 Task: Add a signature Fernando Perez containing With sincere thanks and warm wishes, Fernando Perez to email address softage.10@softage.net and add a label Employment law
Action: Mouse moved to (117, 119)
Screenshot: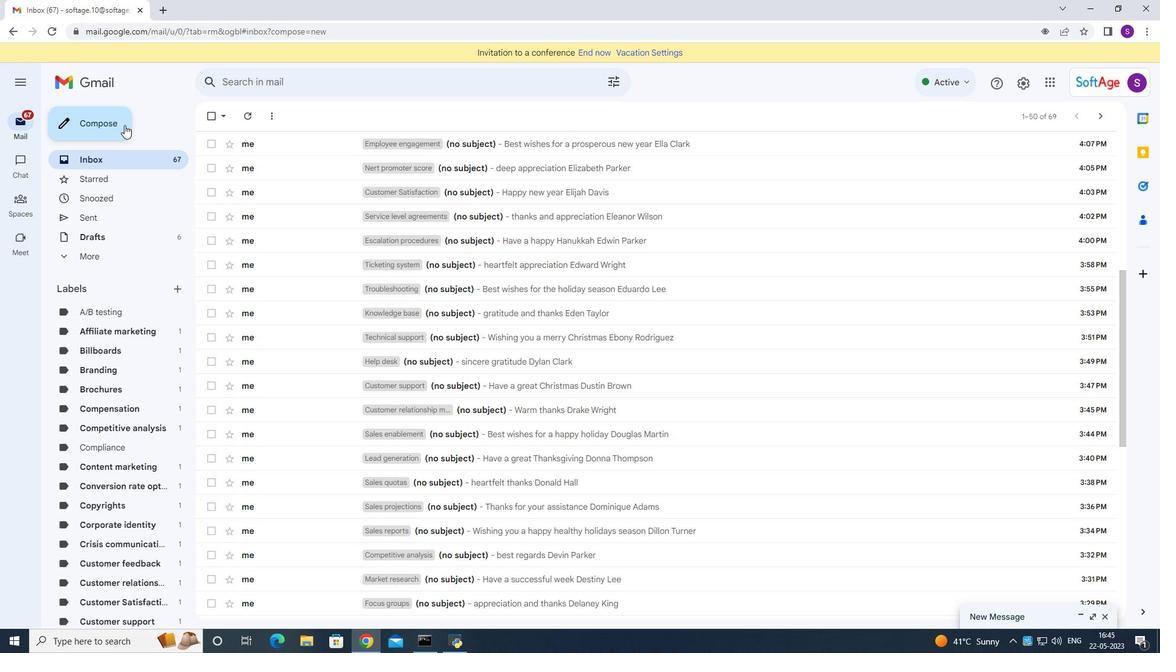
Action: Mouse pressed left at (117, 119)
Screenshot: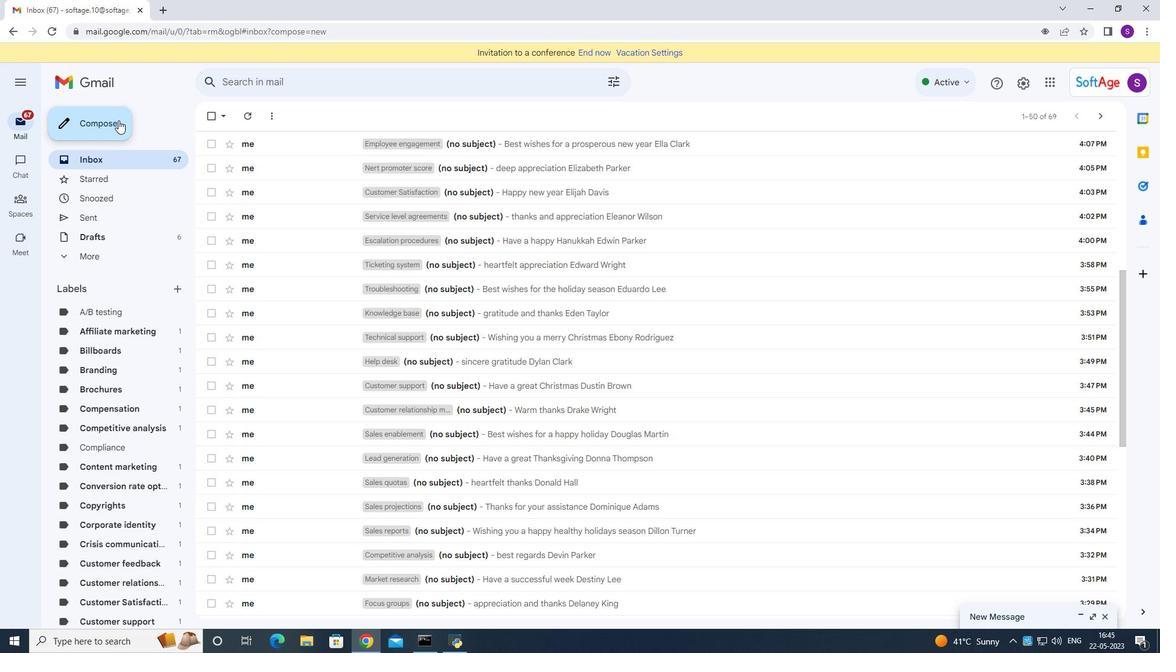 
Action: Mouse moved to (809, 610)
Screenshot: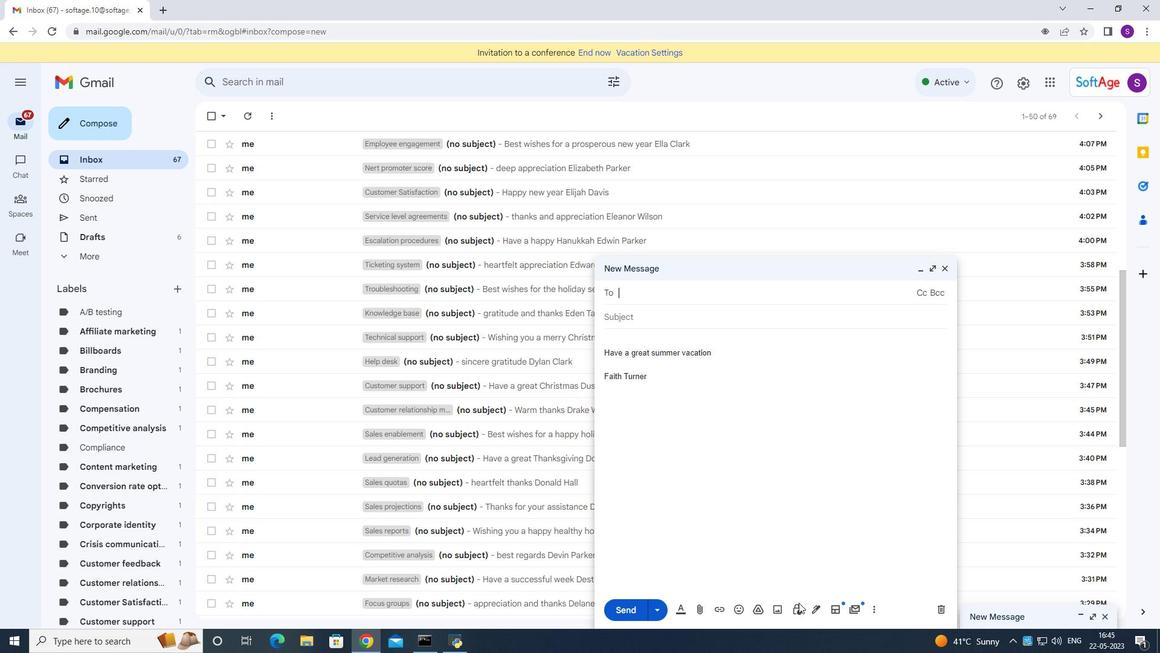 
Action: Mouse pressed left at (809, 610)
Screenshot: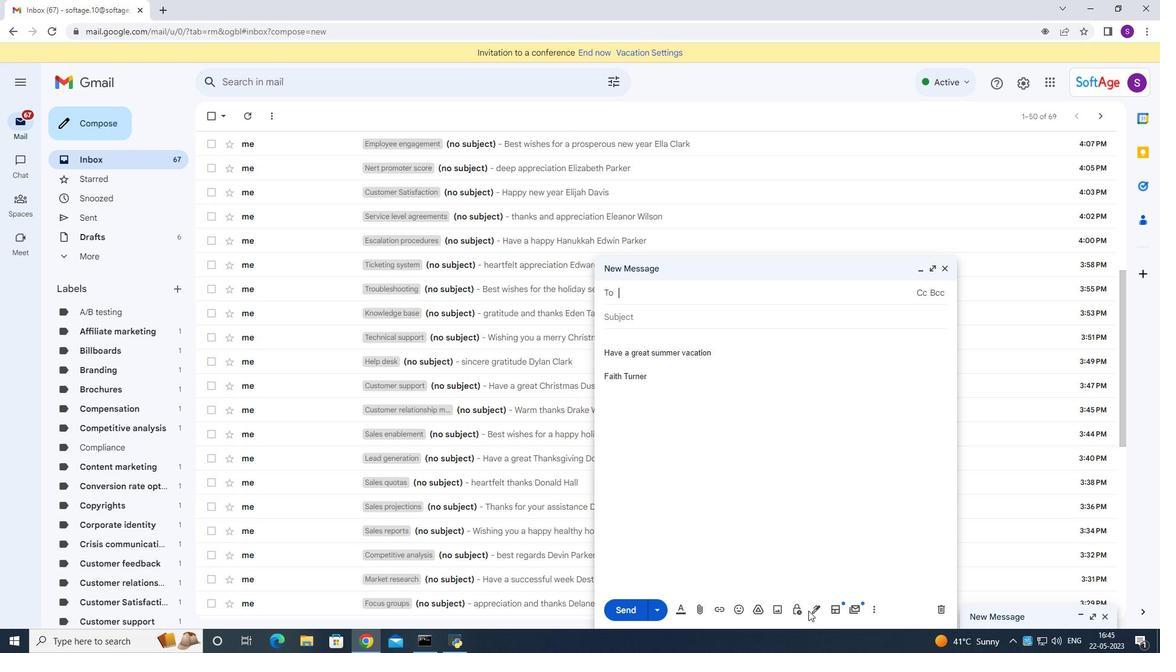 
Action: Mouse moved to (813, 610)
Screenshot: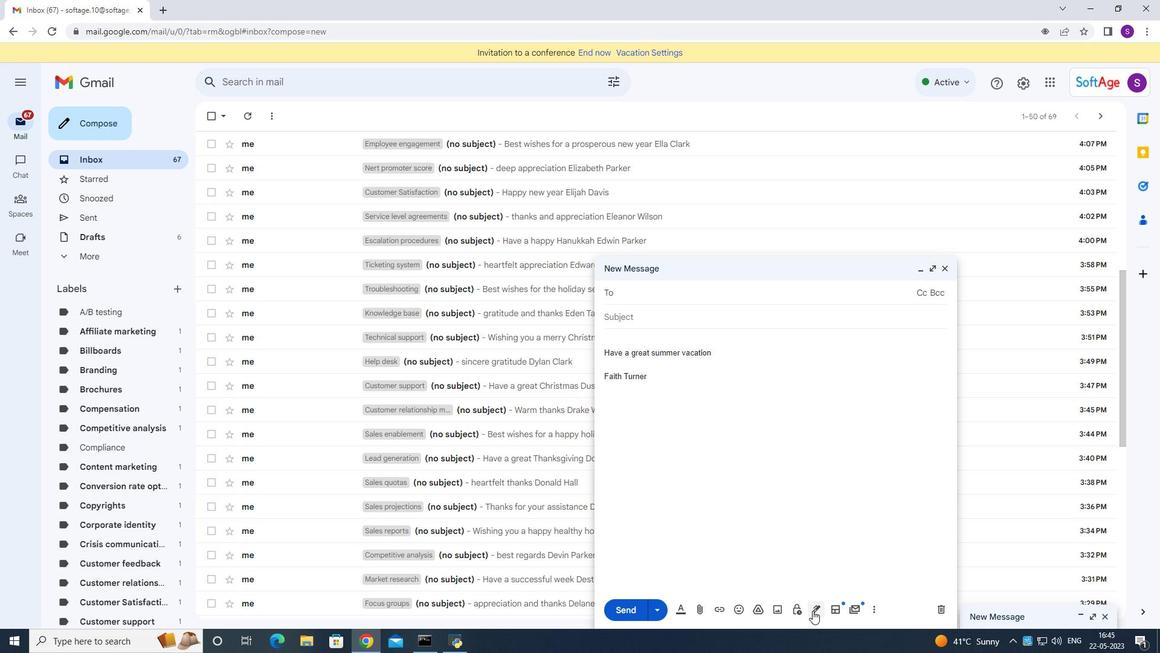 
Action: Mouse pressed left at (813, 610)
Screenshot: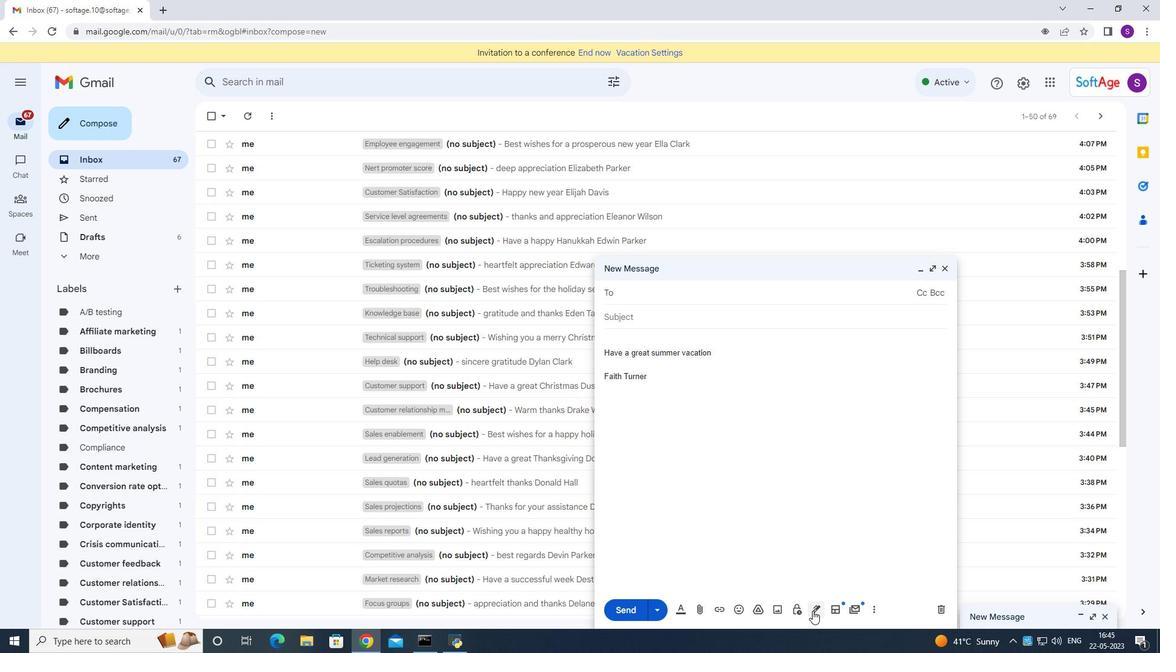 
Action: Mouse moved to (838, 547)
Screenshot: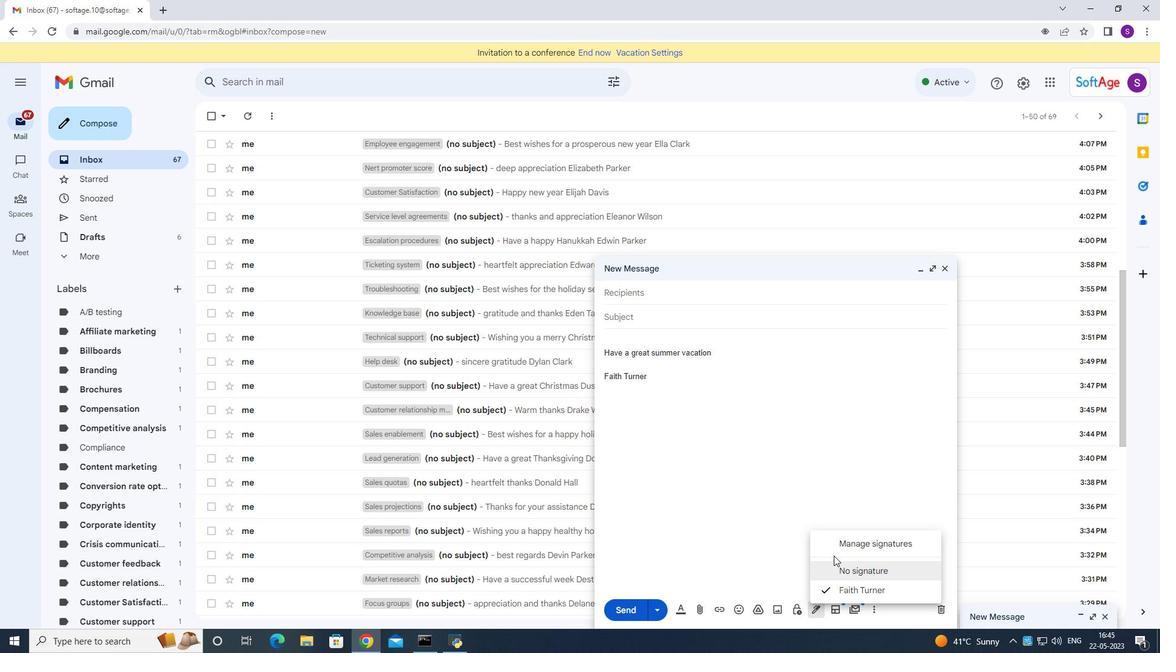 
Action: Mouse pressed left at (838, 547)
Screenshot: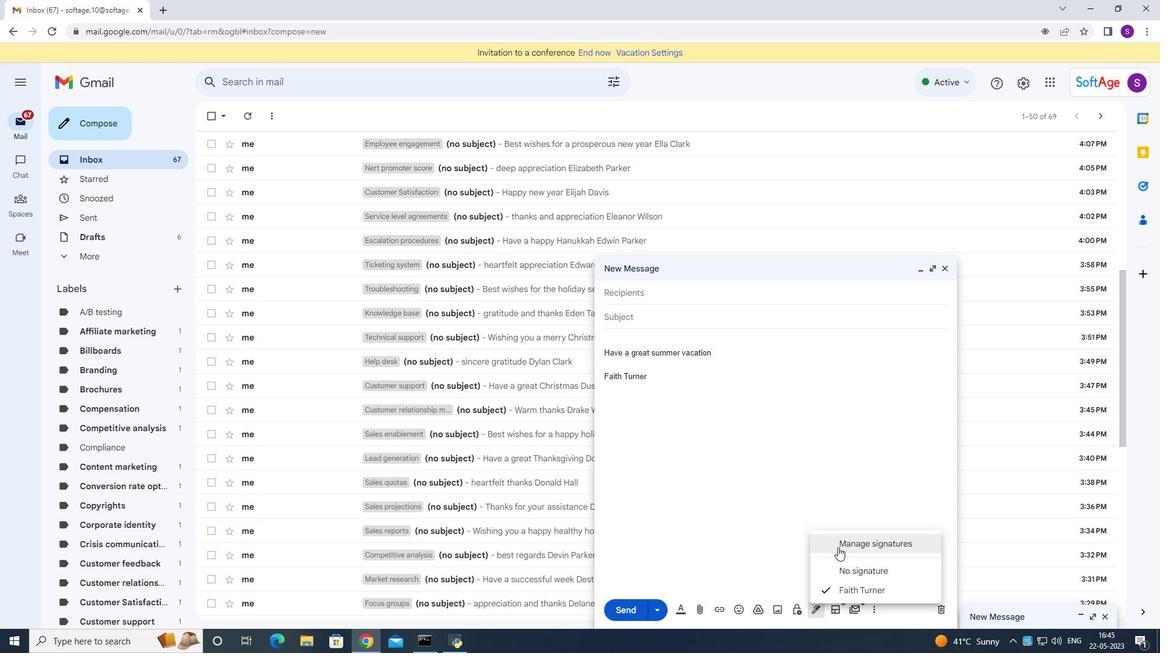 
Action: Mouse moved to (345, 305)
Screenshot: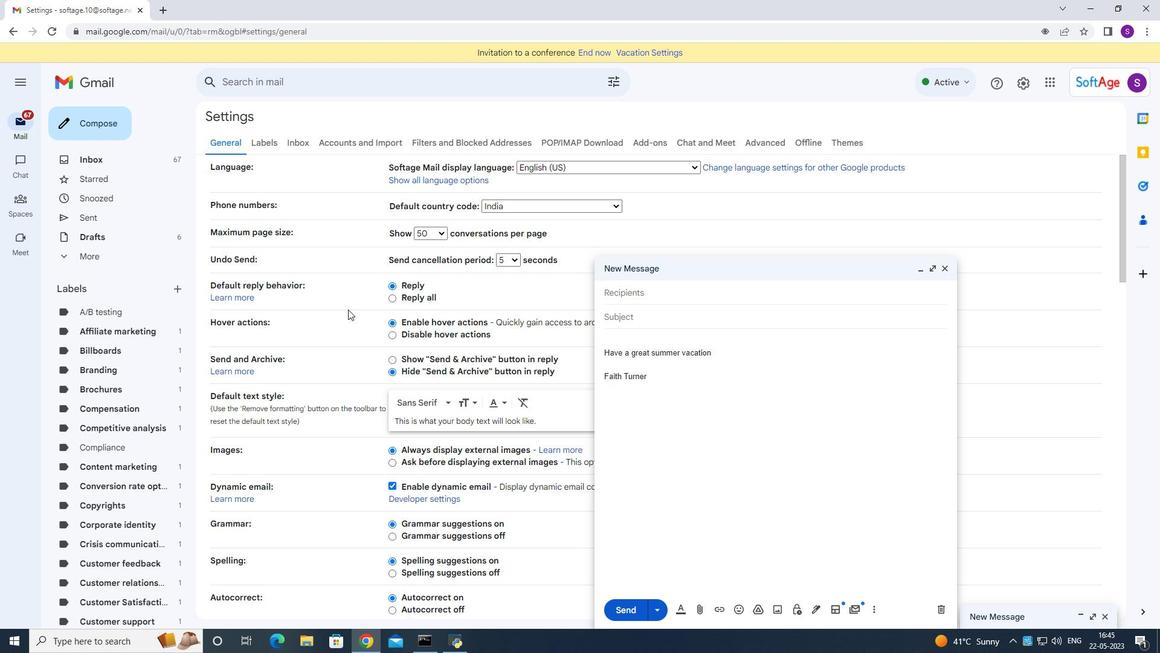 
Action: Mouse scrolled (345, 305) with delta (0, 0)
Screenshot: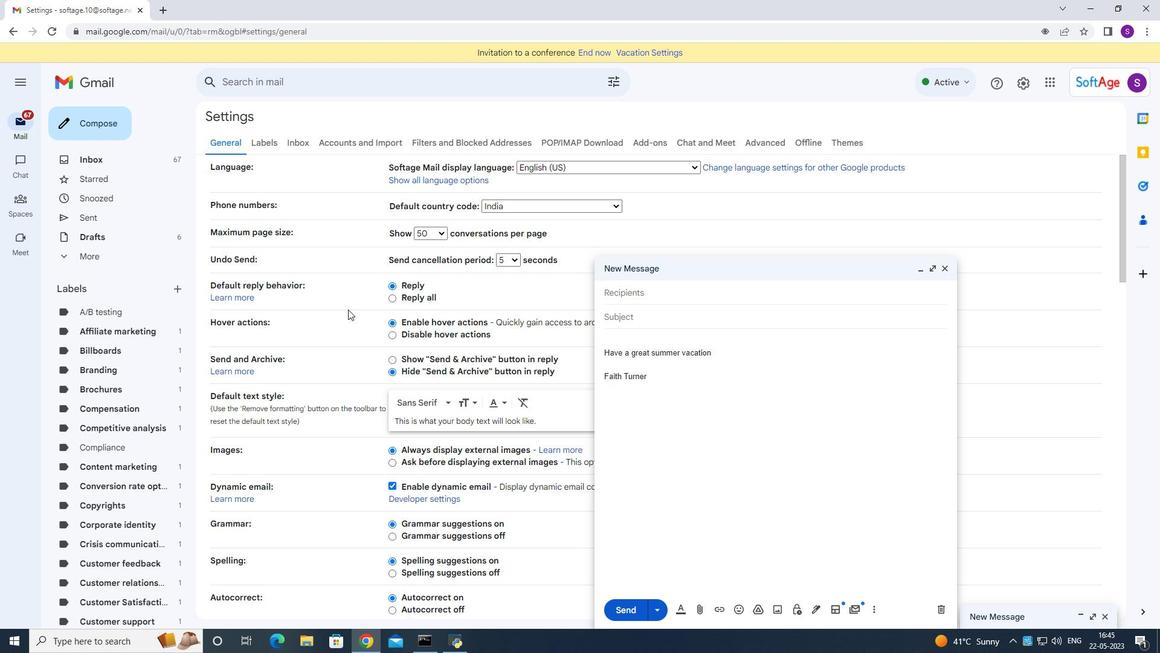 
Action: Mouse moved to (346, 307)
Screenshot: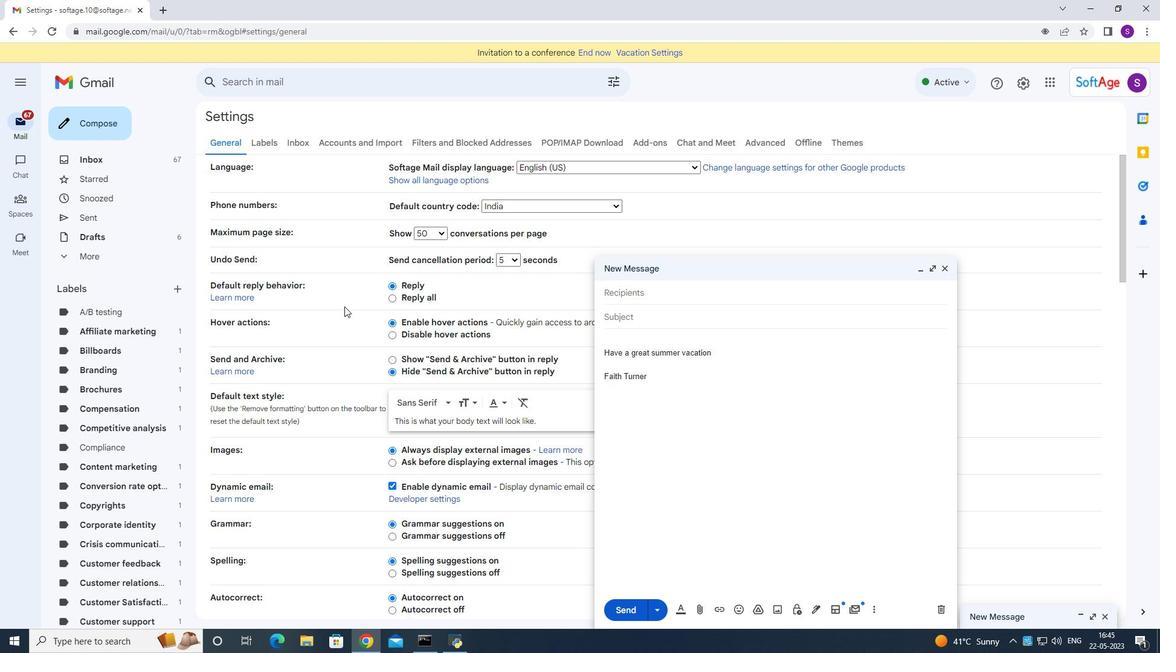 
Action: Mouse scrolled (346, 306) with delta (0, 0)
Screenshot: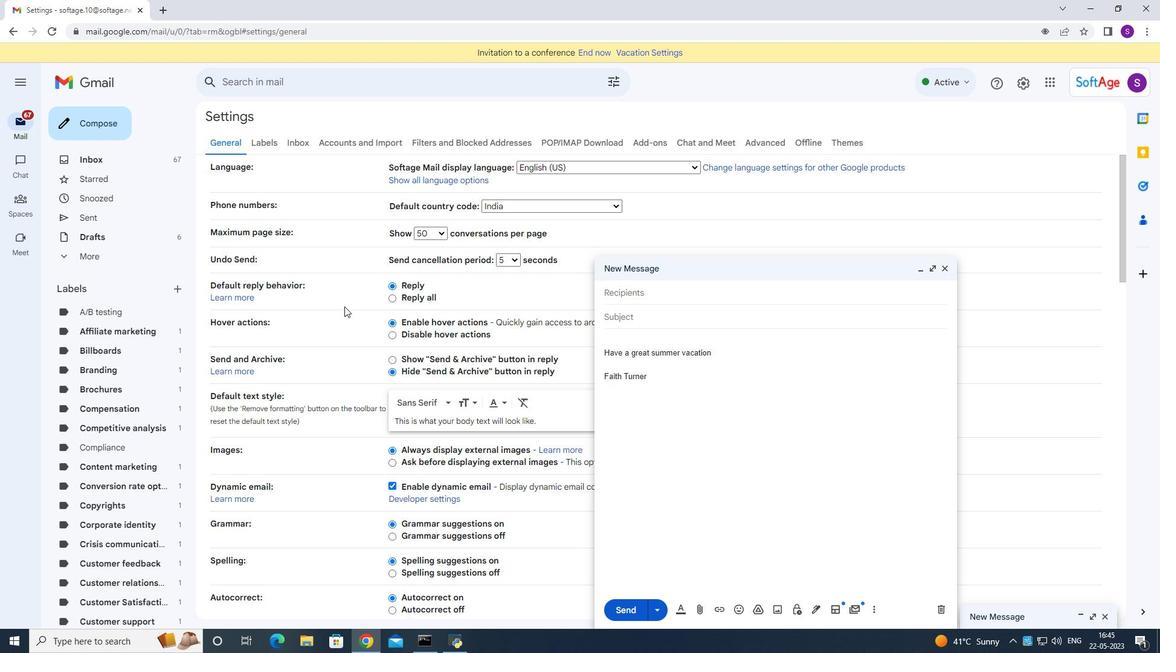 
Action: Mouse moved to (347, 307)
Screenshot: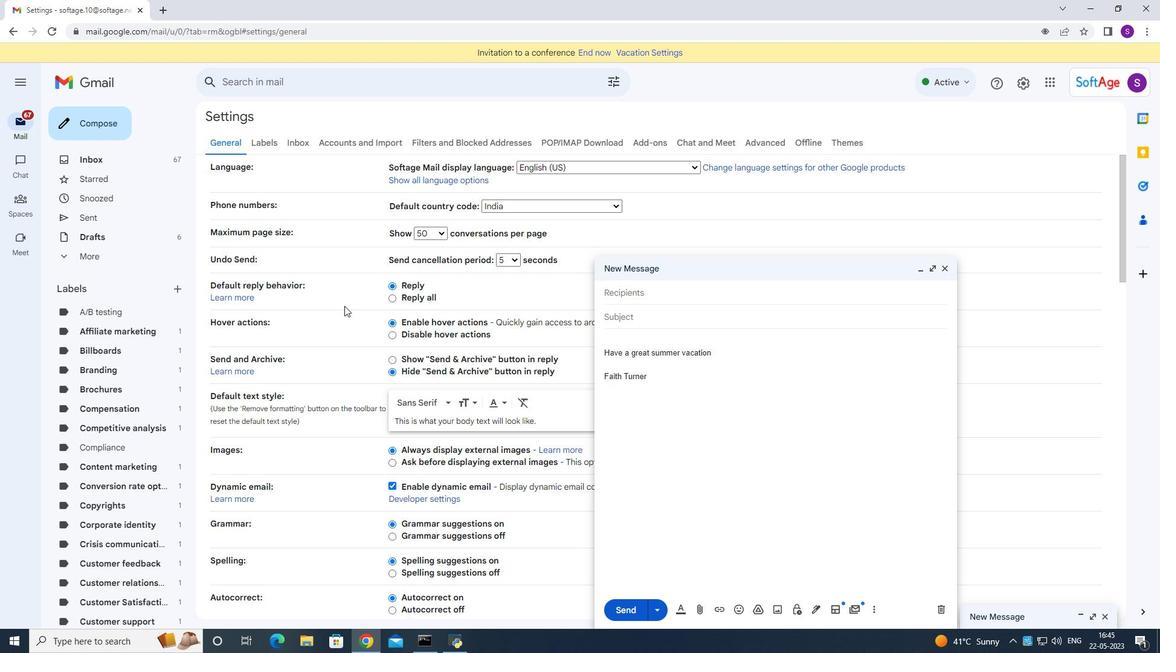 
Action: Mouse scrolled (347, 307) with delta (0, 0)
Screenshot: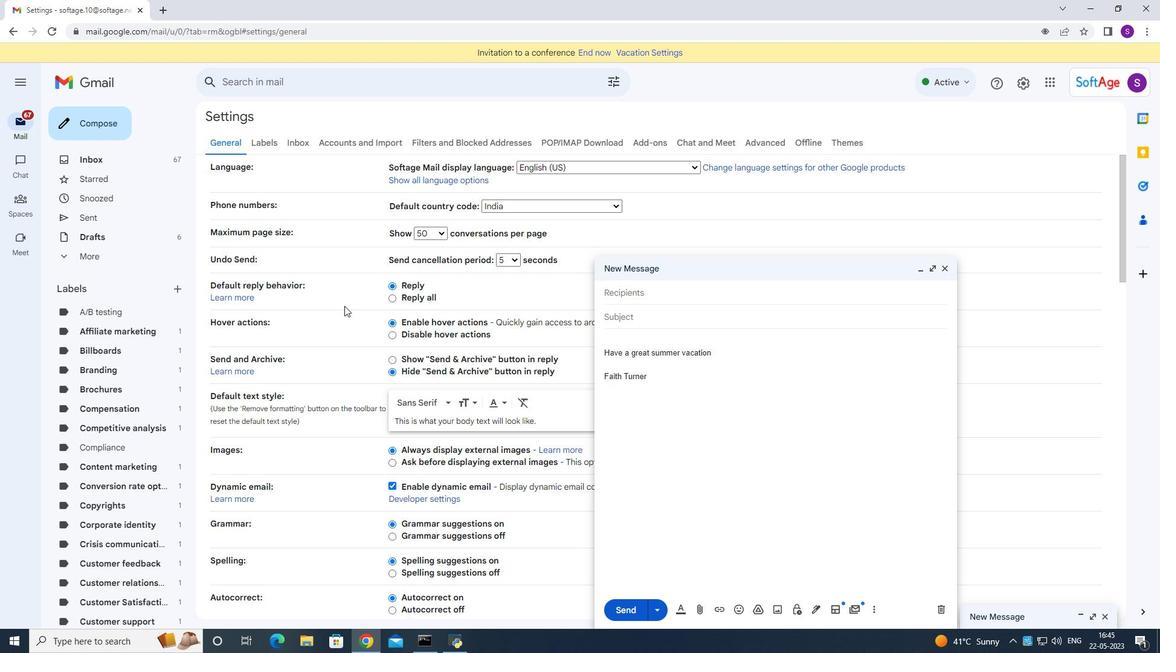 
Action: Mouse scrolled (347, 307) with delta (0, 0)
Screenshot: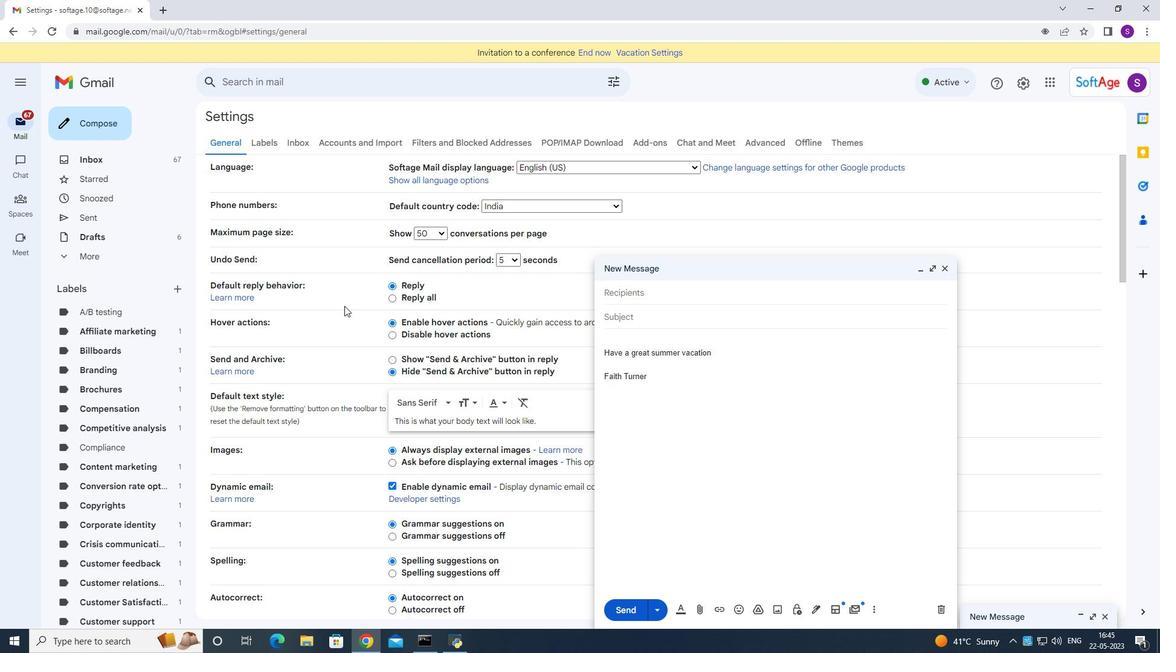 
Action: Mouse scrolled (347, 307) with delta (0, 0)
Screenshot: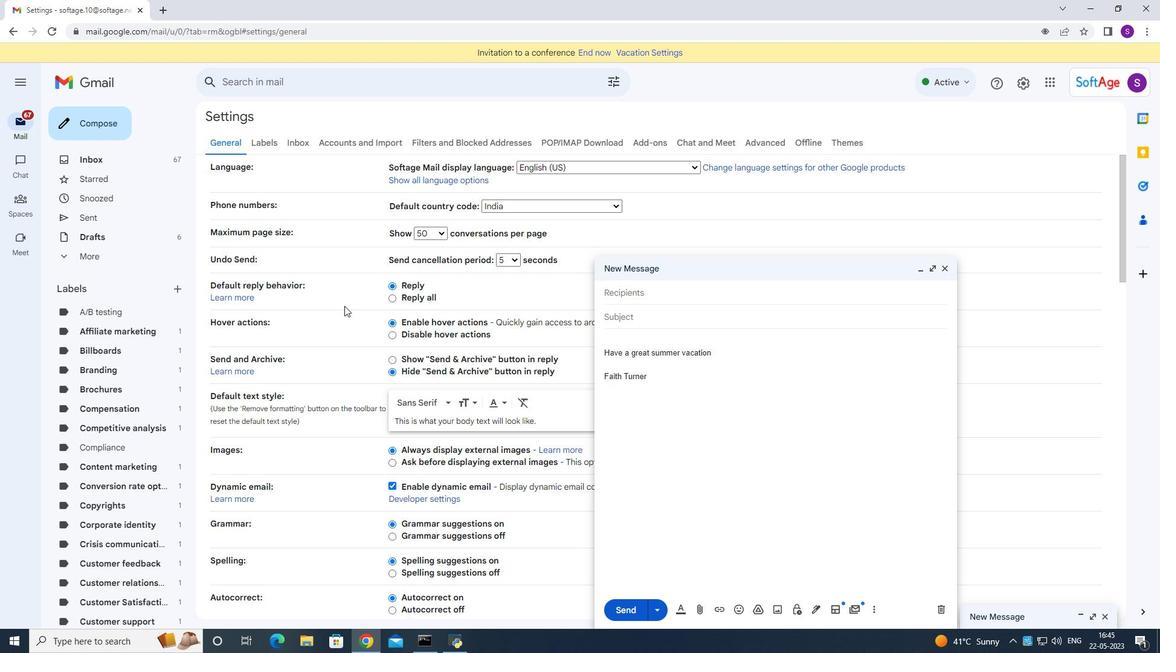 
Action: Mouse scrolled (347, 307) with delta (0, 0)
Screenshot: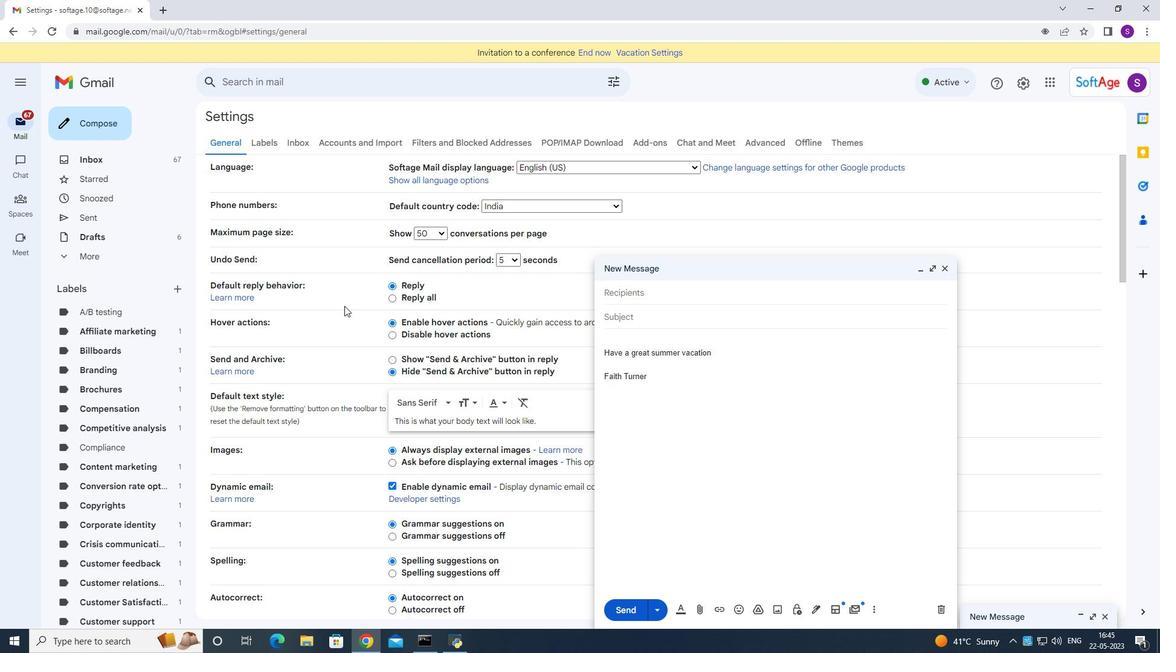 
Action: Mouse scrolled (347, 307) with delta (0, 0)
Screenshot: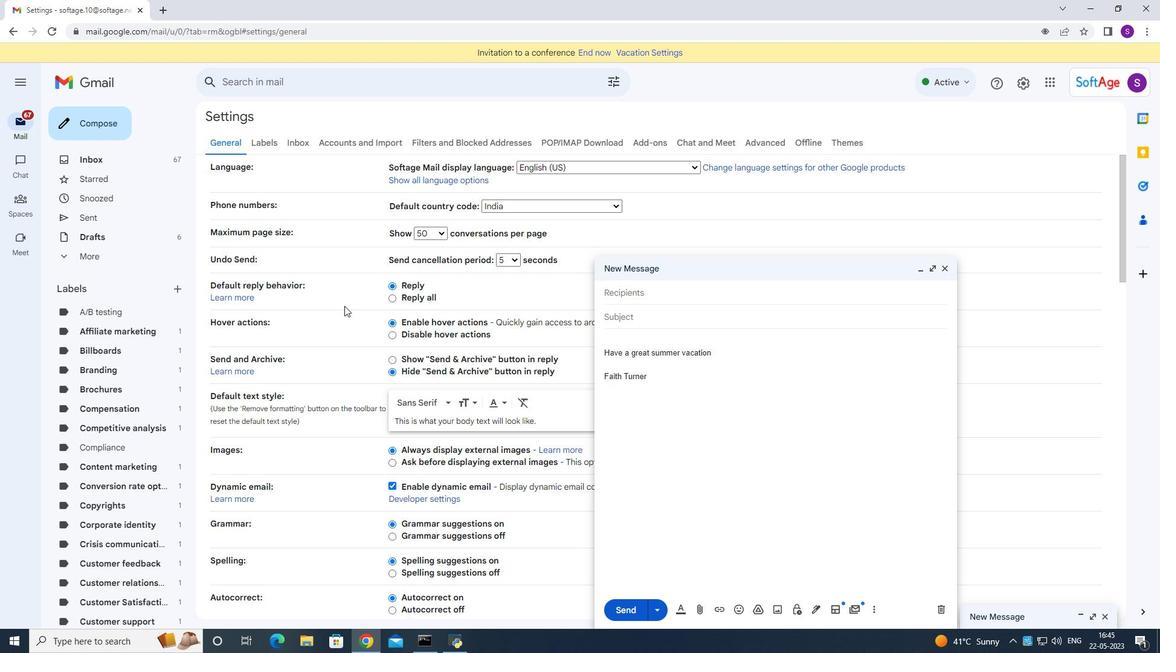 
Action: Mouse scrolled (347, 307) with delta (0, 0)
Screenshot: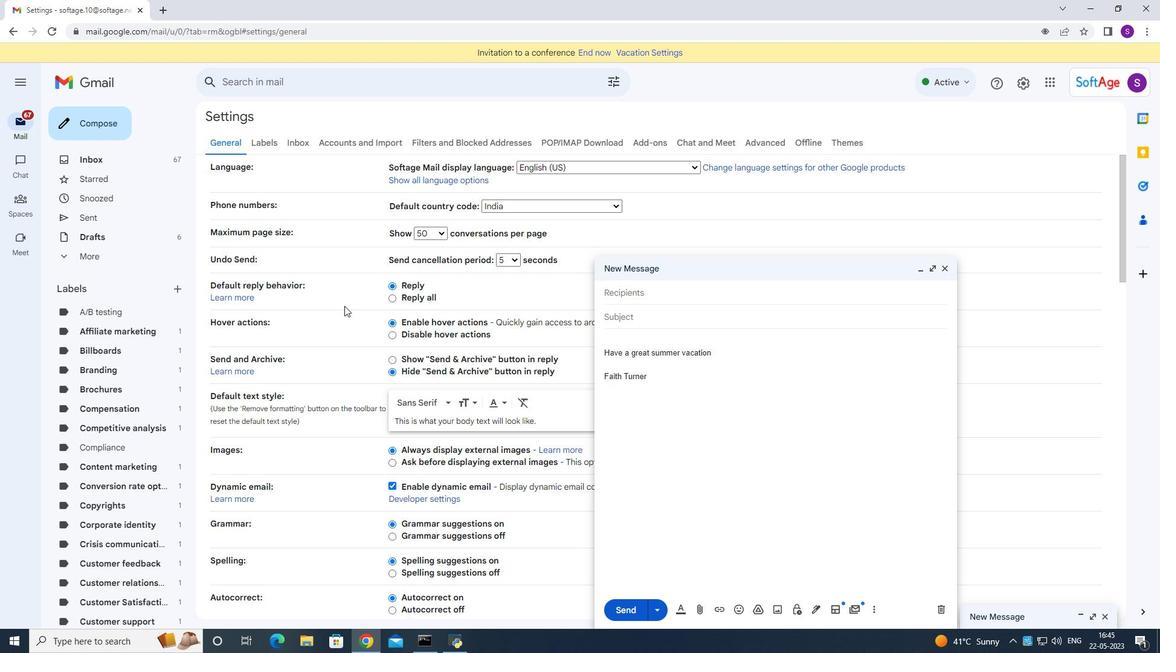 
Action: Mouse moved to (412, 343)
Screenshot: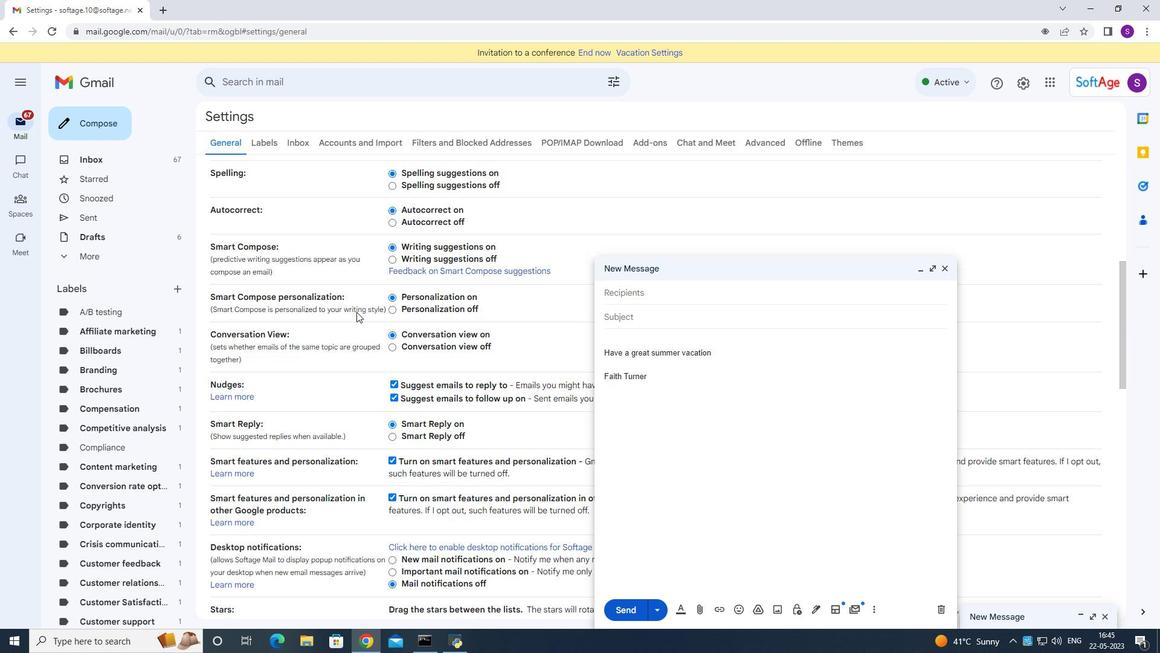
Action: Mouse scrolled (412, 342) with delta (0, 0)
Screenshot: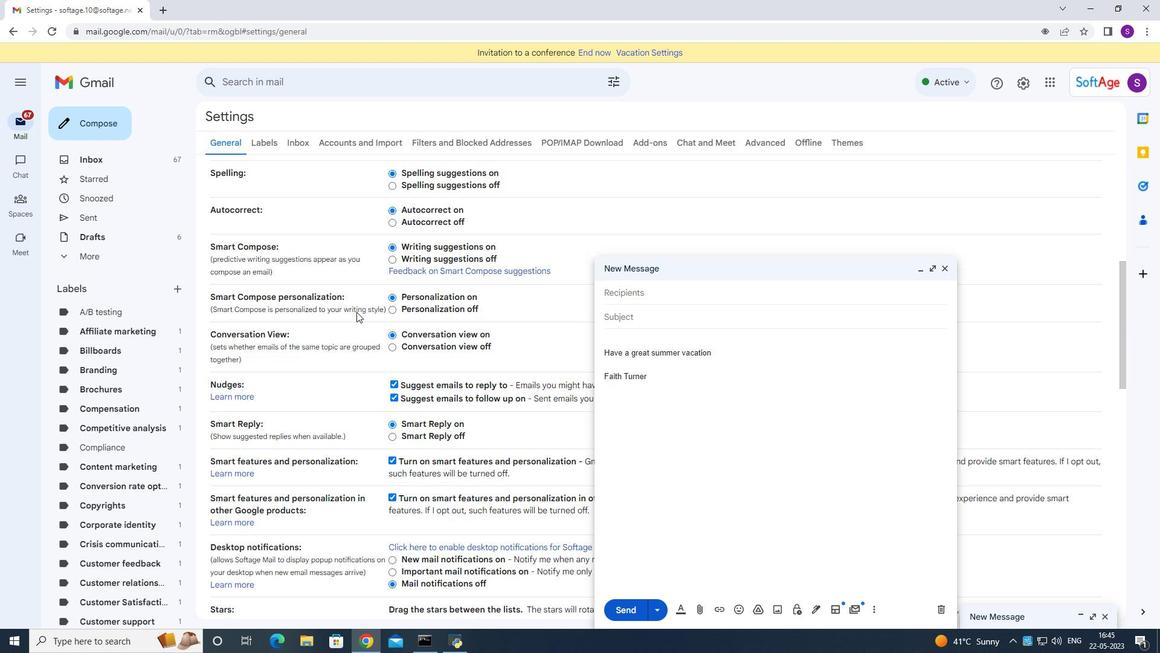 
Action: Mouse moved to (414, 347)
Screenshot: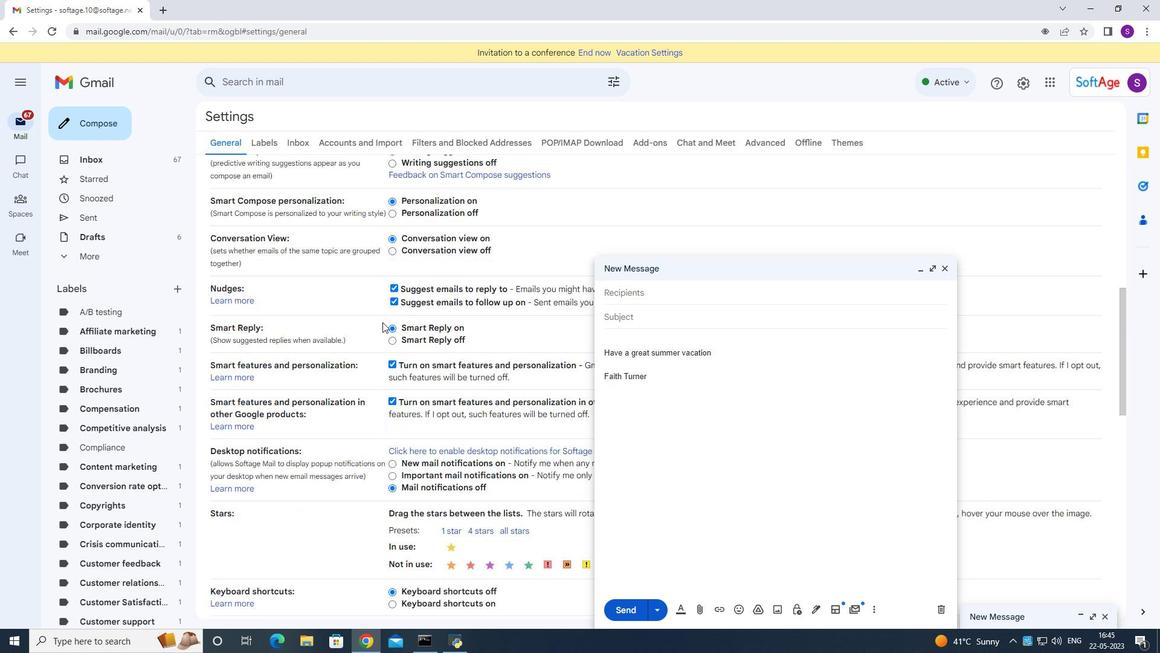 
Action: Mouse scrolled (414, 346) with delta (0, 0)
Screenshot: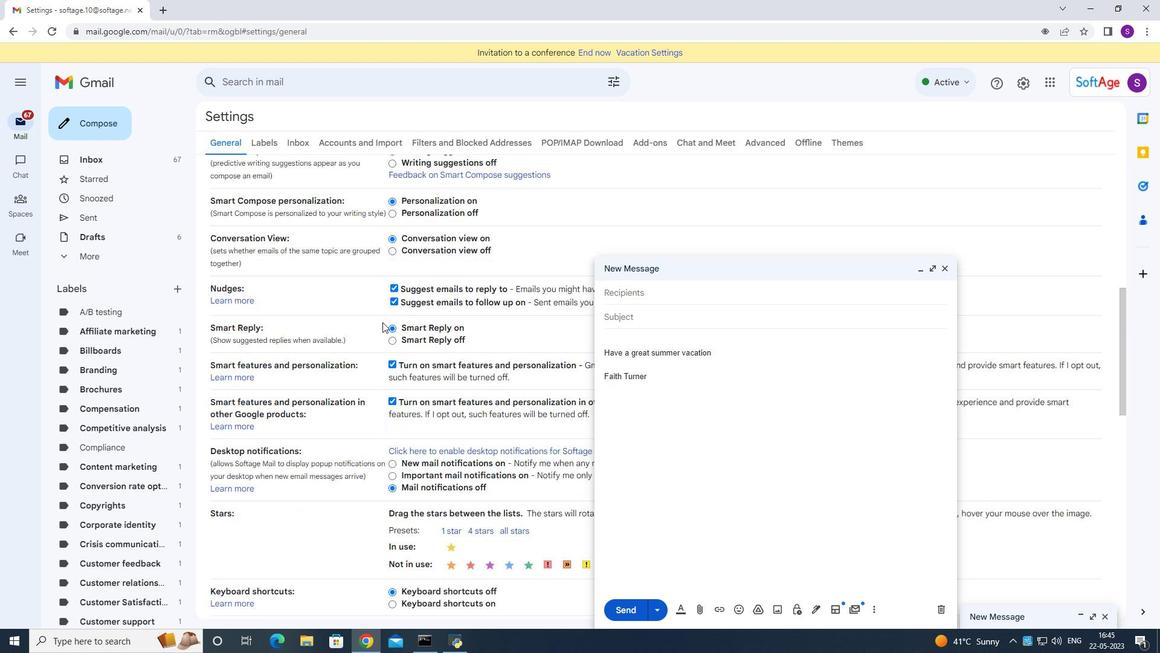 
Action: Mouse moved to (415, 347)
Screenshot: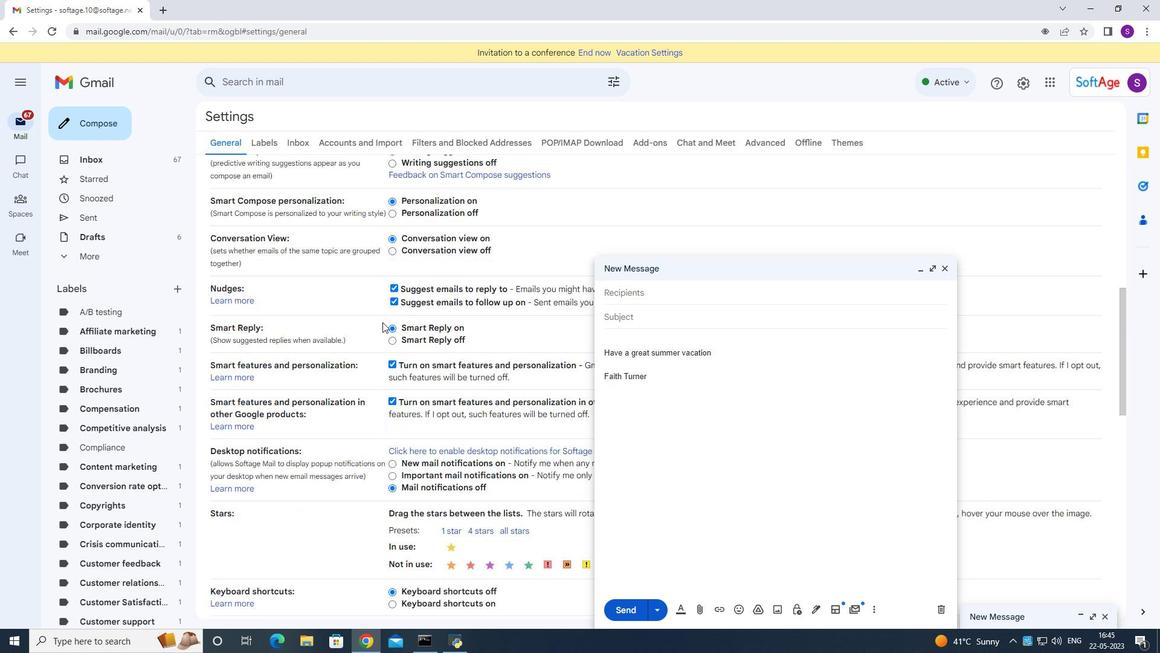 
Action: Mouse scrolled (415, 346) with delta (0, 0)
Screenshot: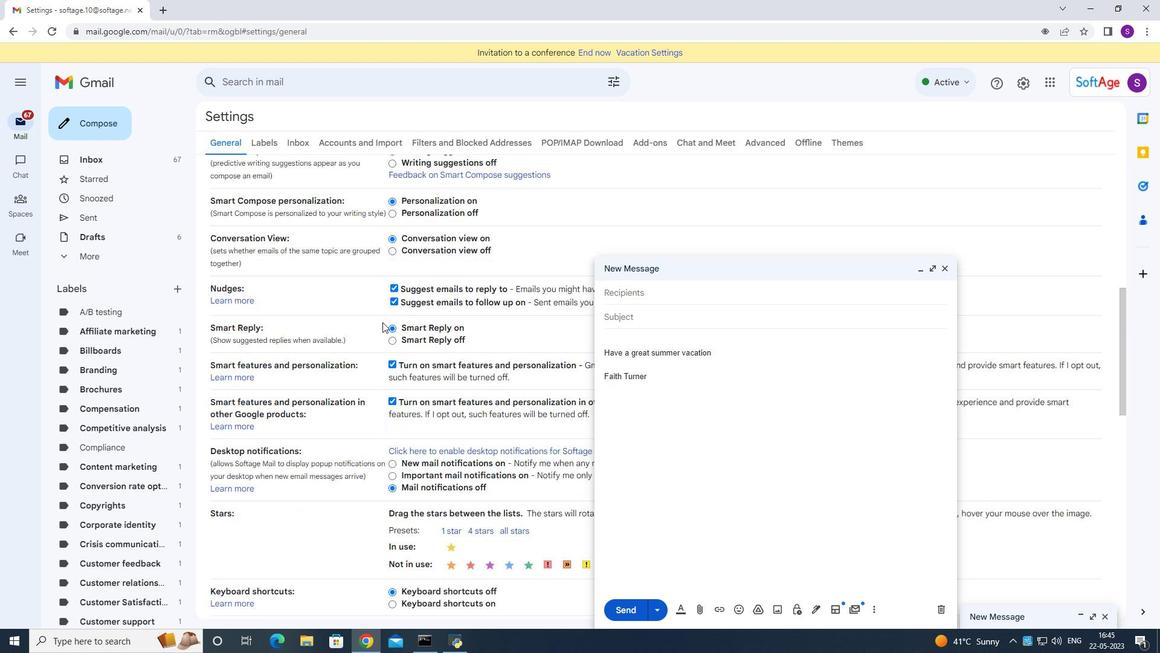 
Action: Mouse scrolled (415, 346) with delta (0, 0)
Screenshot: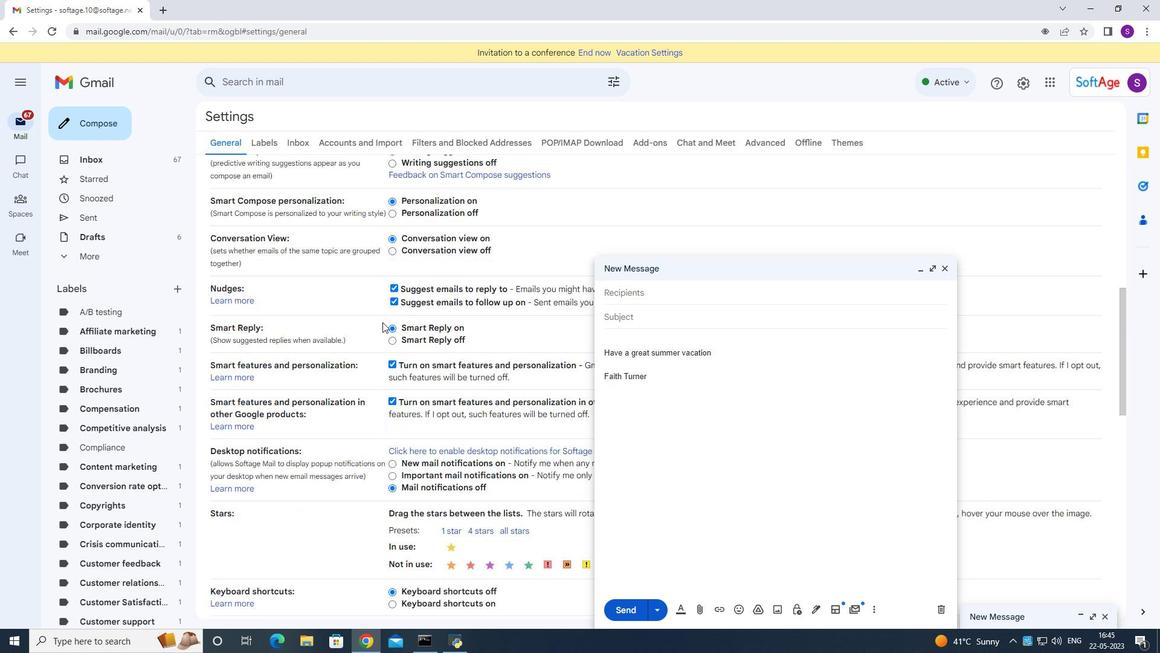 
Action: Mouse moved to (415, 347)
Screenshot: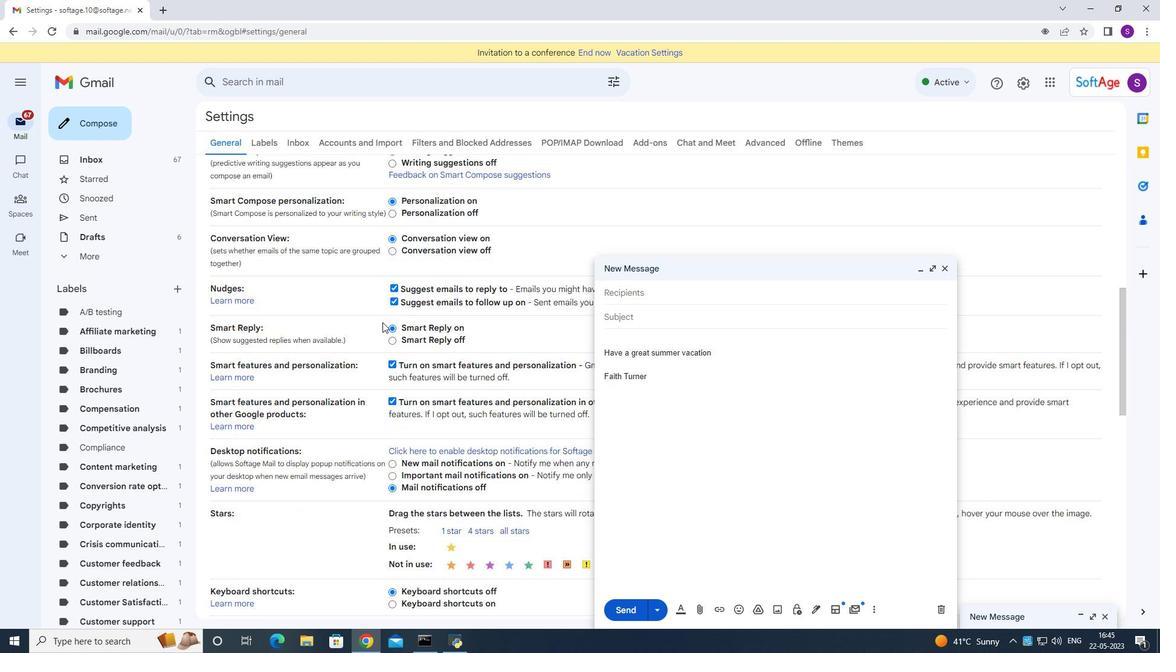 
Action: Mouse scrolled (415, 346) with delta (0, 0)
Screenshot: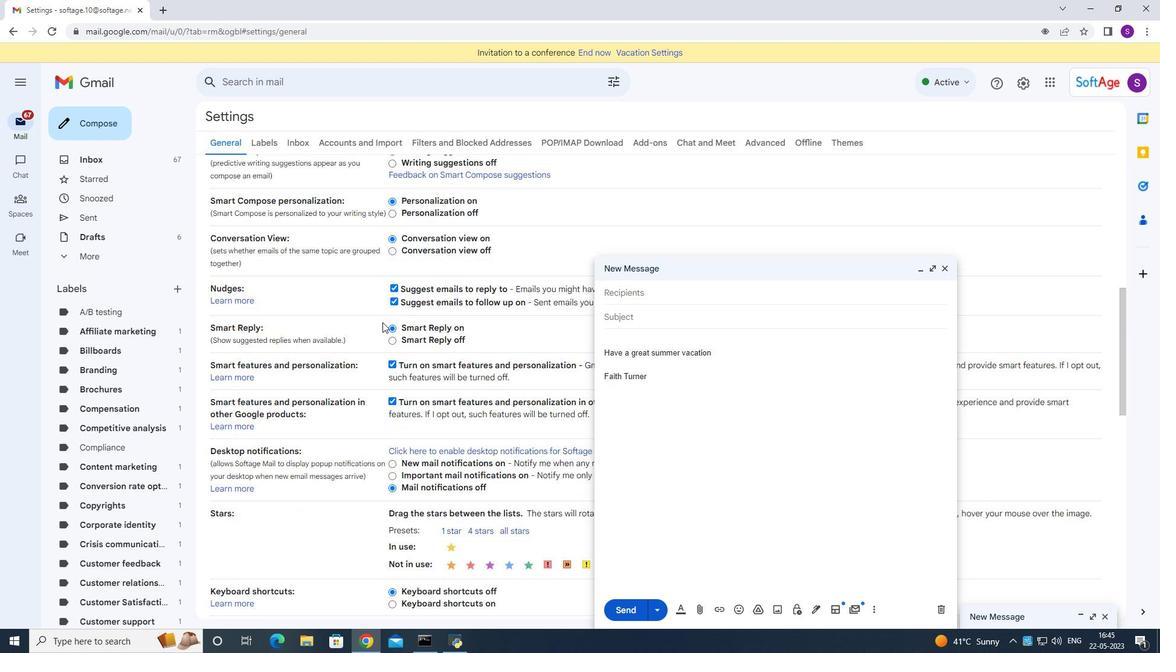 
Action: Mouse moved to (416, 347)
Screenshot: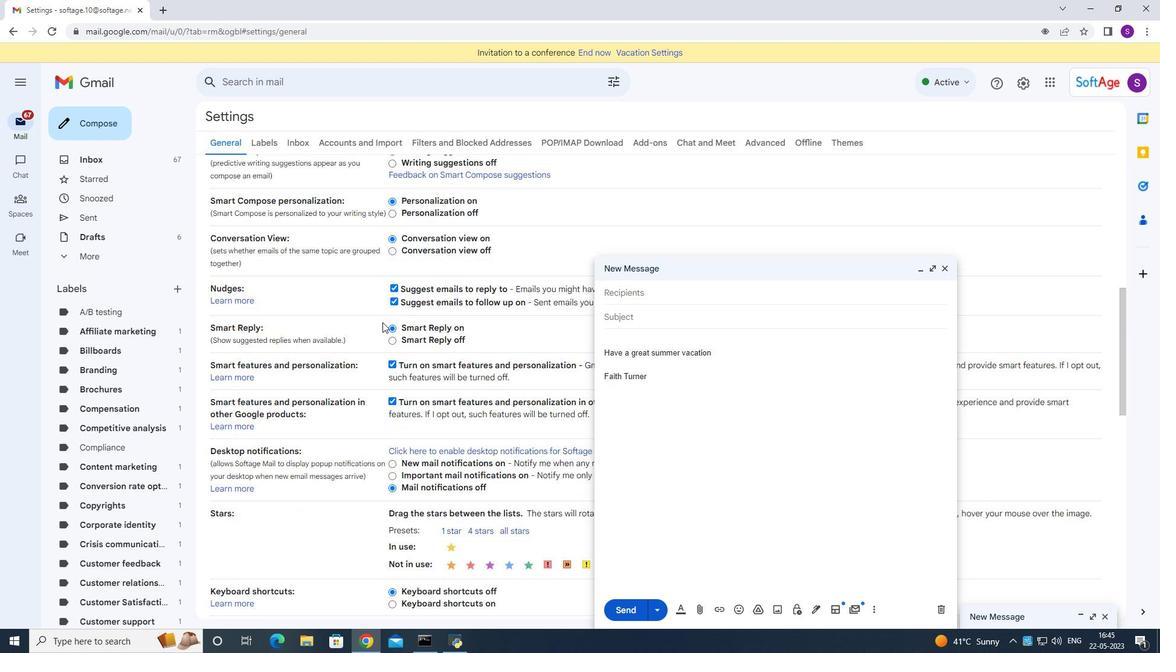 
Action: Mouse scrolled (416, 346) with delta (0, 0)
Screenshot: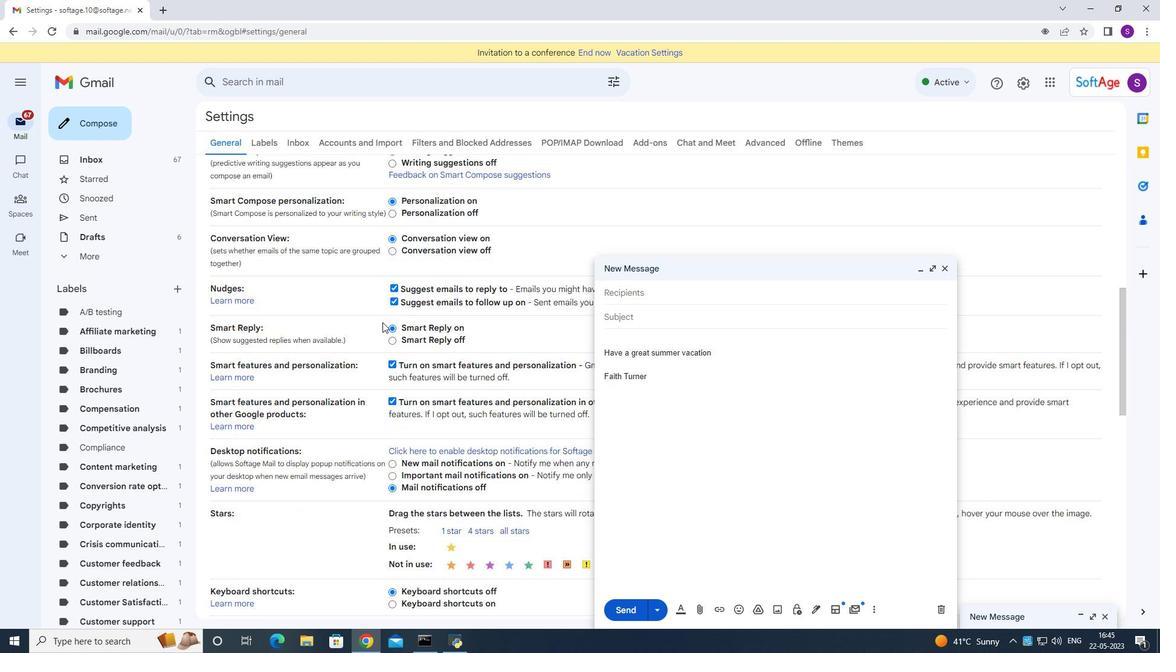 
Action: Mouse moved to (422, 384)
Screenshot: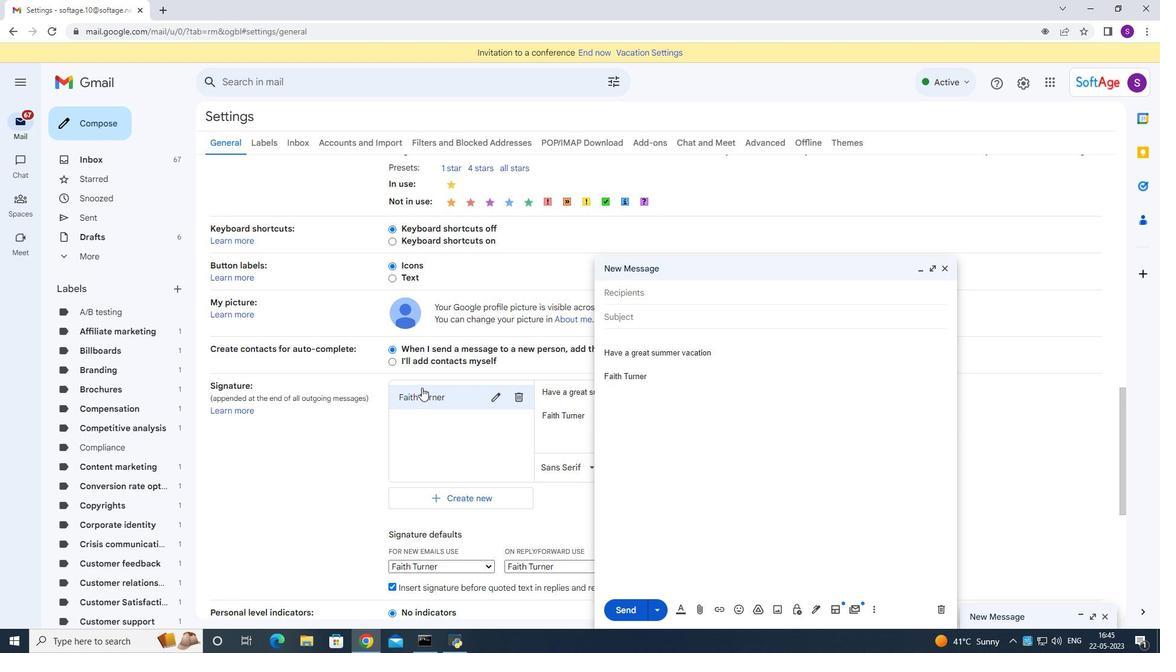 
Action: Mouse scrolled (422, 388) with delta (0, 0)
Screenshot: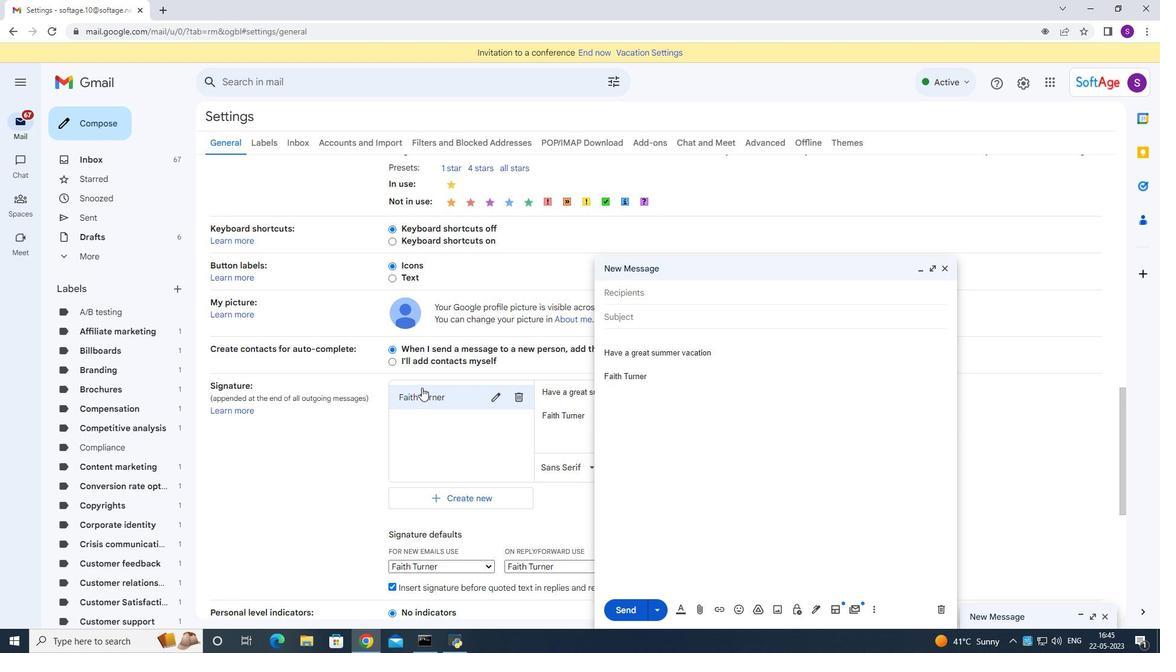 
Action: Mouse moved to (422, 382)
Screenshot: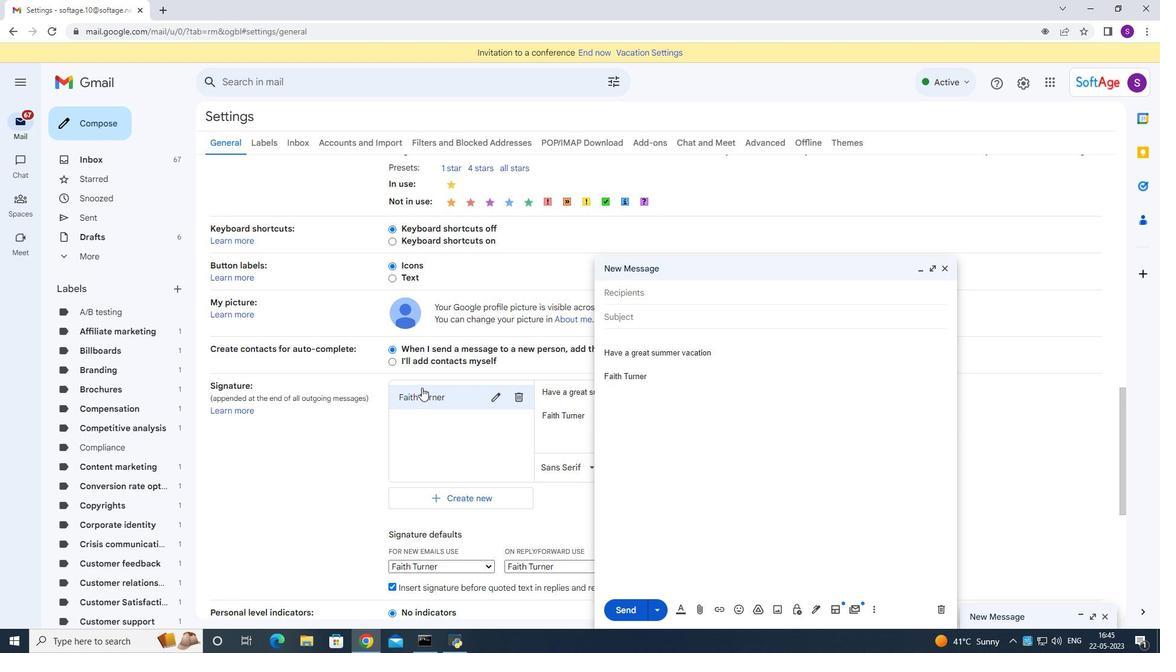 
Action: Mouse scrolled (422, 388) with delta (0, 0)
Screenshot: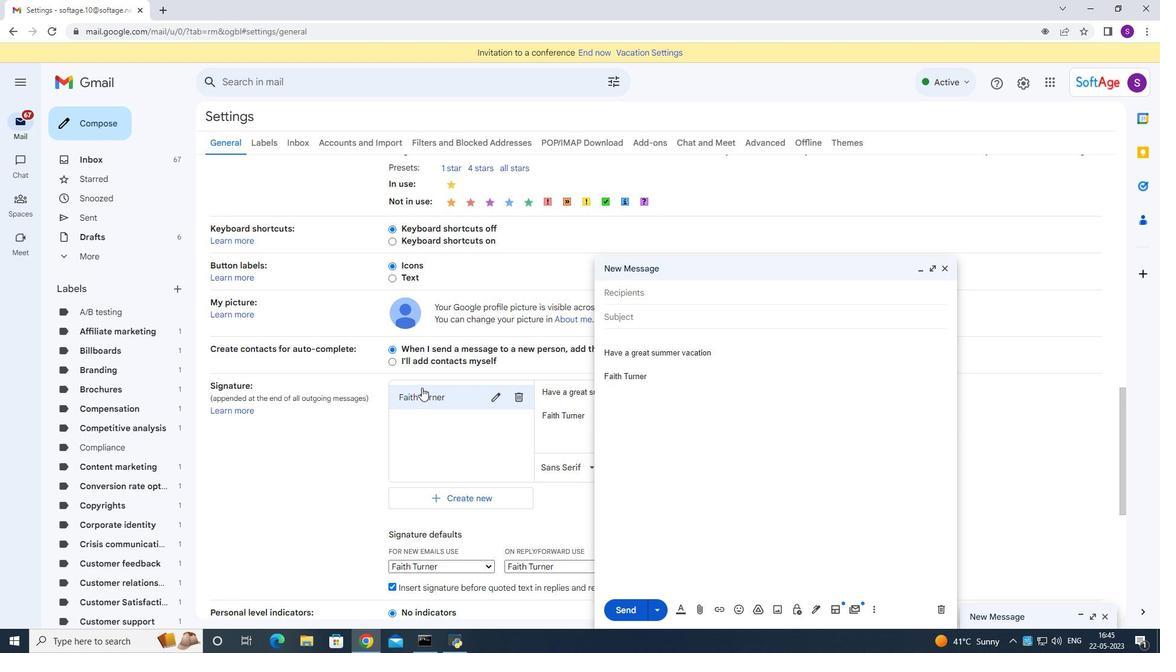 
Action: Mouse moved to (423, 379)
Screenshot: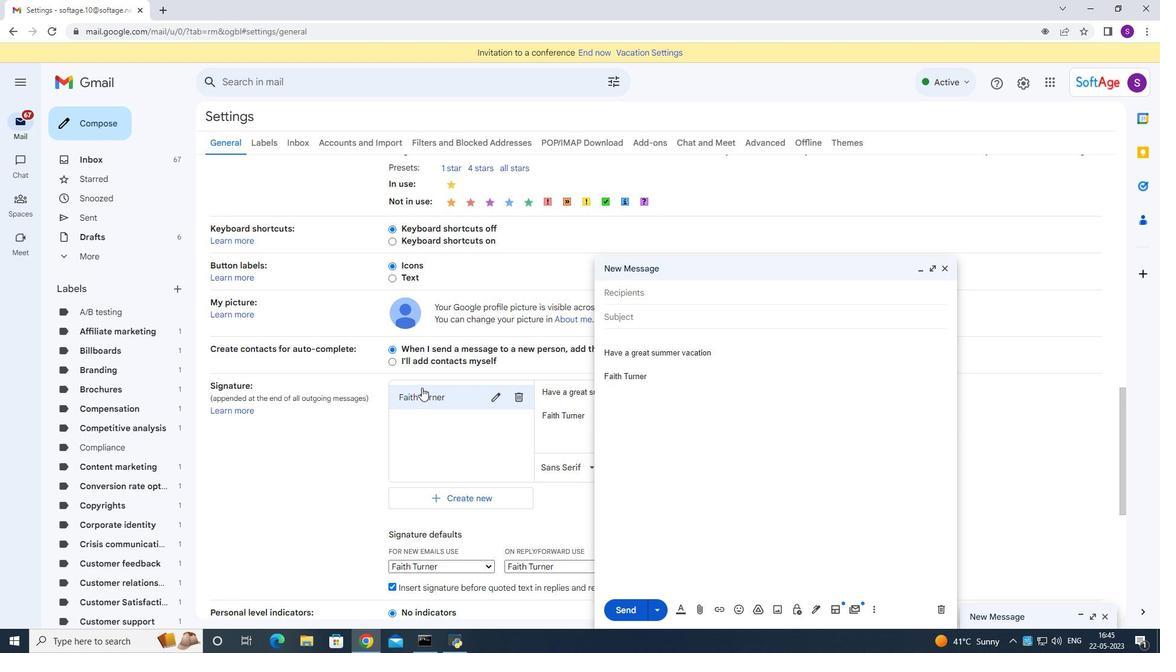 
Action: Mouse scrolled (422, 388) with delta (0, 0)
Screenshot: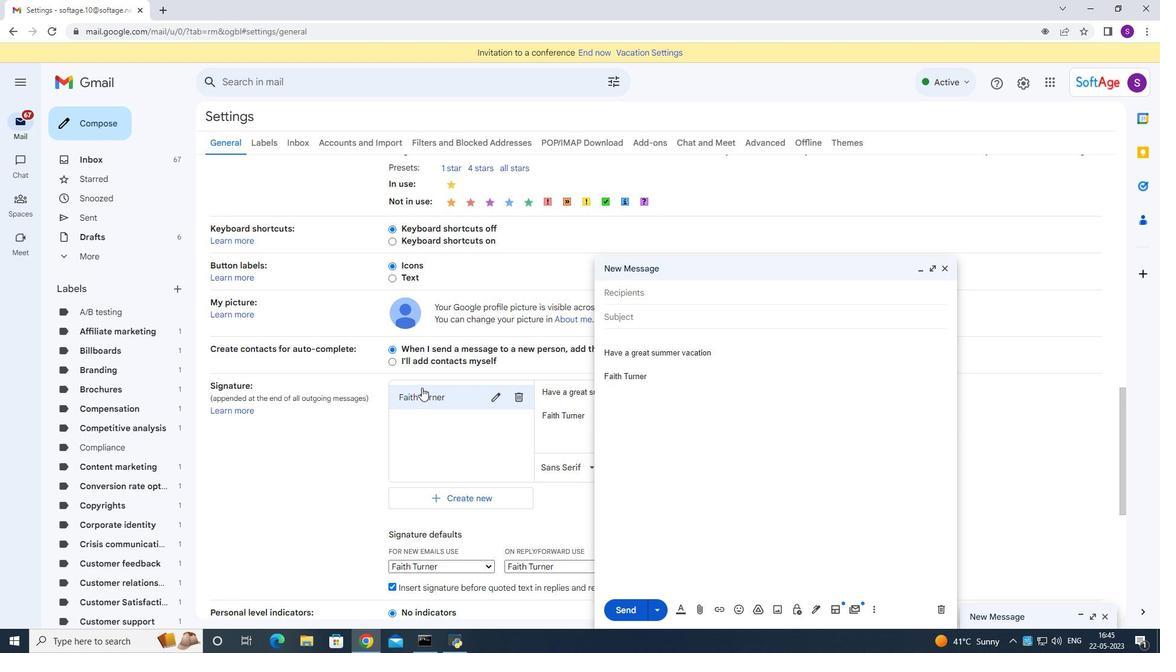 
Action: Mouse moved to (424, 376)
Screenshot: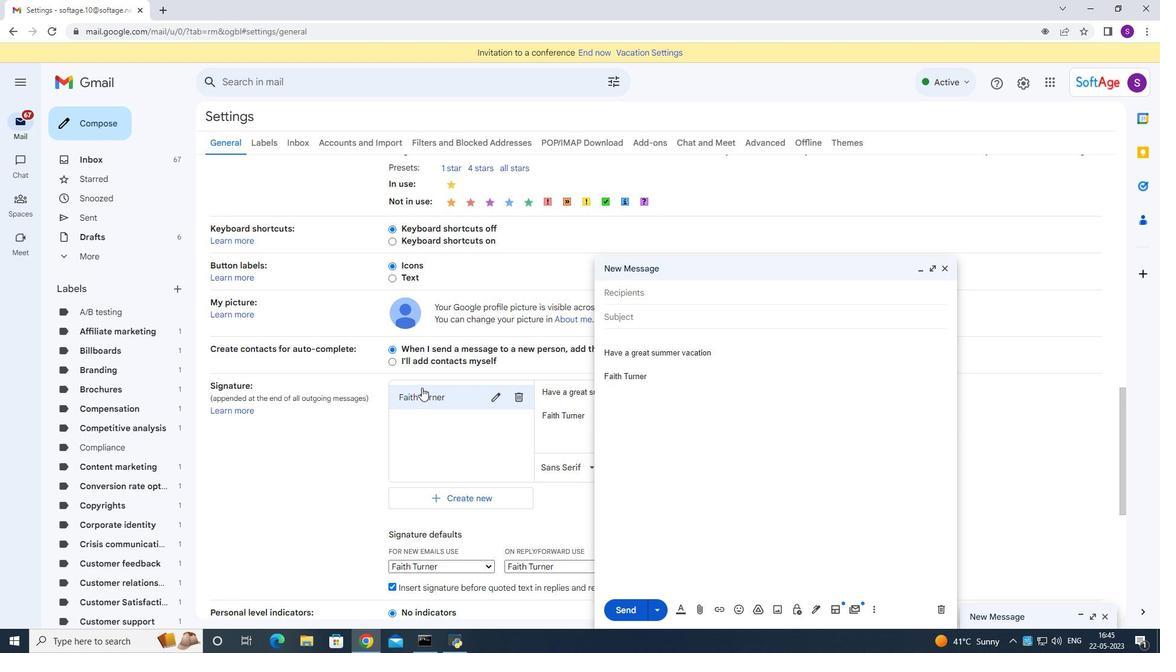 
Action: Mouse scrolled (422, 389) with delta (0, 0)
Screenshot: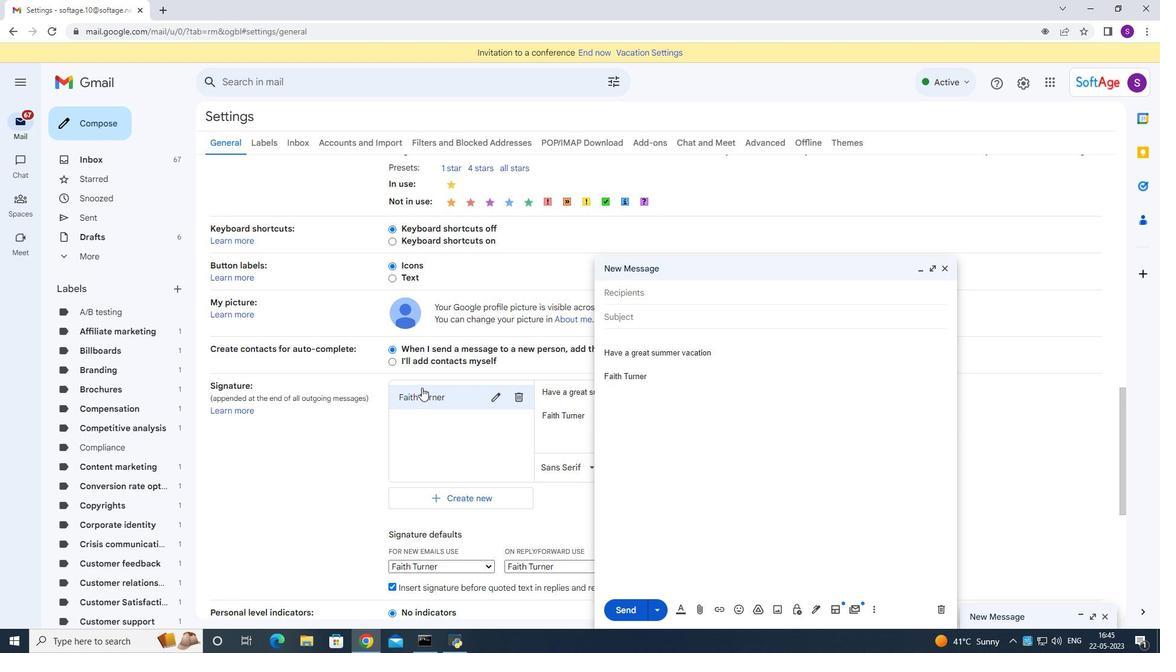 
Action: Mouse moved to (425, 374)
Screenshot: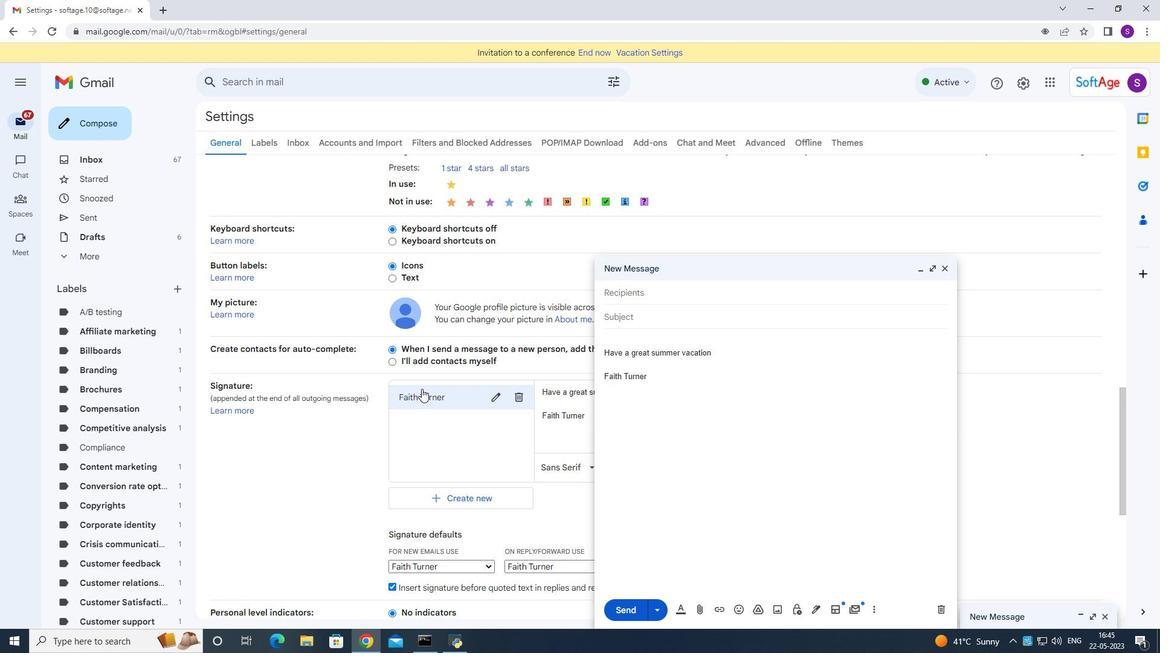 
Action: Mouse scrolled (422, 389) with delta (0, 0)
Screenshot: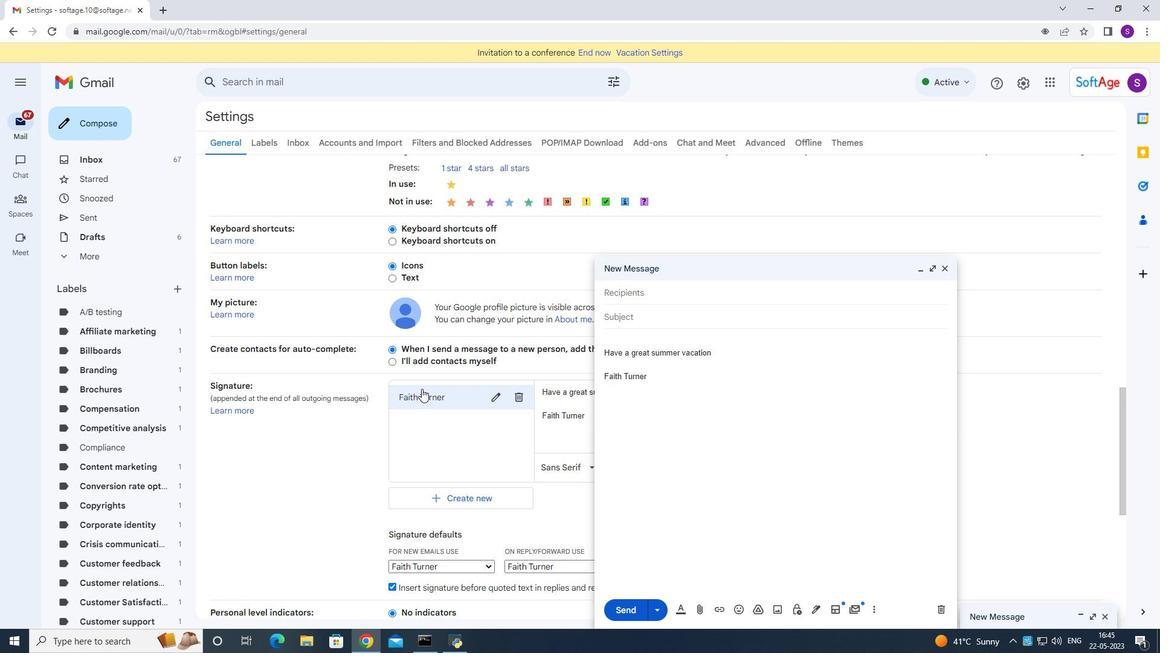 
Action: Mouse moved to (496, 315)
Screenshot: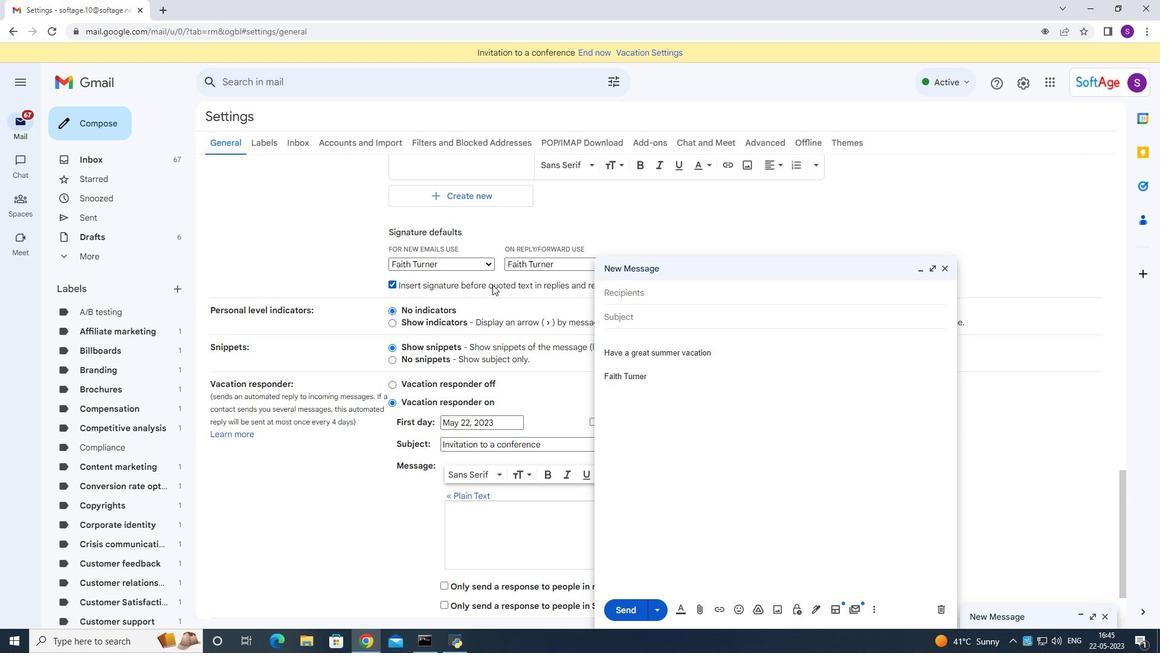 
Action: Mouse scrolled (496, 315) with delta (0, 0)
Screenshot: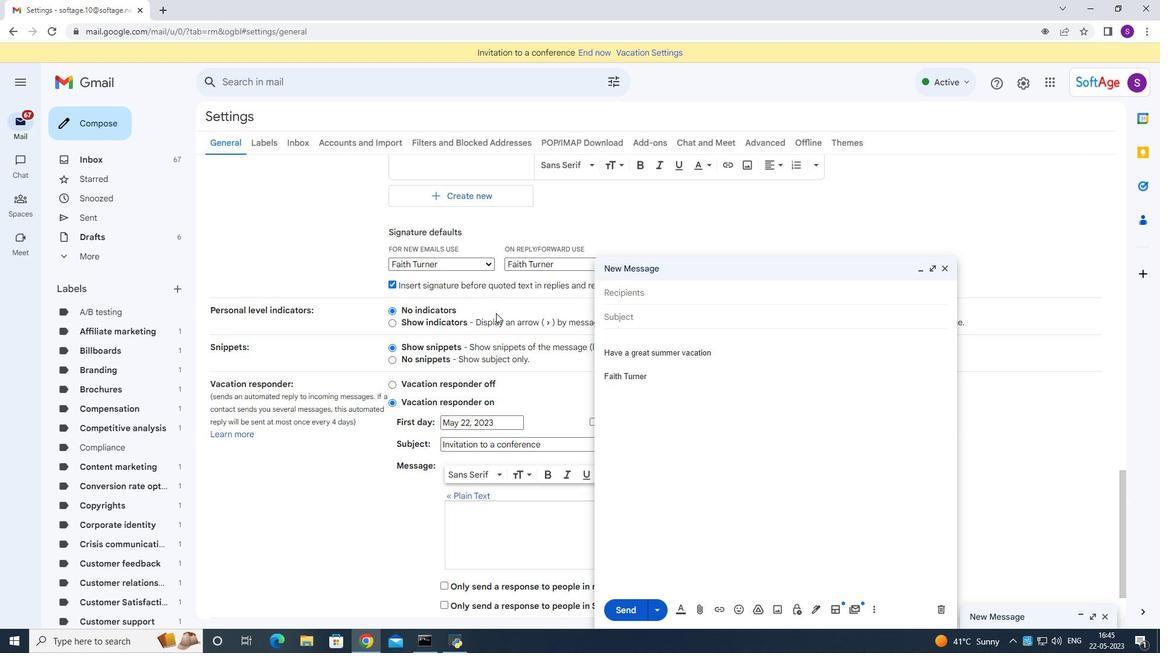 
Action: Mouse scrolled (496, 315) with delta (0, 0)
Screenshot: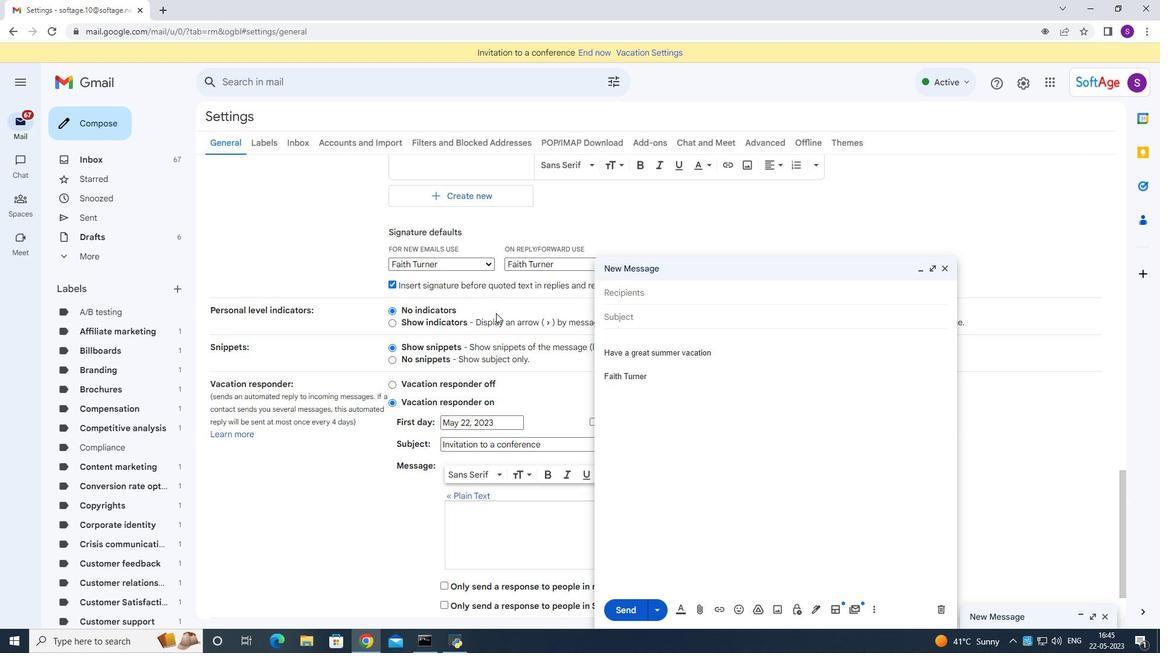 
Action: Mouse scrolled (496, 315) with delta (0, 0)
Screenshot: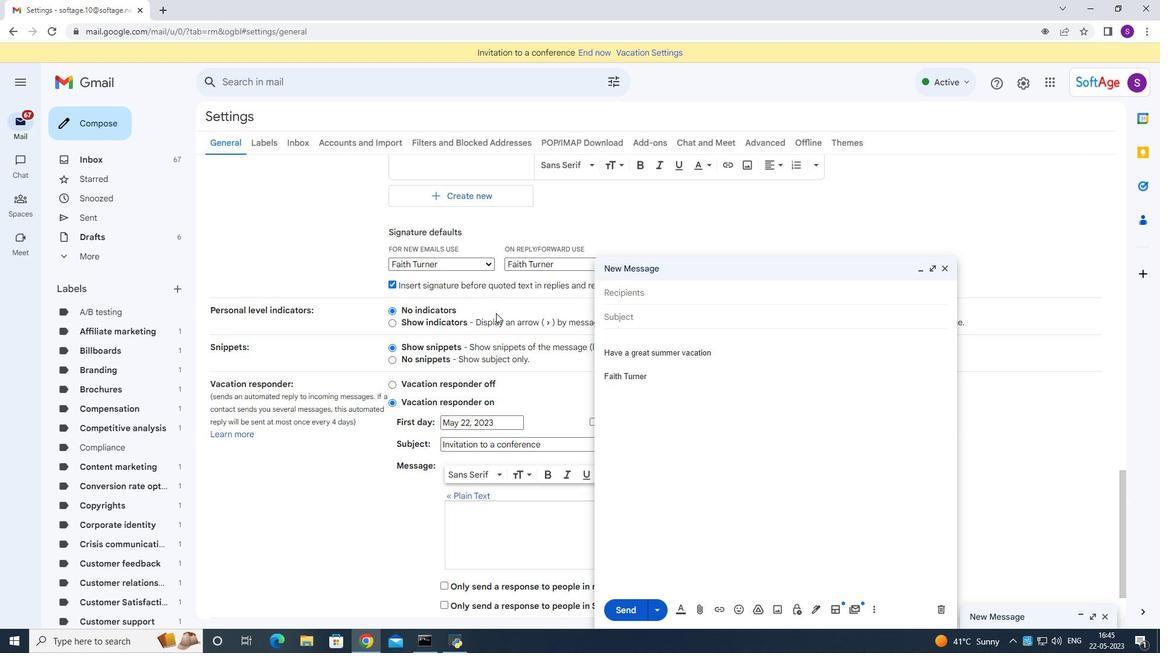 
Action: Mouse scrolled (496, 315) with delta (0, 0)
Screenshot: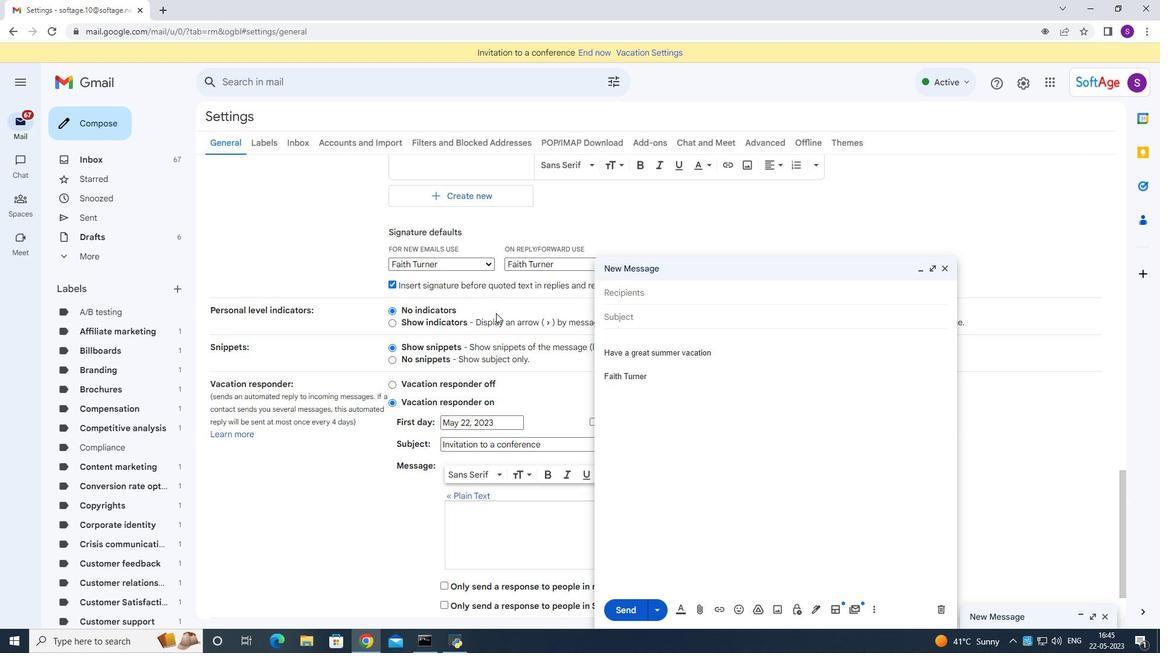 
Action: Mouse moved to (495, 337)
Screenshot: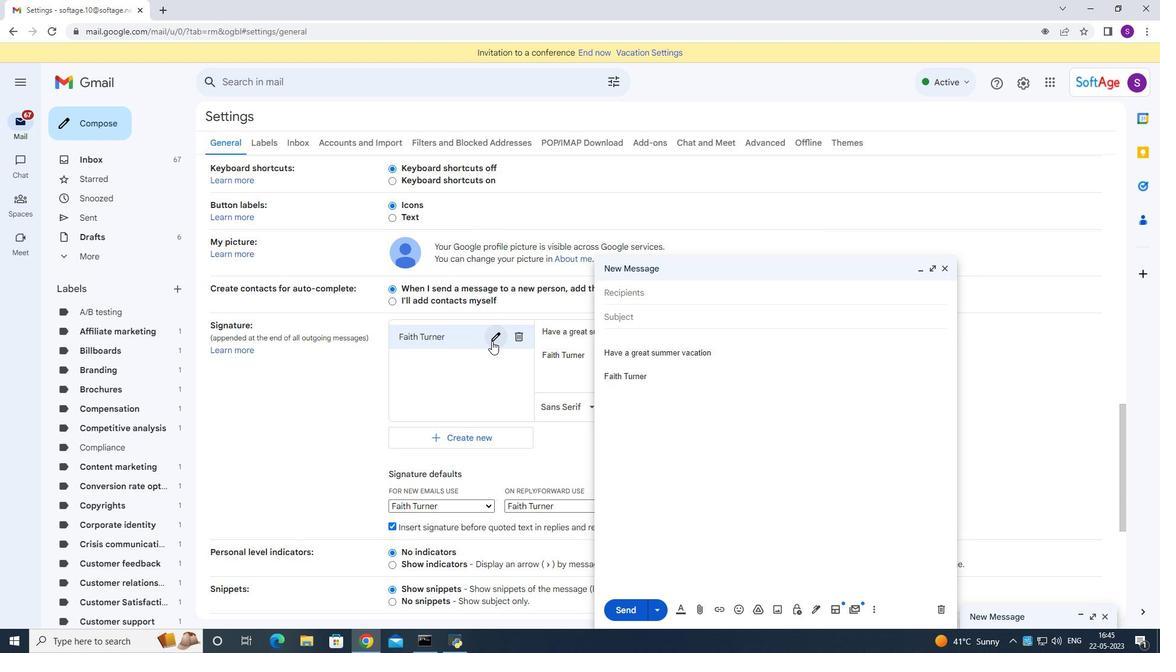 
Action: Mouse pressed left at (495, 337)
Screenshot: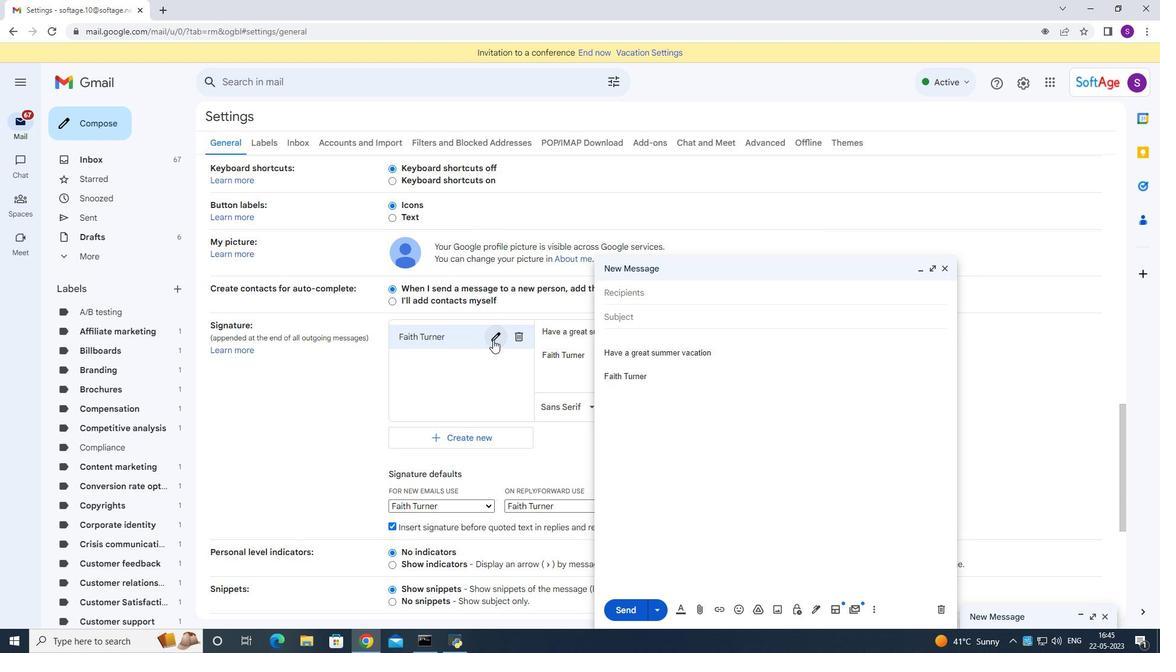 
Action: Mouse moved to (519, 331)
Screenshot: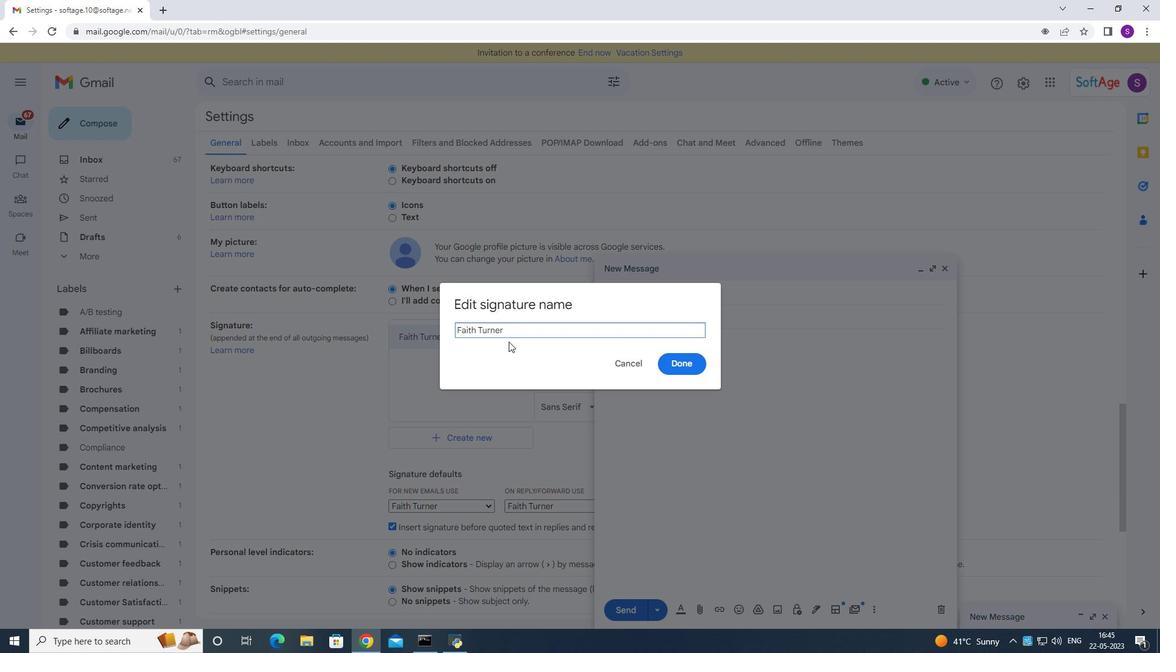 
Action: Mouse pressed left at (519, 331)
Screenshot: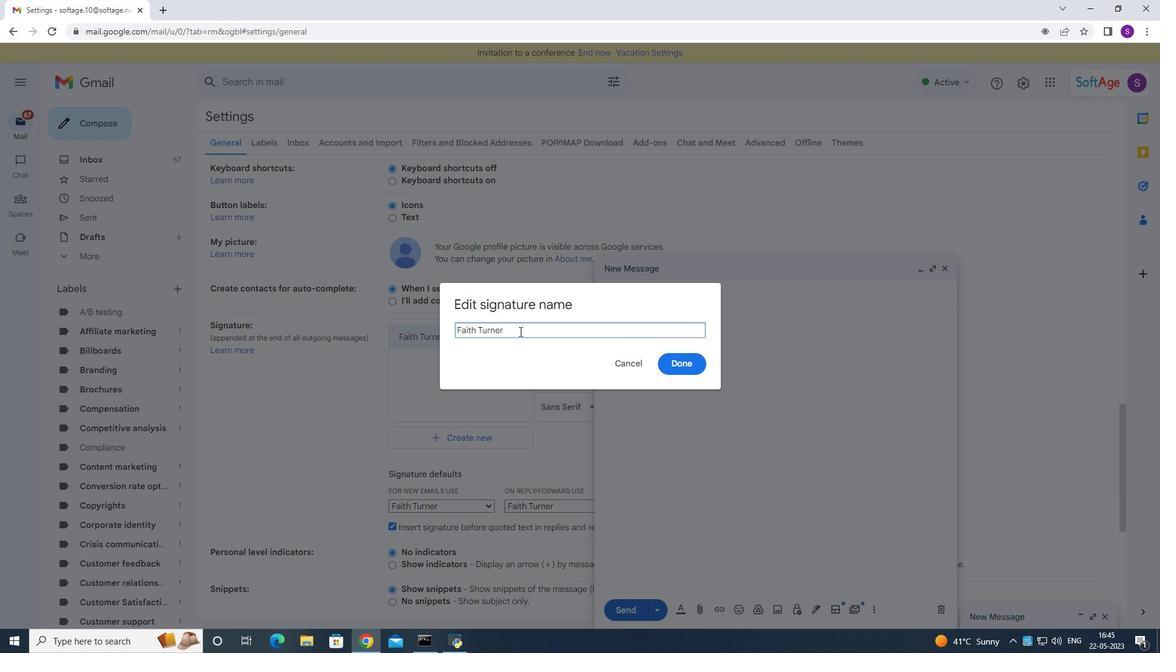 
Action: Mouse moved to (492, 289)
Screenshot: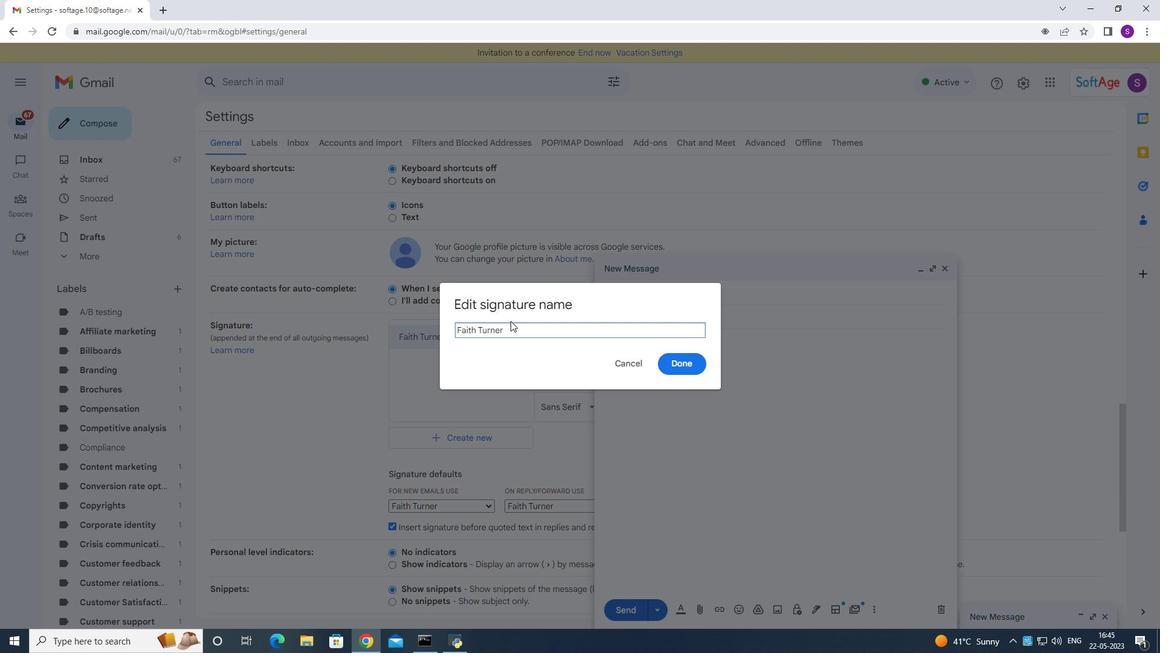 
Action: Key pressed ctrl+A=<Key.backspace><Key.backspace><Key.shift><Key.shift><Key.shift><Key.shift><Key.shift><Key.shift><Key.shift><Key.shift><Key.shift><Key.shift><Key.shift><Key.shift><Key.shift><Key.shift><Key.shift><Key.shift><Key.shift><Key.shift><Key.shift><Key.shift><Key.shift><Key.shift><Key.shift><Key.shift><Key.shift><Key.shift><Key.shift><Key.shift><Key.shift><Key.shift><Key.shift><Key.shift><Key.shift><Key.shift><Key.shift><Key.shift><Key.shift><Key.shift><Key.shift><Key.shift><Key.shift><Key.shift><Key.shift><Key.shift><Key.shift><Key.shift><Key.shift><Key.shift><Key.shift><Key.shift><Key.shift><Key.shift><Key.shift><Key.shift><Key.shift><Key.shift><Key.shift><Key.shift><Key.shift><Key.shift><Key.shift><Key.shift><Key.shift><Key.shift><Key.shift><Key.shift><Key.shift><Key.shift><Key.shift><Key.shift><Key.shift><Key.shift><Key.shift><Key.shift><Key.shift><Key.shift><Key.shift><Key.shift><Key.shift><Key.shift><Key.shift><Key.shift><Key.shift><Key.shift><Key.shift><Key.shift><Key.shift><Key.shift><Key.shift><Key.shift><Key.shift><Key.shift><Key.shift><Key.shift><Key.shift><Key.shift>Feranando<Key.space><Key.backspace><Key.backspace><Key.backspace><Key.backspace><Key.backspace><Key.backspace><Key.backspace>nando<Key.space><Key.shift>Perez<Key.space>
Screenshot: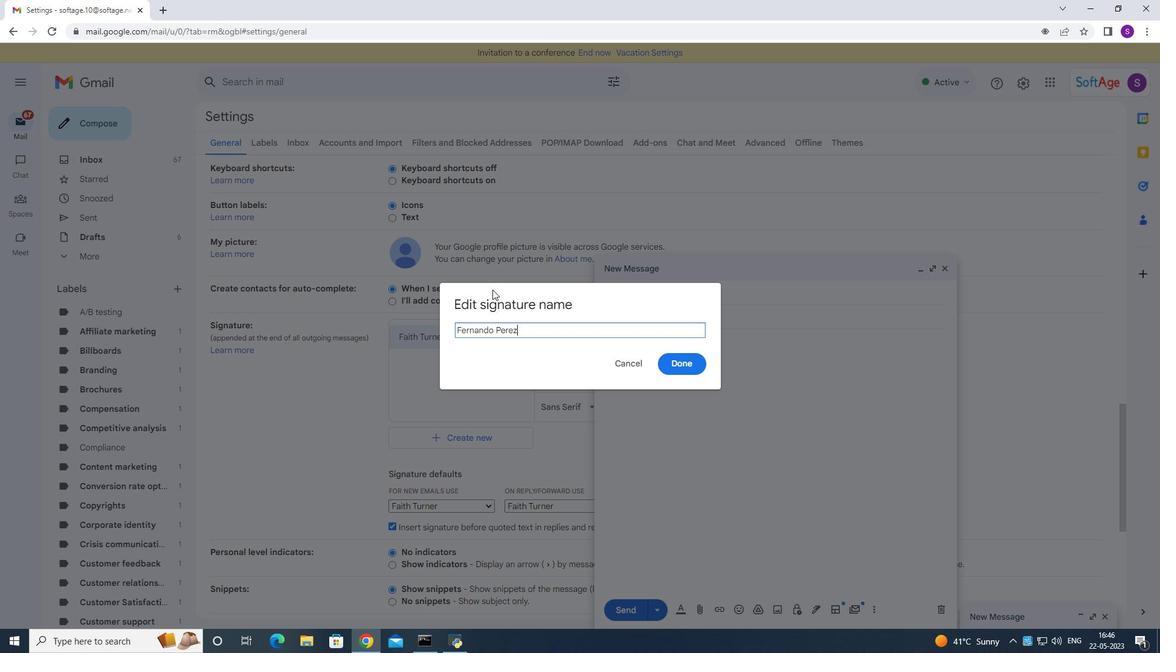 
Action: Mouse moved to (685, 360)
Screenshot: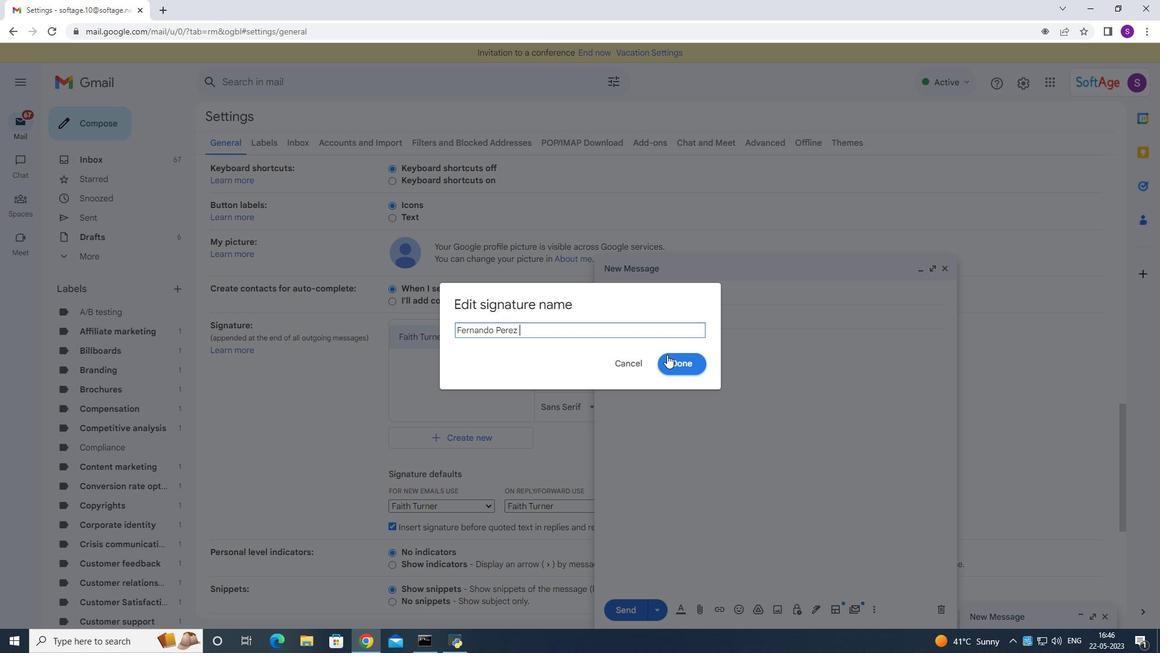
Action: Mouse pressed left at (685, 360)
Screenshot: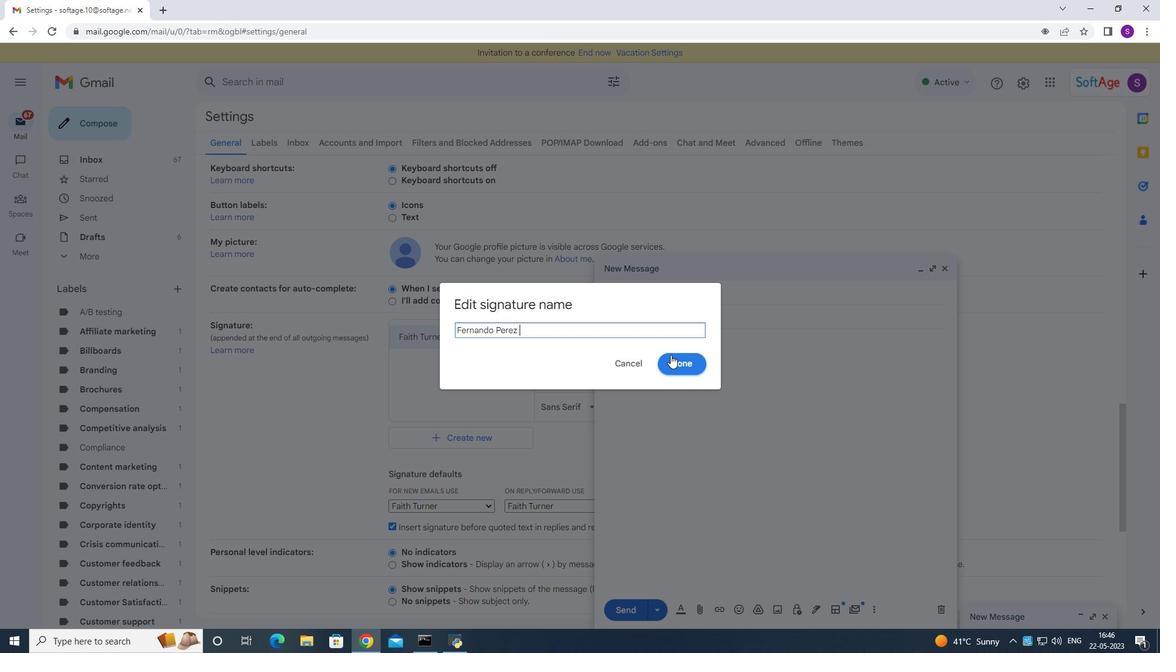 
Action: Mouse moved to (580, 360)
Screenshot: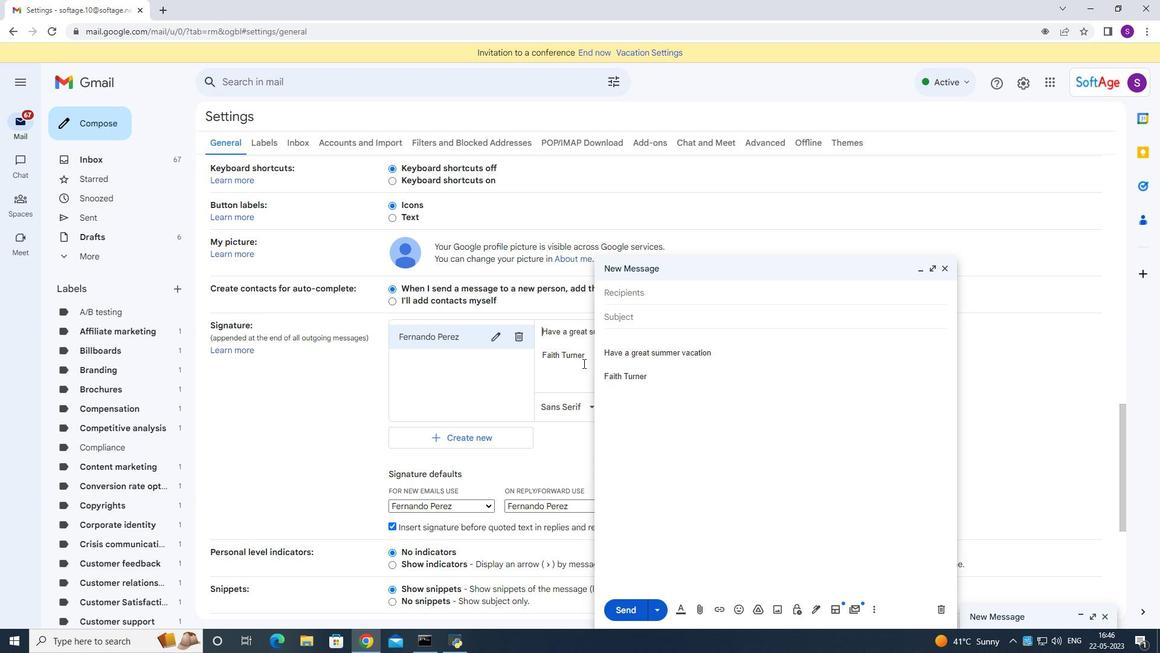 
Action: Mouse pressed left at (580, 360)
Screenshot: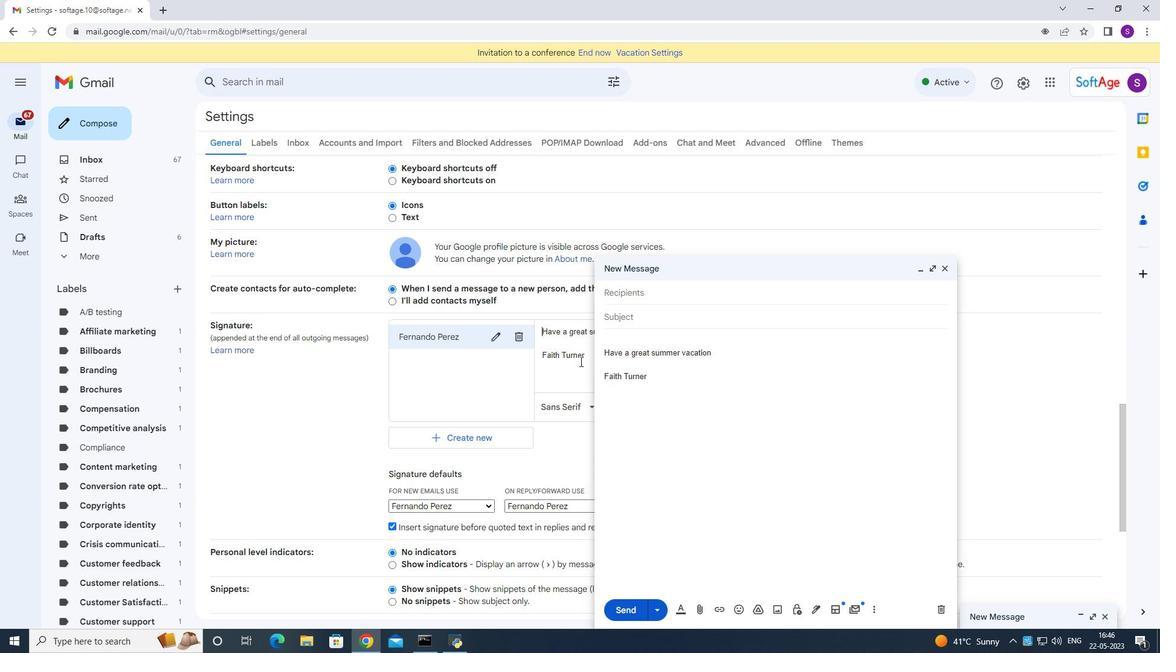 
Action: Mouse moved to (944, 265)
Screenshot: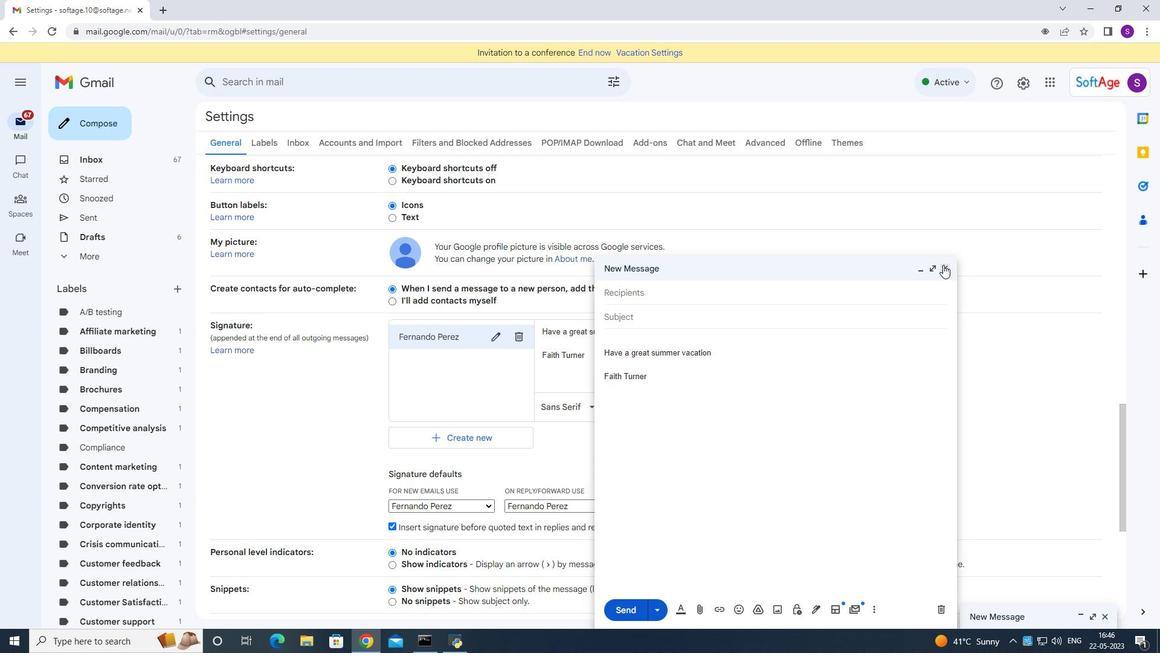 
Action: Mouse pressed left at (944, 265)
Screenshot: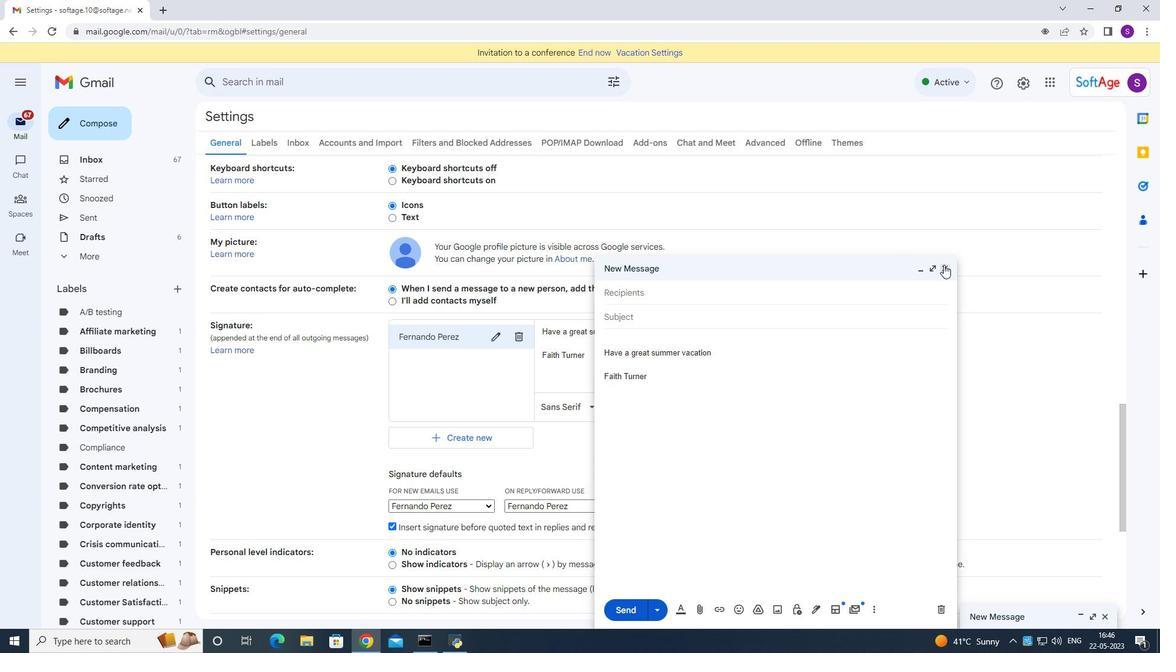 
Action: Mouse moved to (1102, 619)
Screenshot: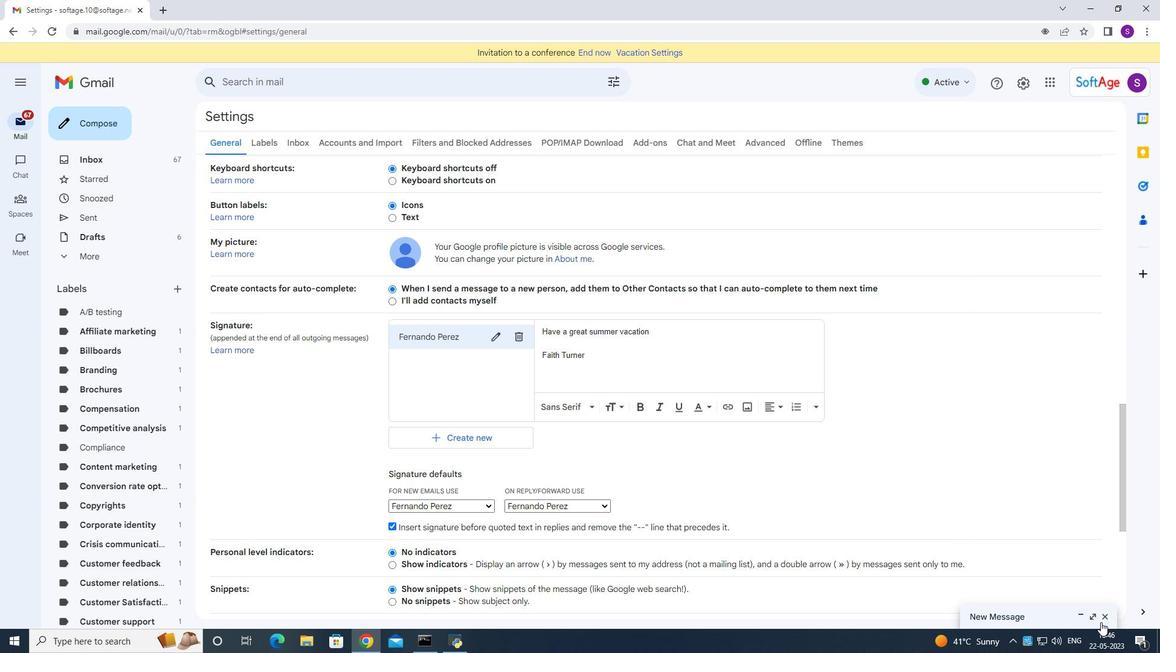 
Action: Mouse pressed left at (1102, 619)
Screenshot: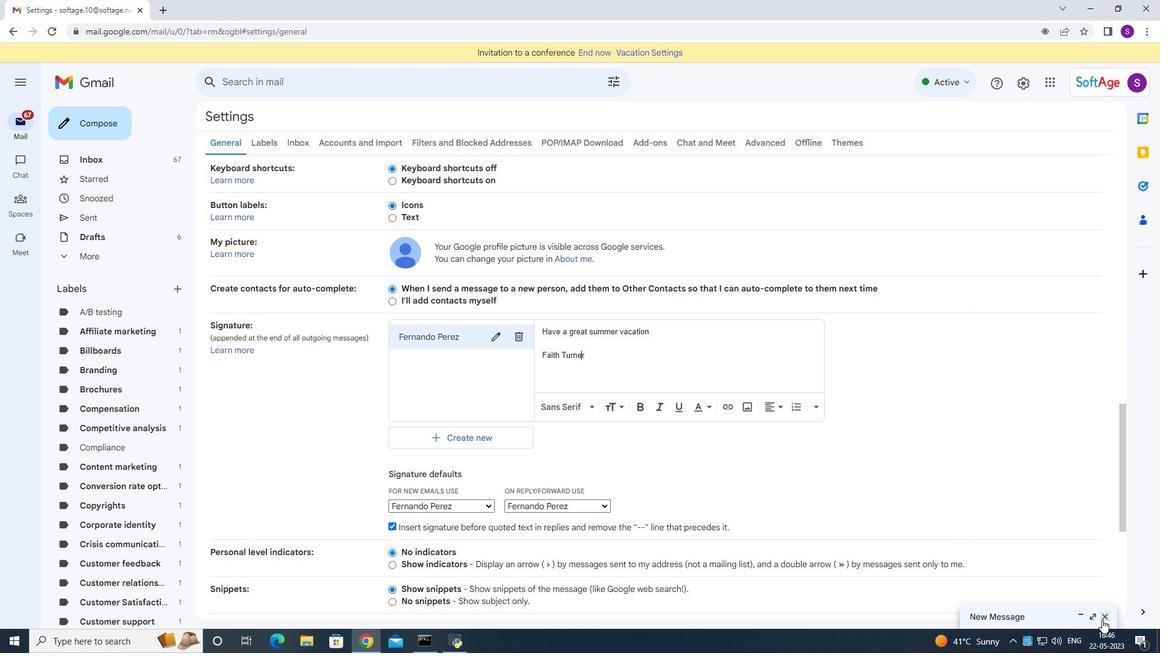
Action: Mouse moved to (694, 375)
Screenshot: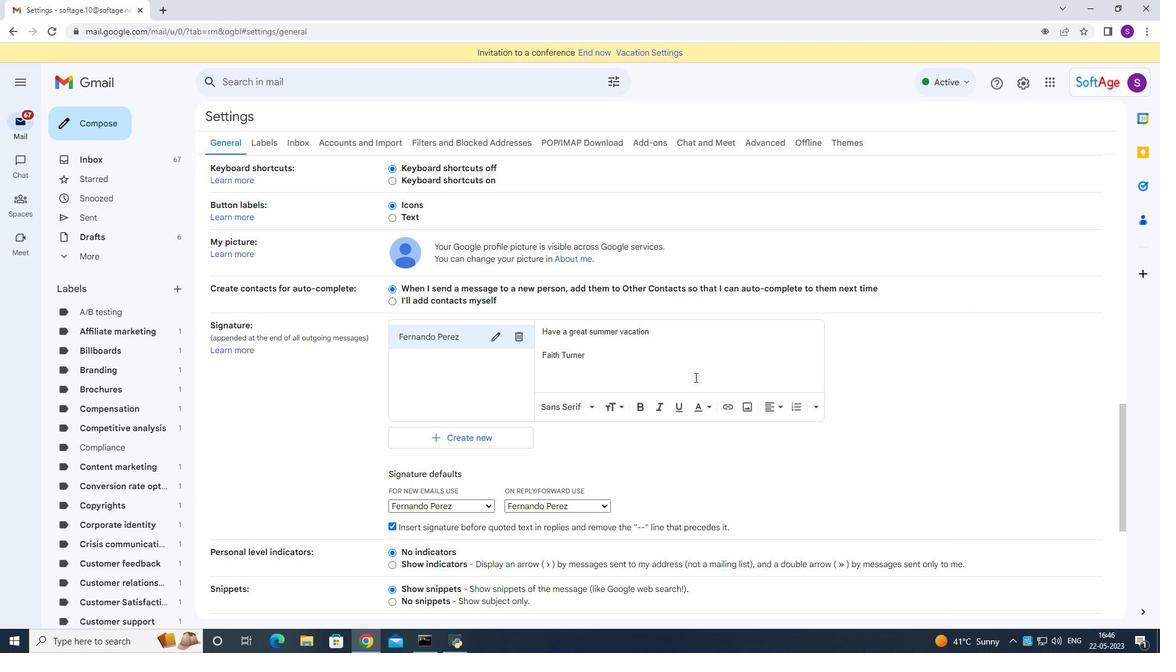
Action: Mouse pressed left at (694, 375)
Screenshot: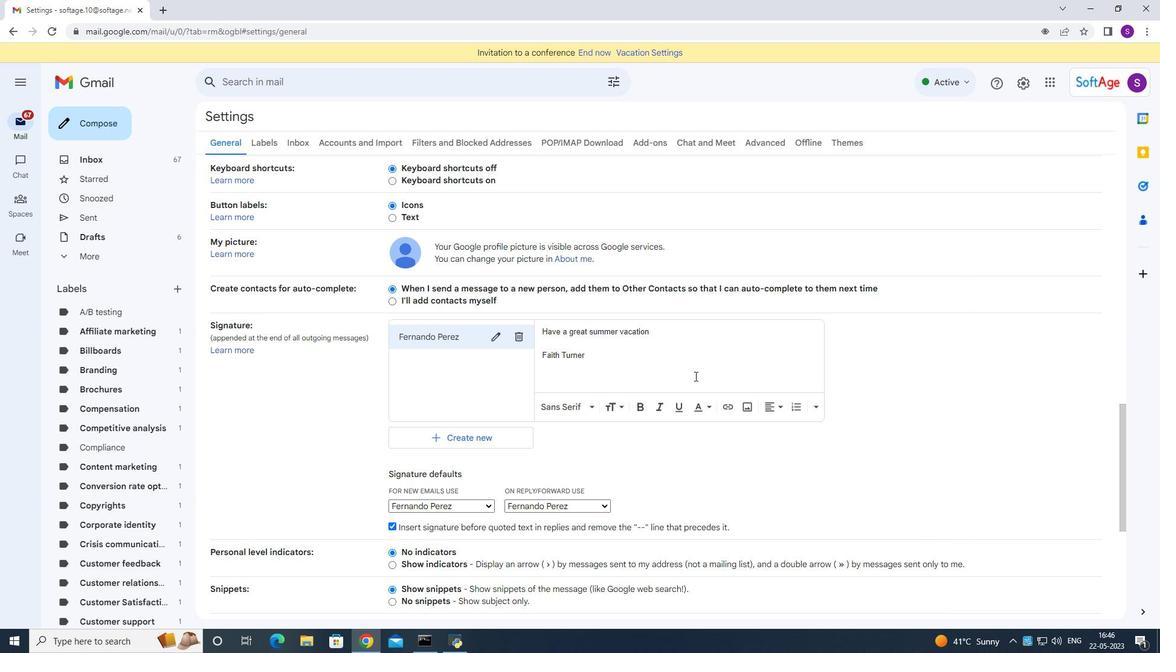 
Action: Key pressed ctrl+A<Key.backspace><Key.shift><Key.shift><Key.shift><Key.shift><Key.shift><Key.shift><Key.shift><Key.shift><Key.shift><Key.shift><Key.shift><Key.shift><Key.shift><Key.shift><Key.shift><Key.shift><Key.shift><Key.shift><Key.shift><Key.shift><Key.shift><Key.shift><Key.shift><Key.shift><Key.shift><Key.shift><Key.shift><Key.shift><Key.shift><Key.shift><Key.shift><Key.shift><Key.shift><Key.shift><Key.shift><Key.shift><Key.shift><Key.shift><Key.shift><Key.shift><Key.shift><Key.shift><Key.shift><Key.shift><Key.shift><Key.shift><Key.shift><Key.shift><Key.shift><Key.shift><Key.shift><Key.shift><Key.shift><Key.shift><Key.shift><Key.shift><Key.shift><Key.shift><Key.shift><Key.shift><Key.shift><Key.shift><Key.shift><Key.shift><Key.shift><Key.shift>S<Key.backspace>sincere<Key.space>thanks<Key.space>and<Key.space>warm<Key.space>wishes<Key.space><Key.enter><Key.enter><Key.shift><Key.shift>Fernando<Key.space><Key.shift>Perez
Screenshot: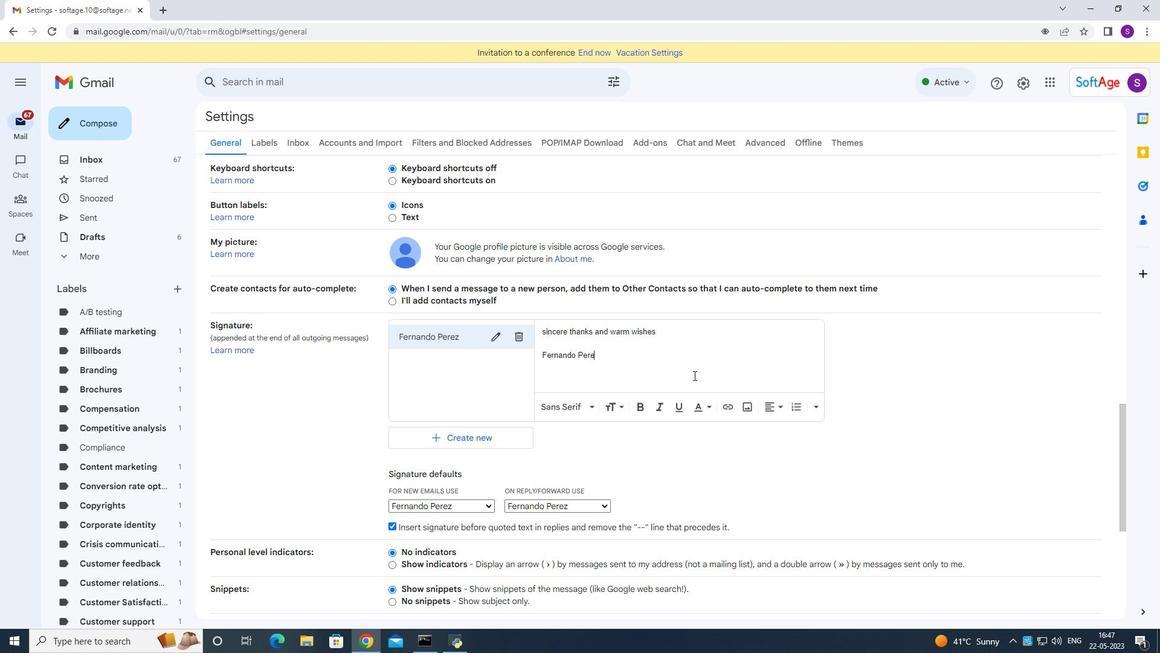 
Action: Mouse moved to (681, 365)
Screenshot: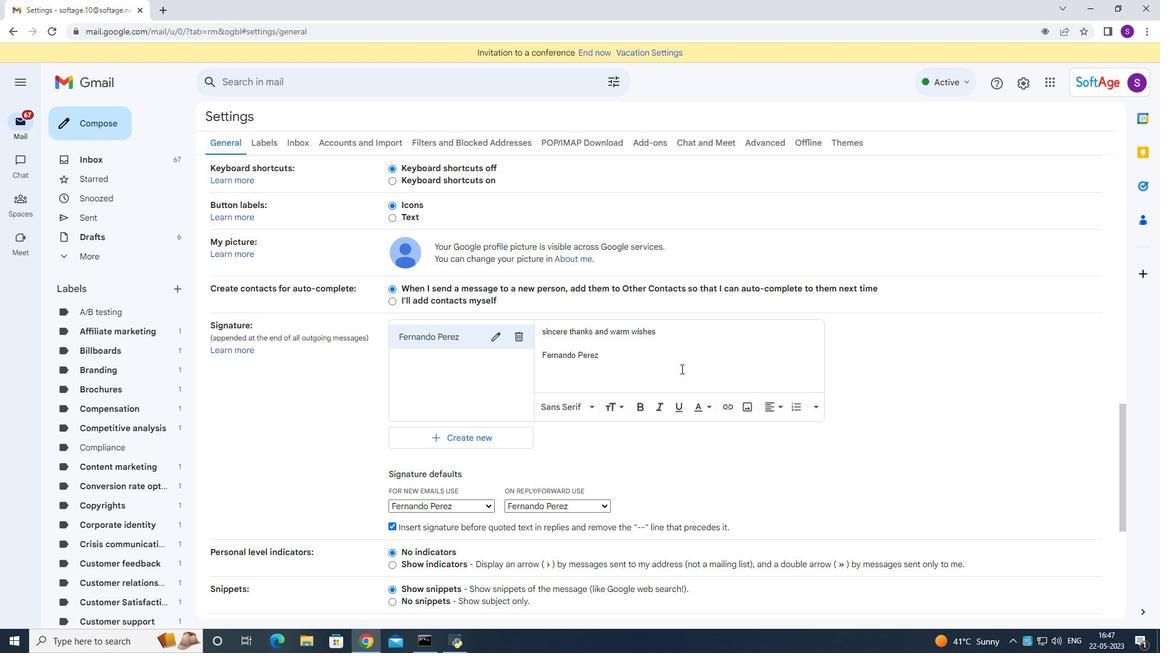 
Action: Mouse scrolled (681, 365) with delta (0, 0)
Screenshot: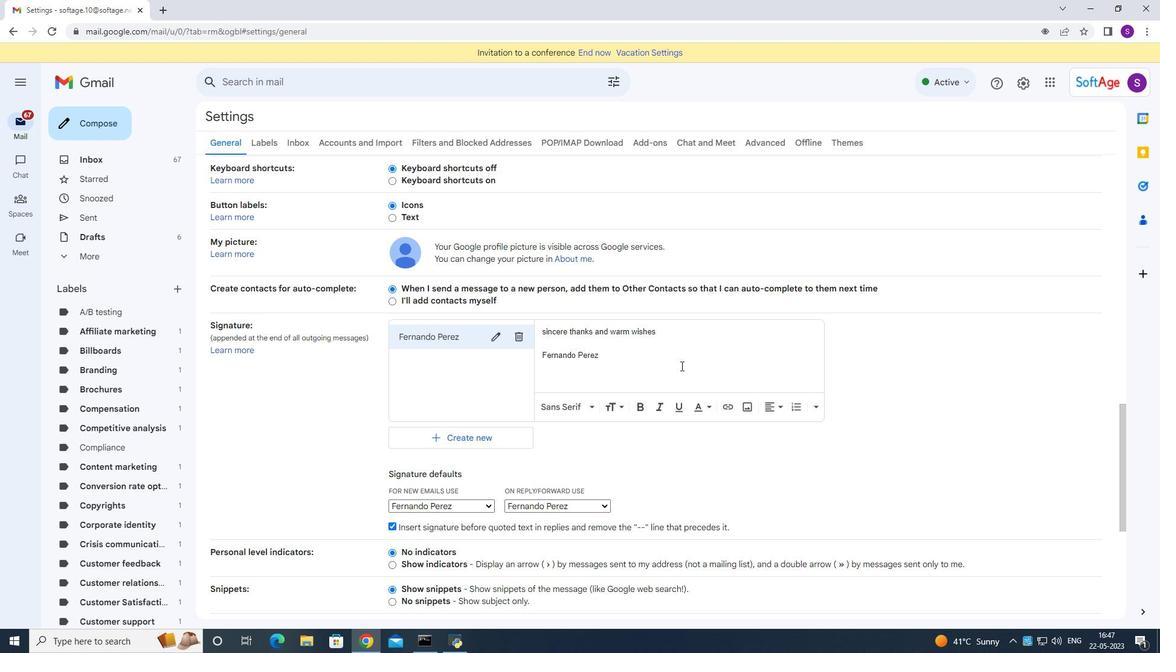 
Action: Mouse moved to (681, 365)
Screenshot: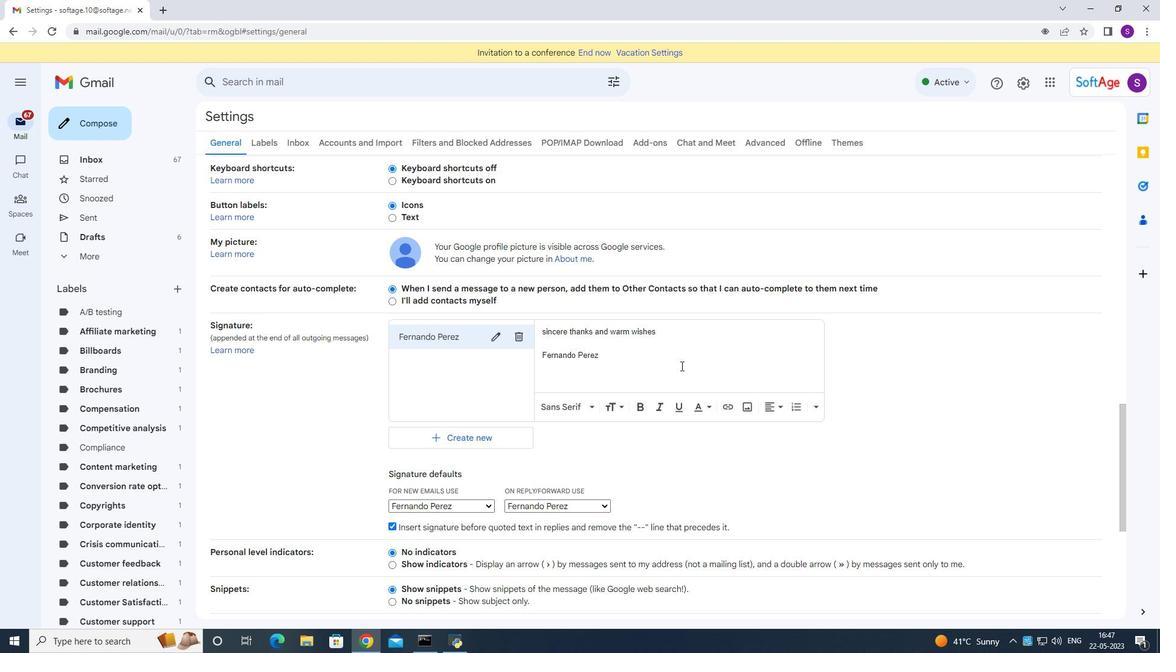
Action: Mouse scrolled (681, 365) with delta (0, 0)
Screenshot: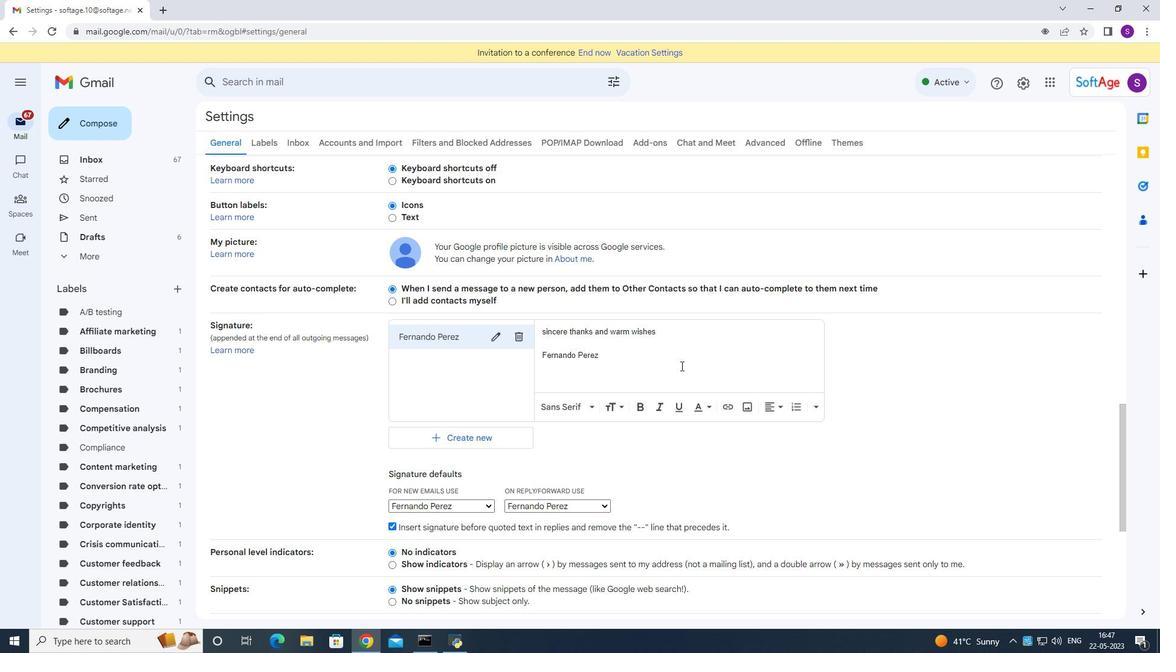 
Action: Mouse moved to (648, 256)
Screenshot: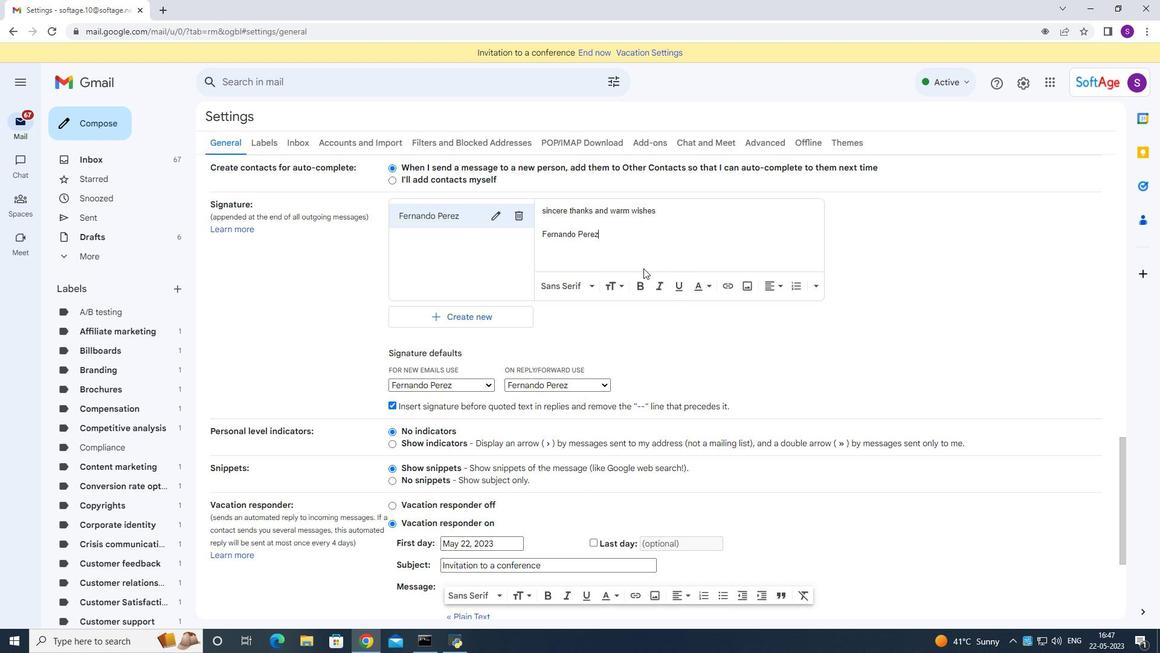 
Action: Mouse scrolled (648, 257) with delta (0, 0)
Screenshot: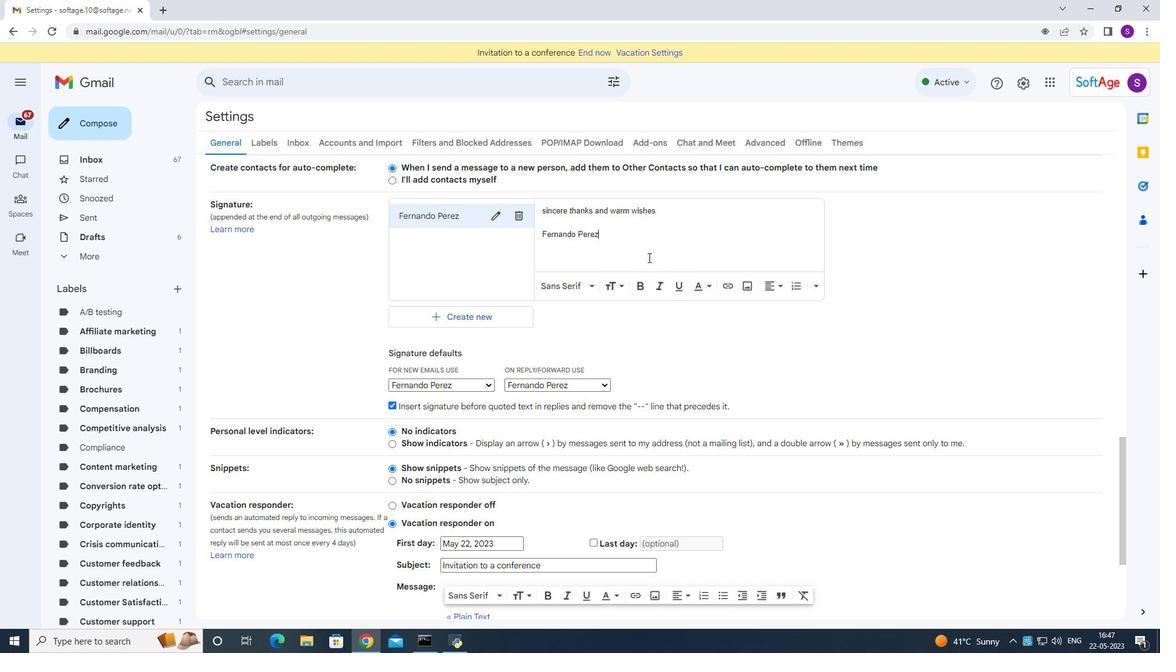 
Action: Mouse moved to (609, 430)
Screenshot: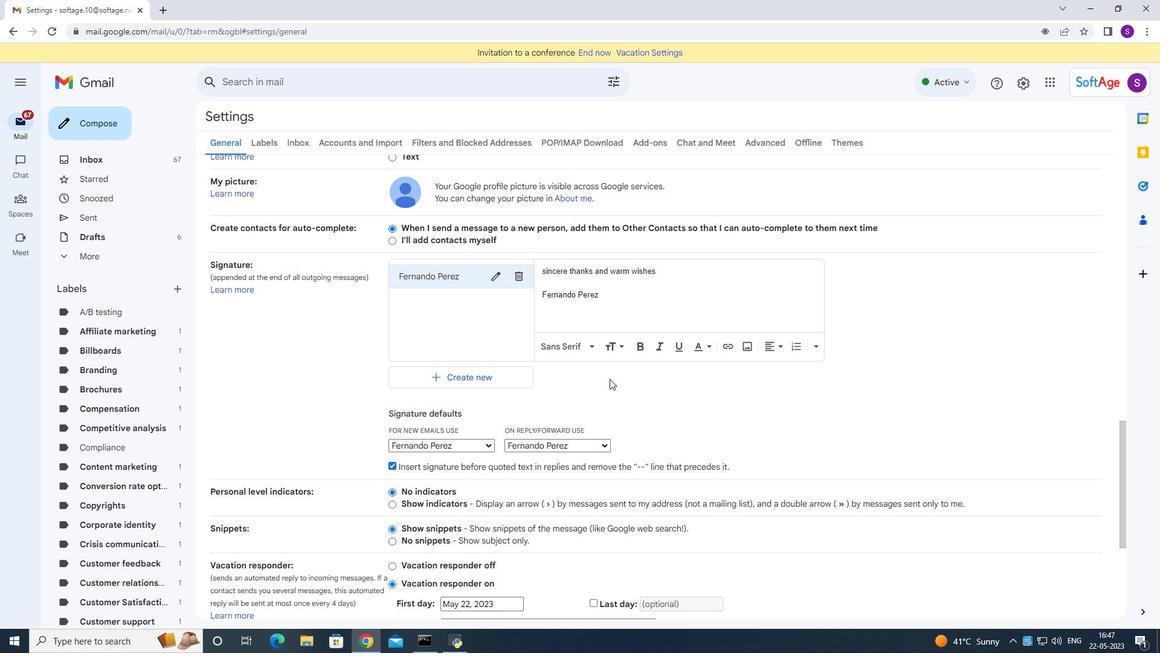 
Action: Mouse scrolled (609, 429) with delta (0, 0)
Screenshot: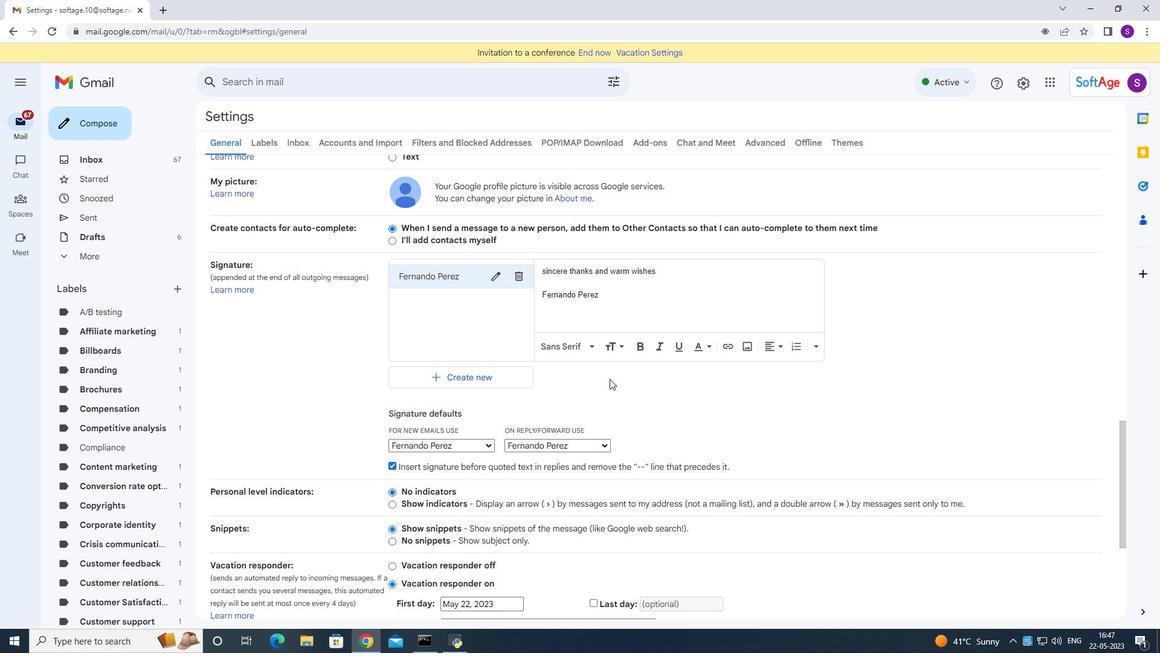 
Action: Mouse moved to (609, 431)
Screenshot: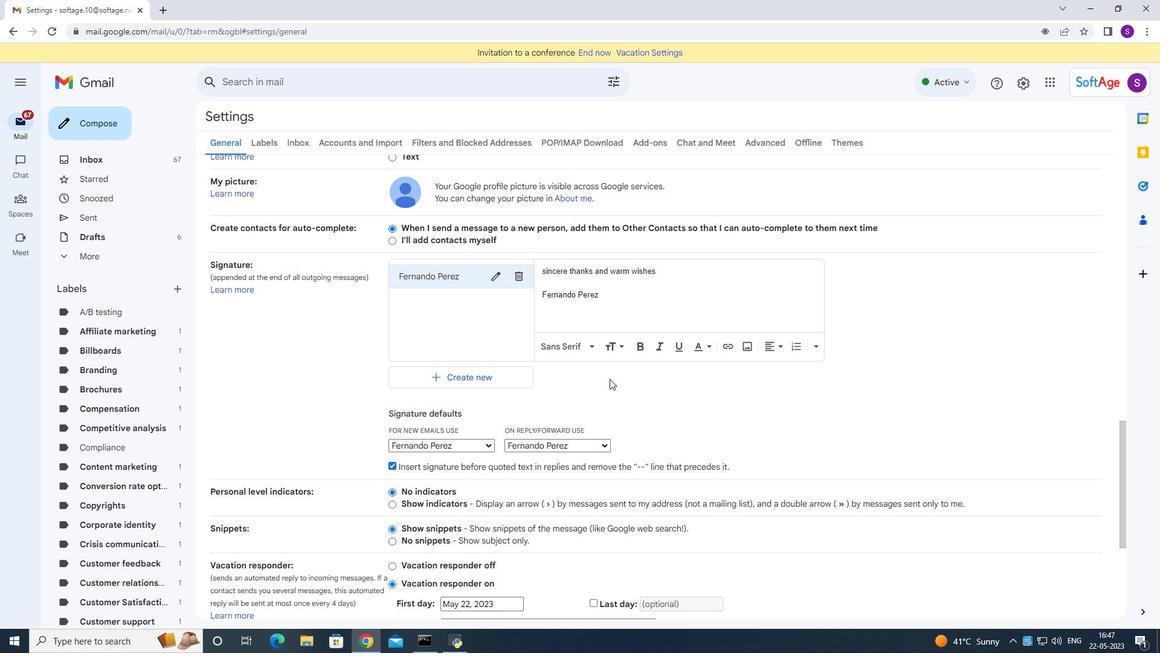 
Action: Mouse scrolled (609, 431) with delta (0, 0)
Screenshot: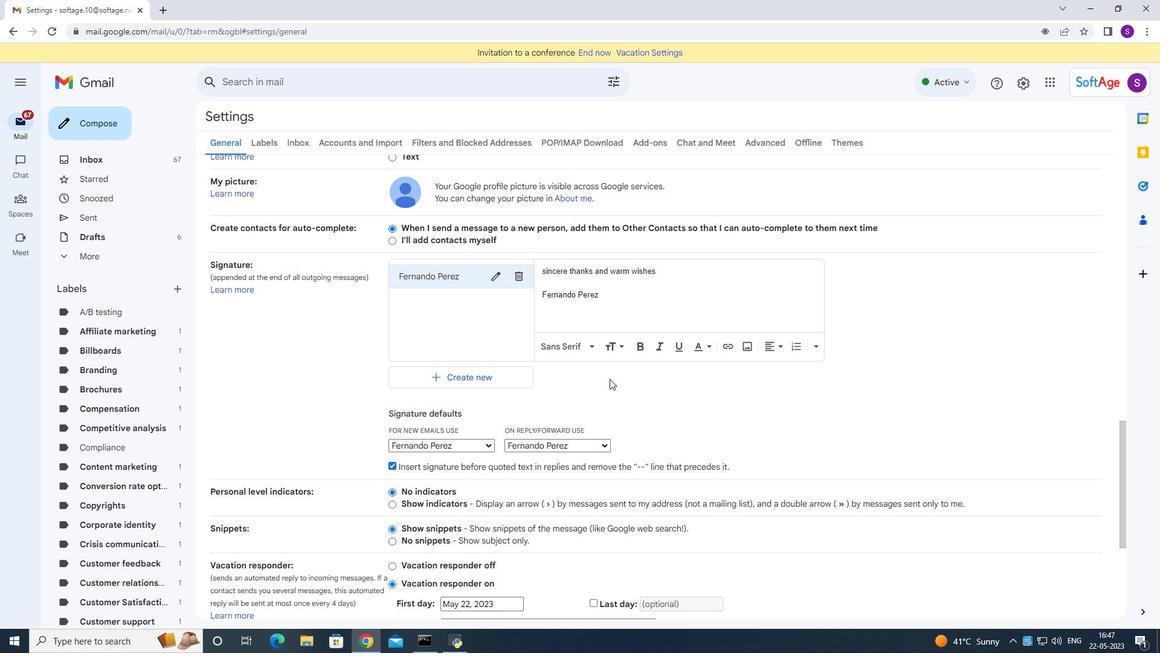 
Action: Mouse scrolled (609, 431) with delta (0, 0)
Screenshot: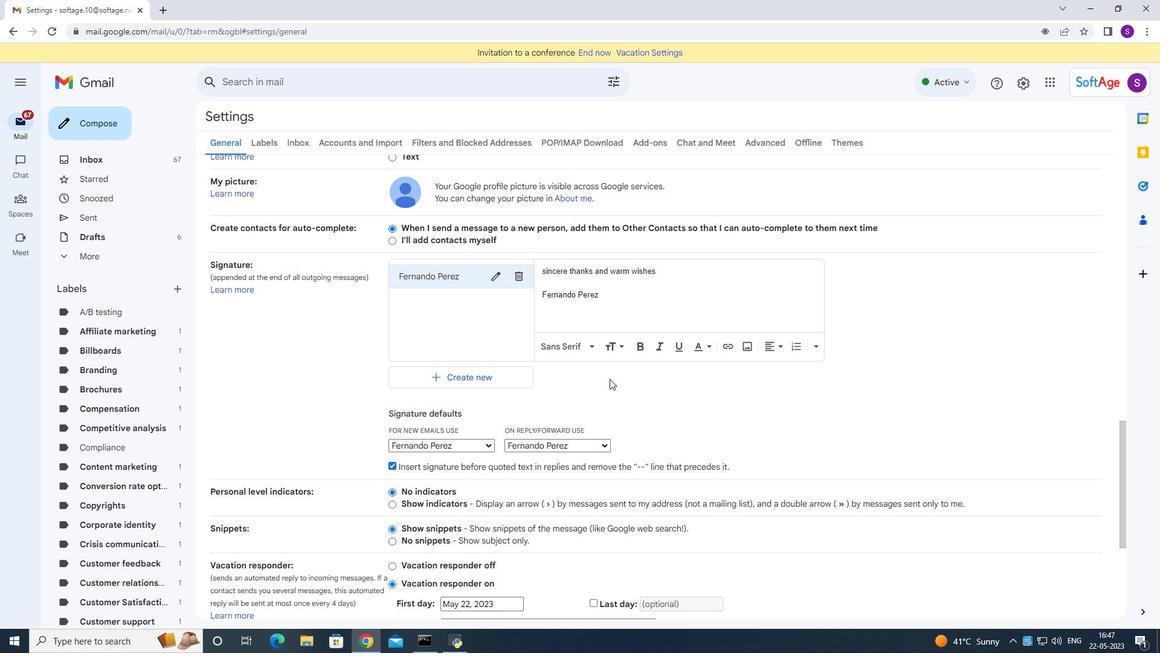 
Action: Mouse scrolled (609, 431) with delta (0, 0)
Screenshot: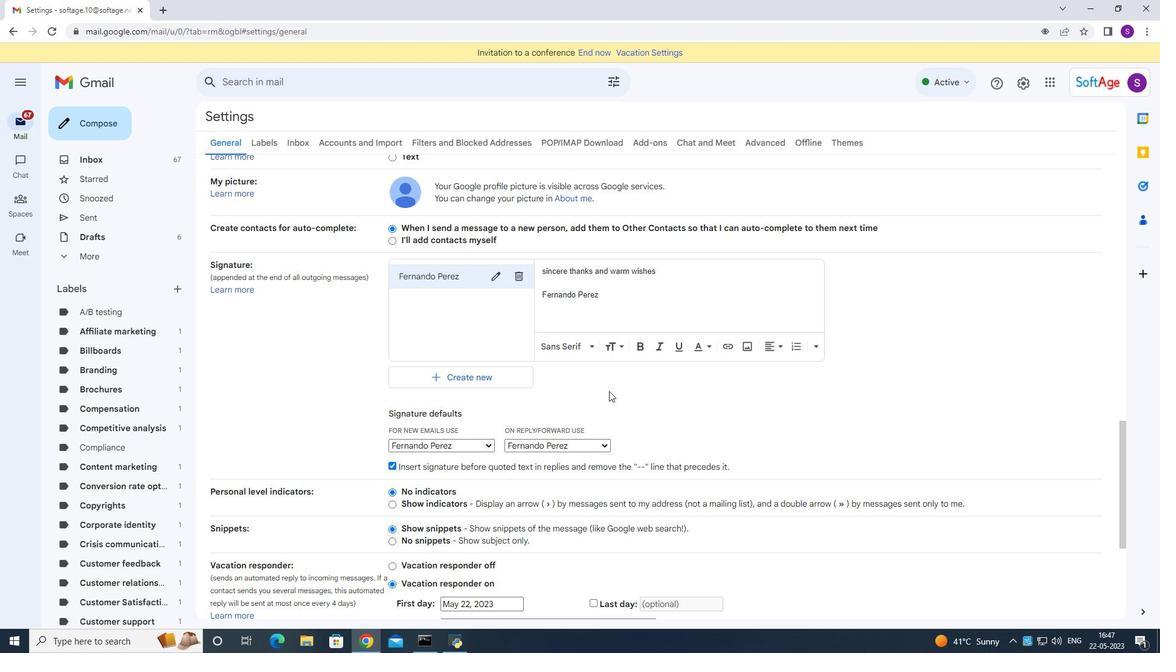 
Action: Mouse moved to (610, 432)
Screenshot: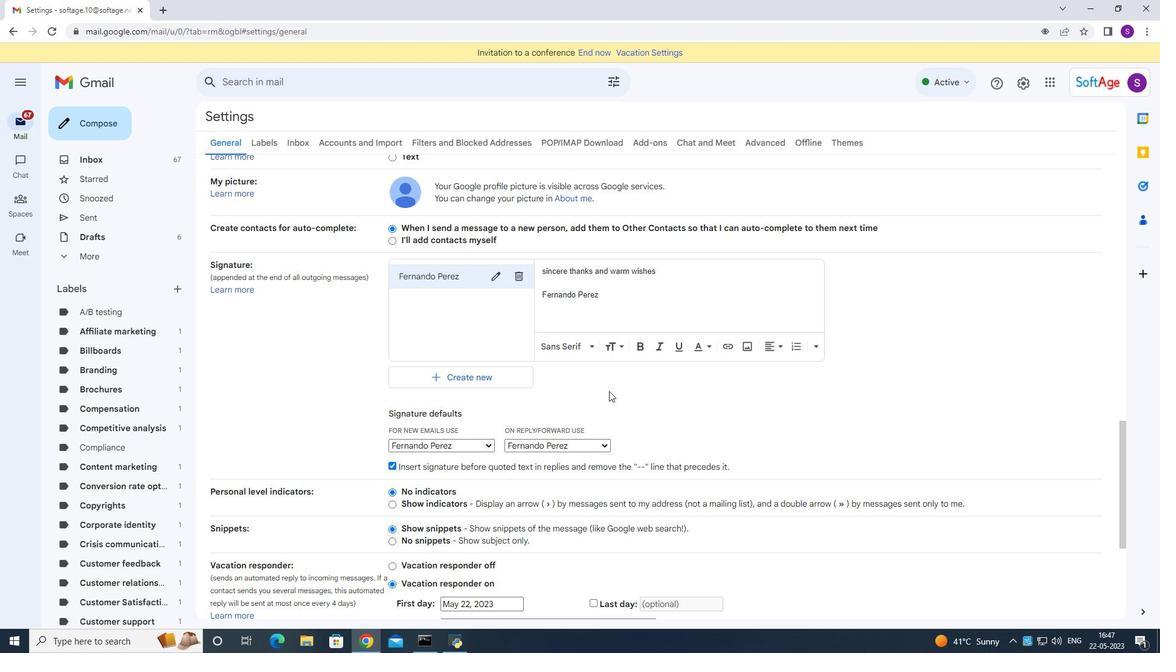 
Action: Mouse scrolled (610, 431) with delta (0, -1)
Screenshot: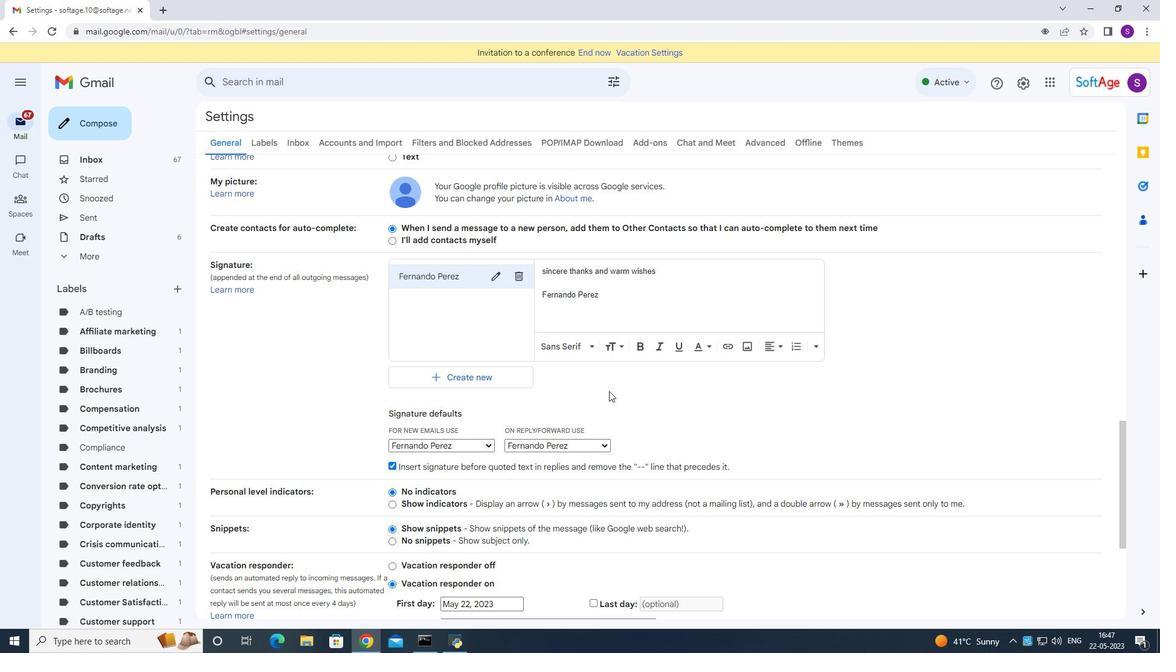 
Action: Mouse moved to (610, 433)
Screenshot: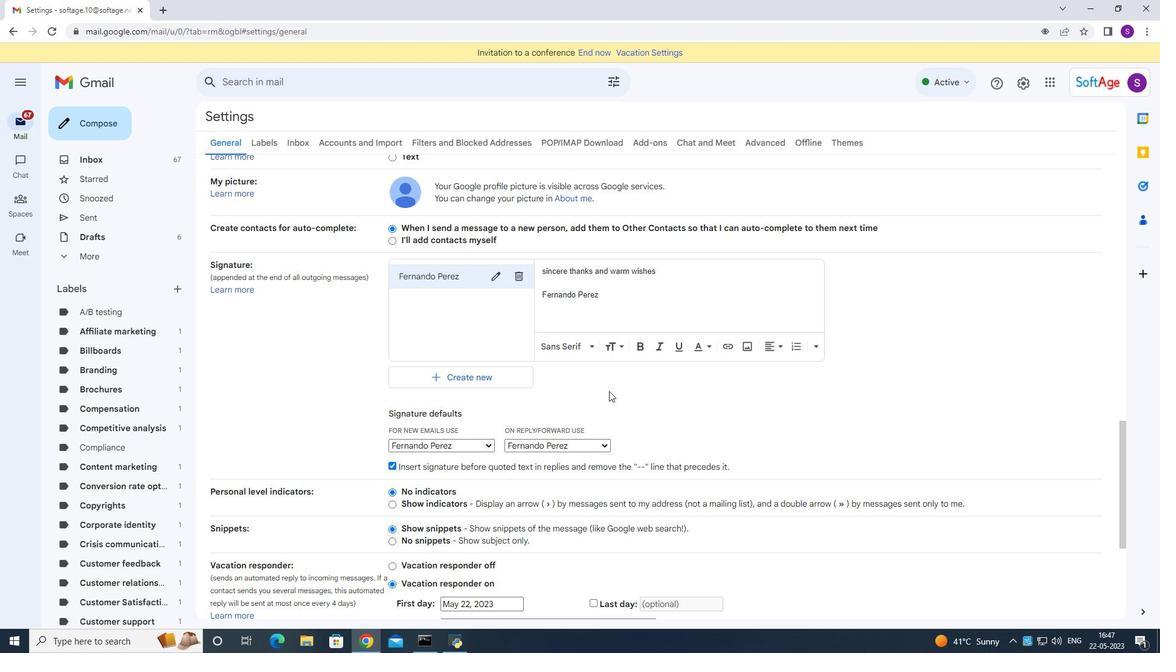 
Action: Mouse scrolled (610, 432) with delta (0, 0)
Screenshot: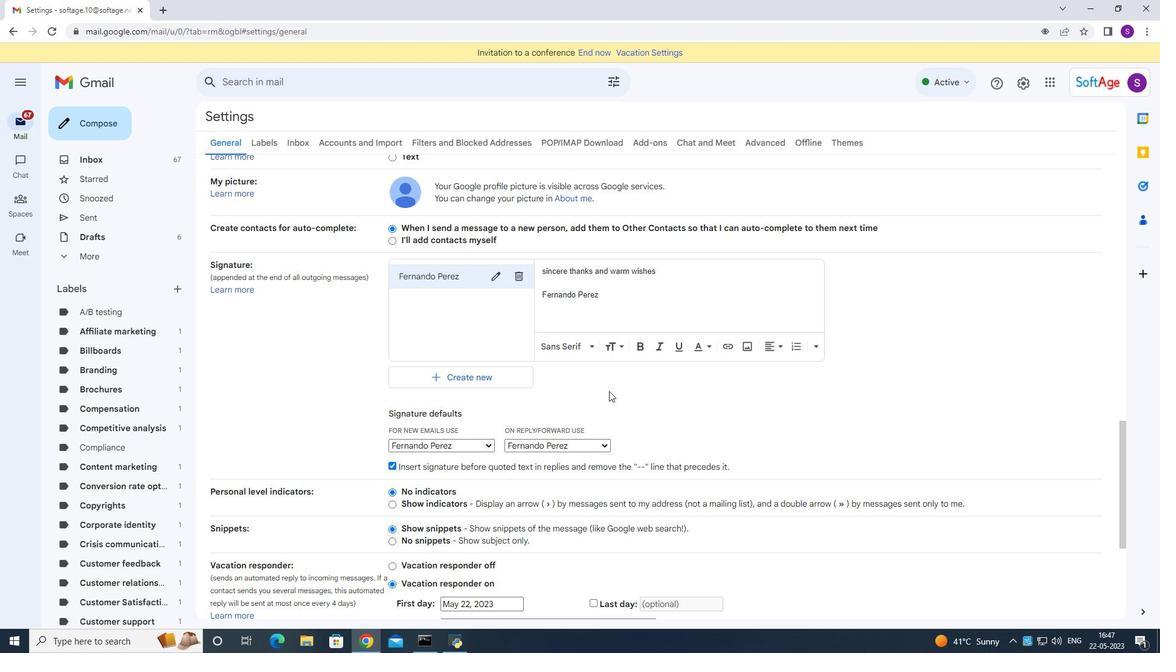 
Action: Mouse moved to (611, 549)
Screenshot: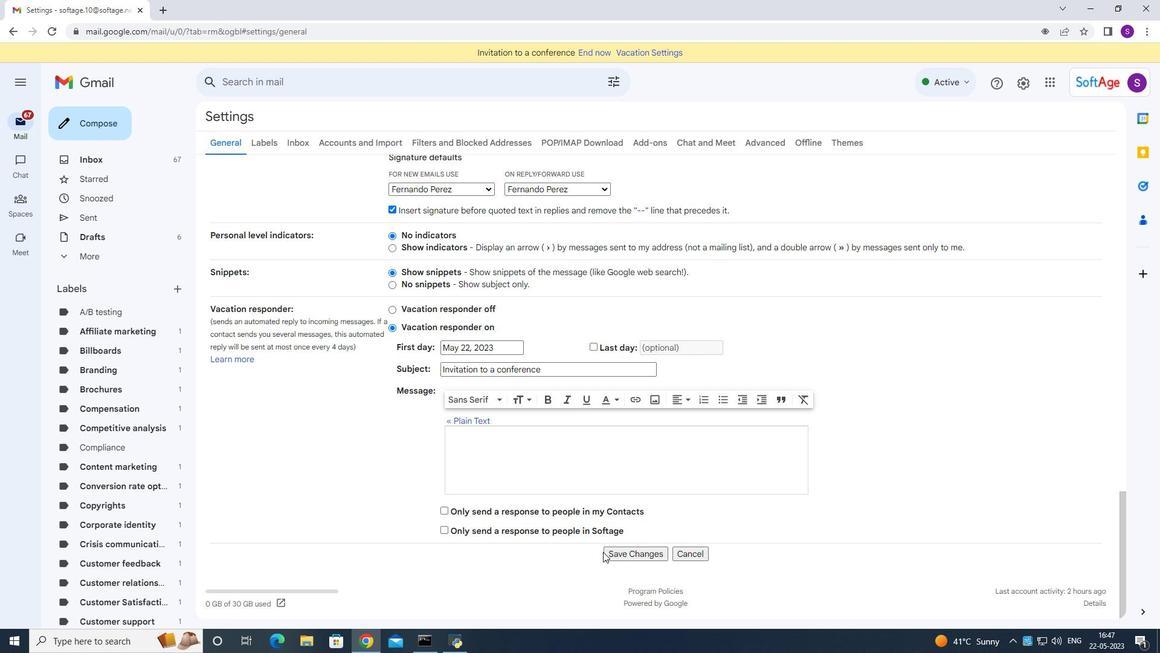 
Action: Mouse pressed left at (611, 549)
Screenshot: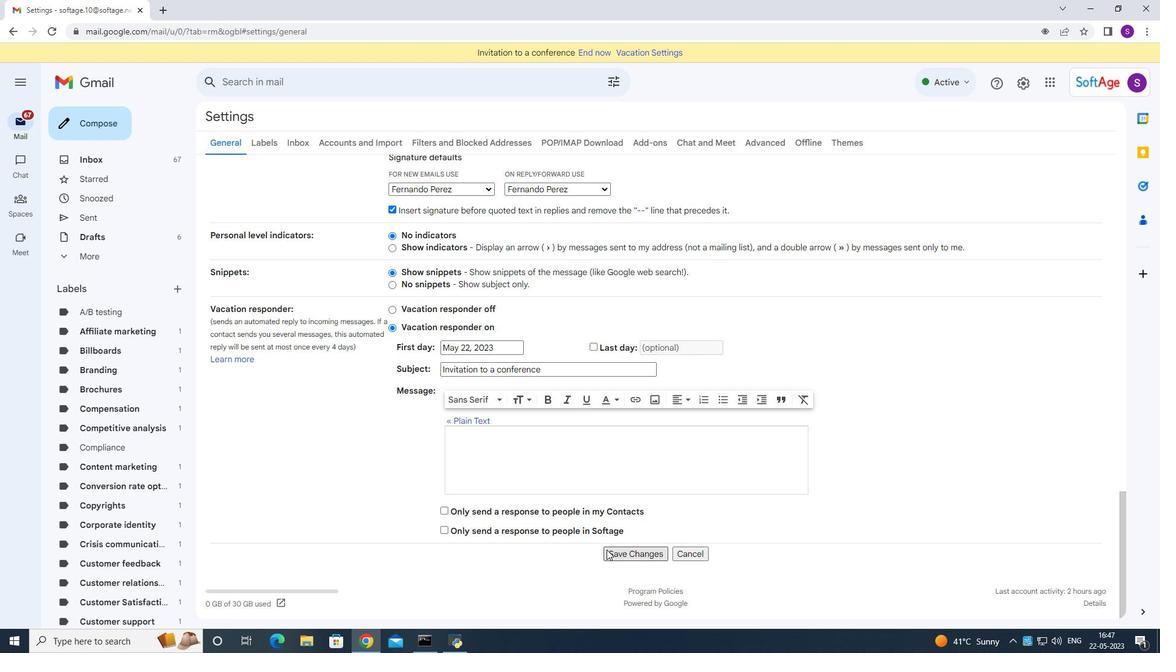 
Action: Mouse moved to (88, 126)
Screenshot: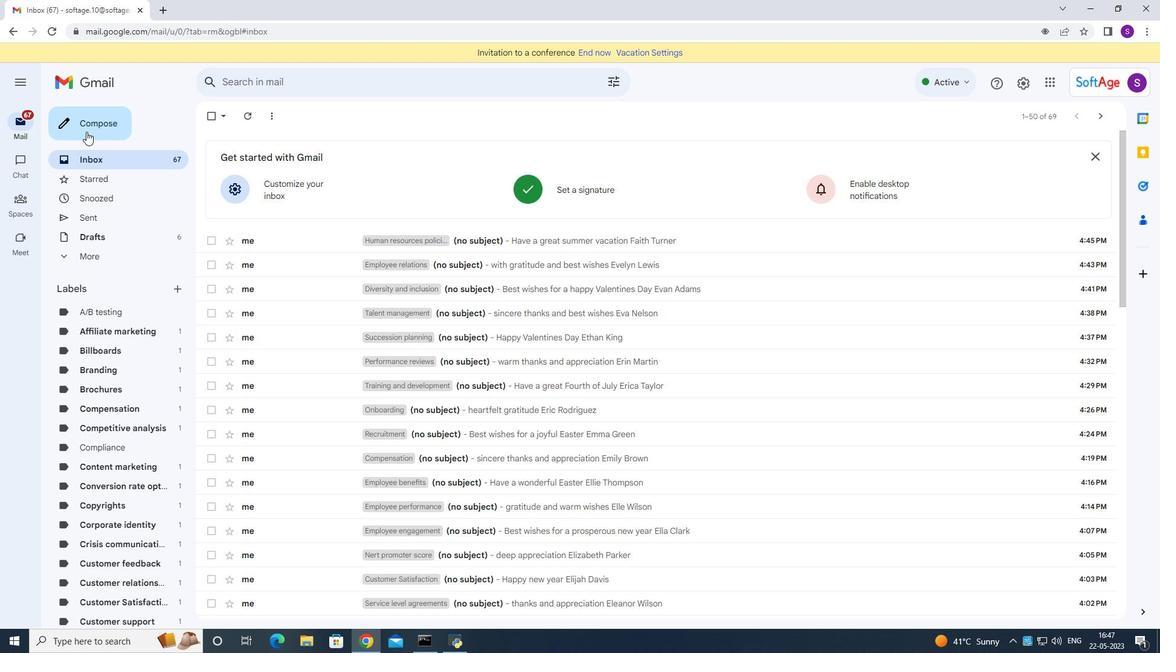 
Action: Mouse pressed left at (88, 126)
Screenshot: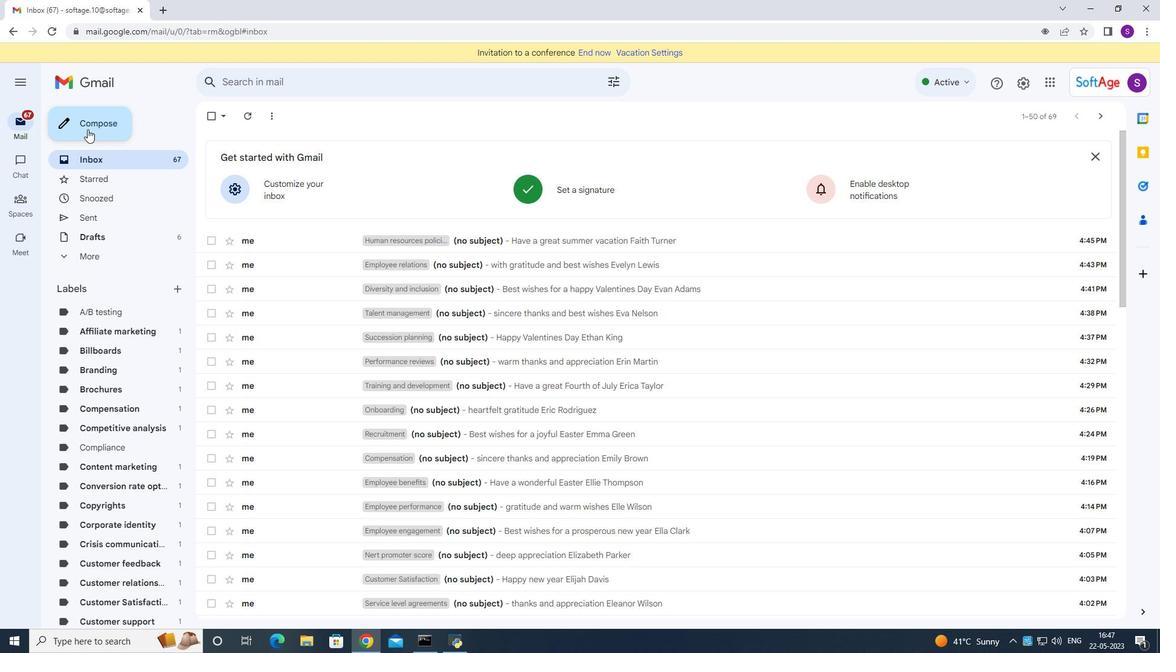 
Action: Mouse moved to (807, 301)
Screenshot: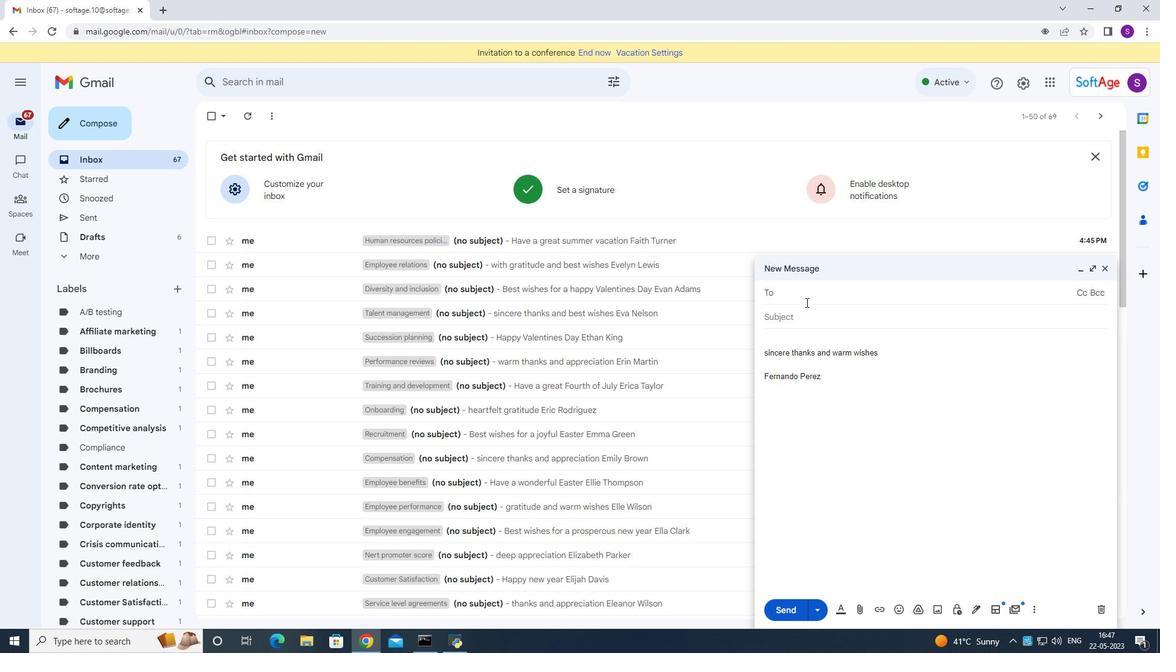 
Action: Key pressed <Key.shift>Softage.10<Key.shift>@softage.net
Screenshot: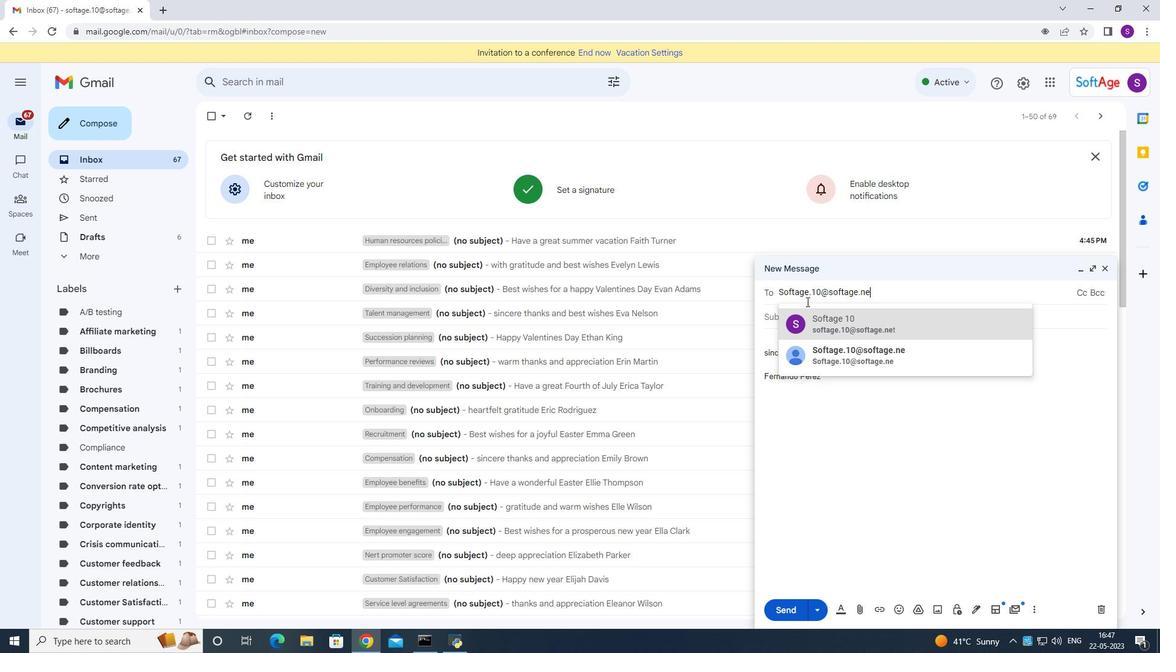 
Action: Mouse moved to (862, 331)
Screenshot: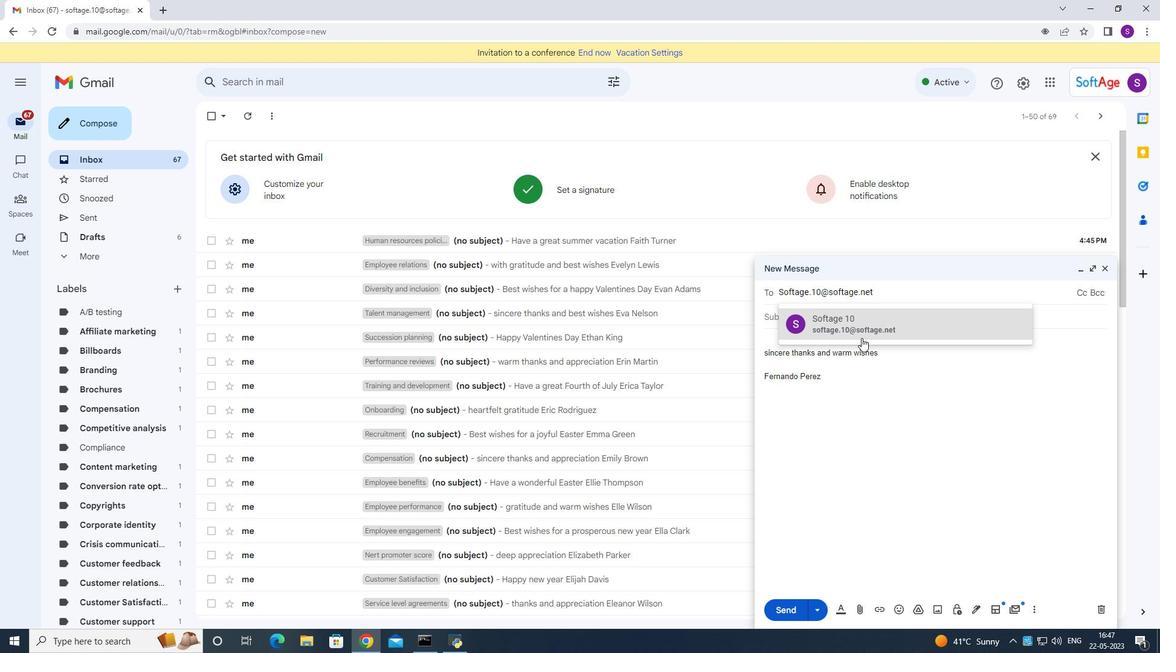 
Action: Mouse pressed left at (862, 331)
Screenshot: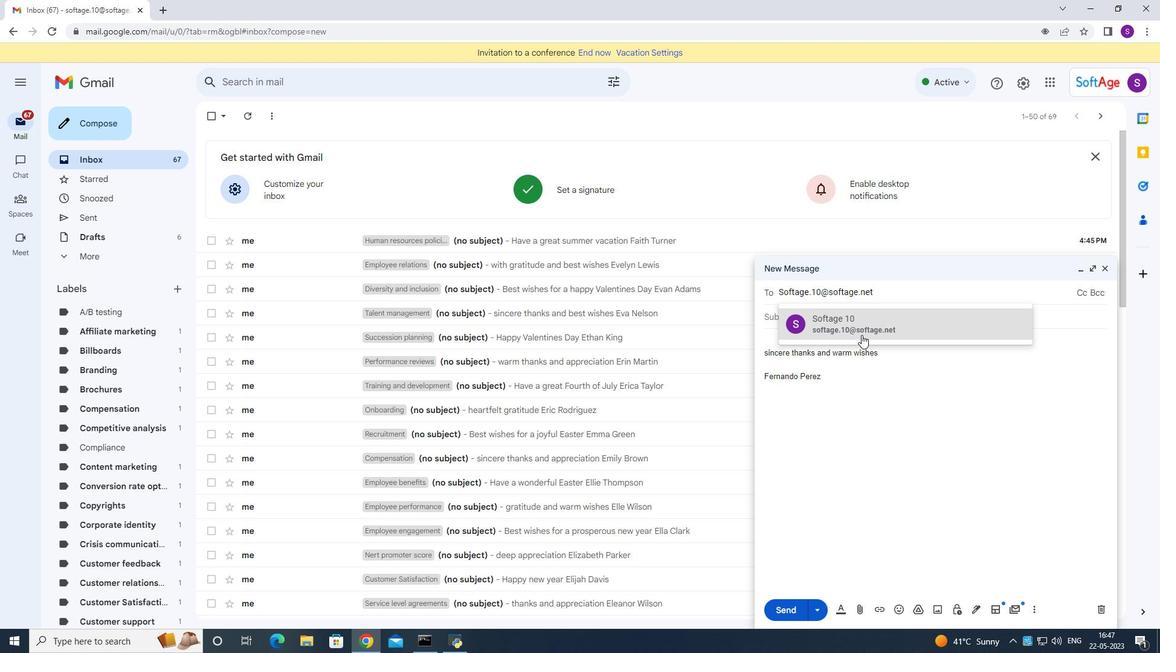 
Action: Mouse moved to (1029, 610)
Screenshot: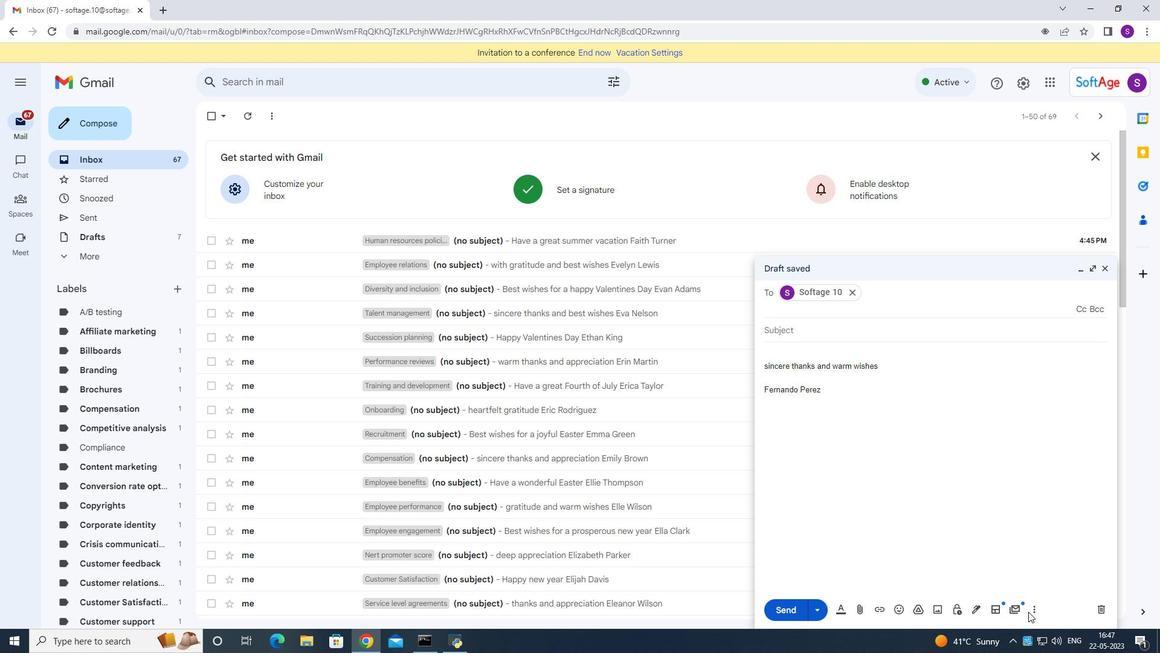 
Action: Mouse pressed left at (1029, 610)
Screenshot: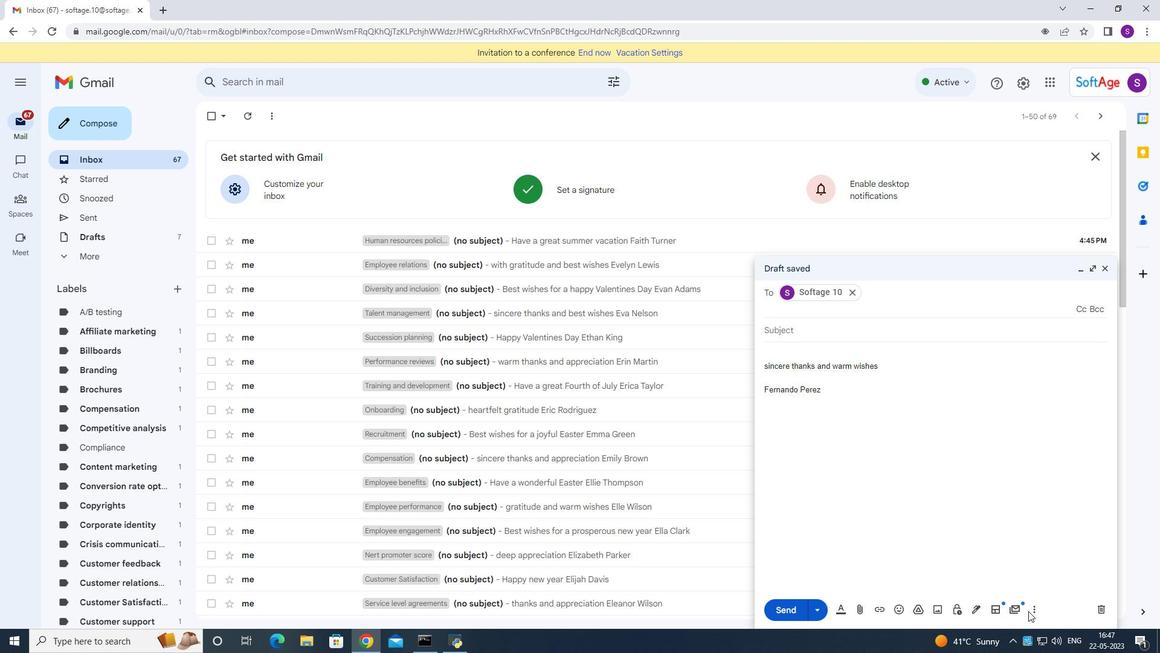 
Action: Mouse moved to (1033, 610)
Screenshot: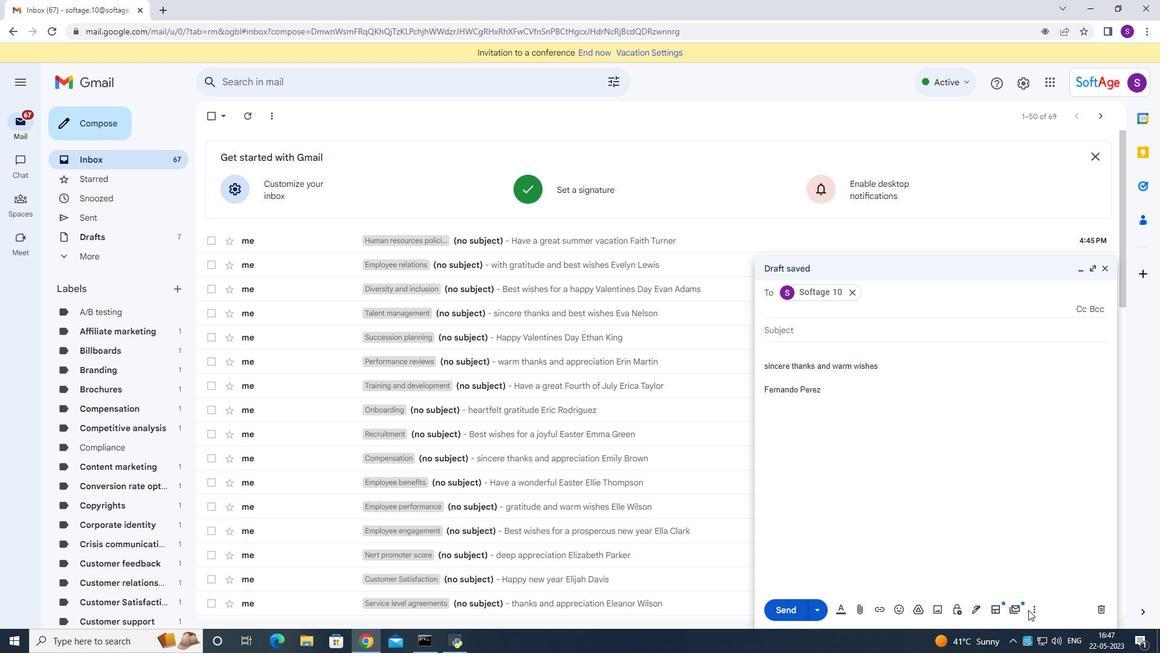 
Action: Mouse pressed left at (1033, 610)
Screenshot: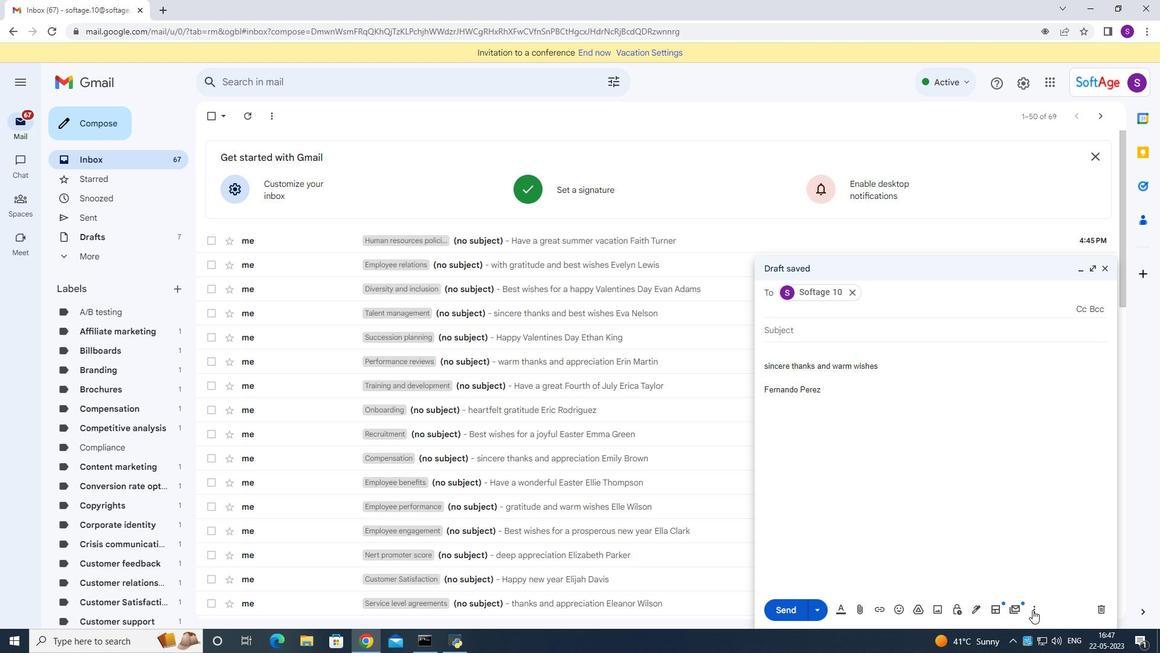 
Action: Mouse moved to (949, 495)
Screenshot: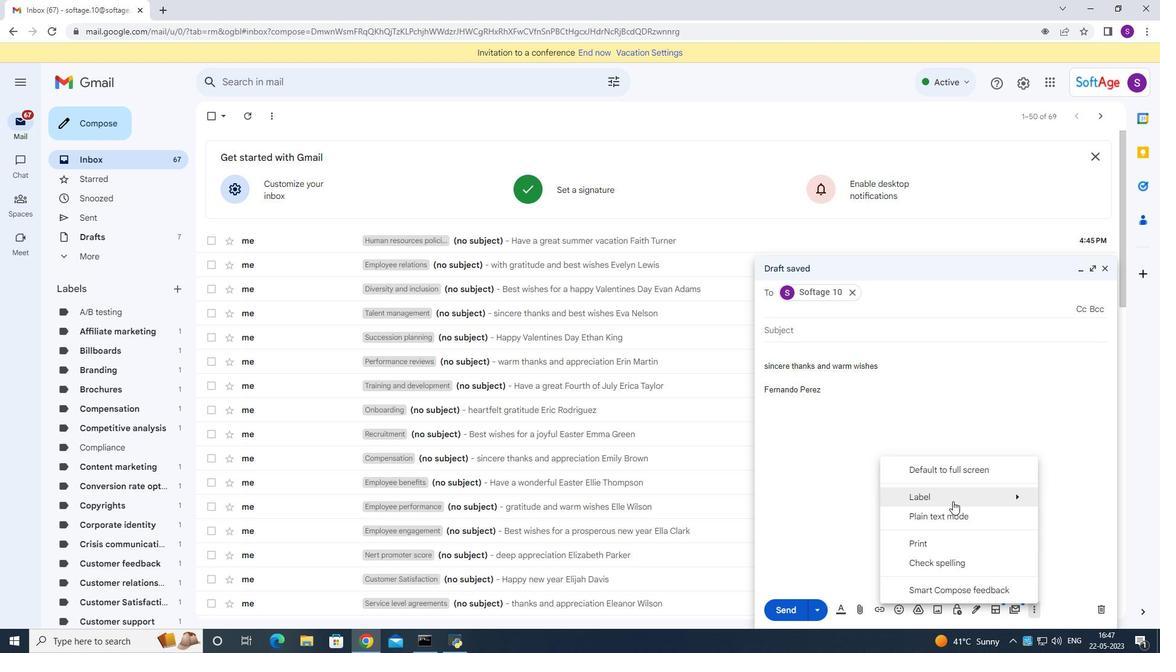 
Action: Mouse pressed left at (949, 495)
Screenshot: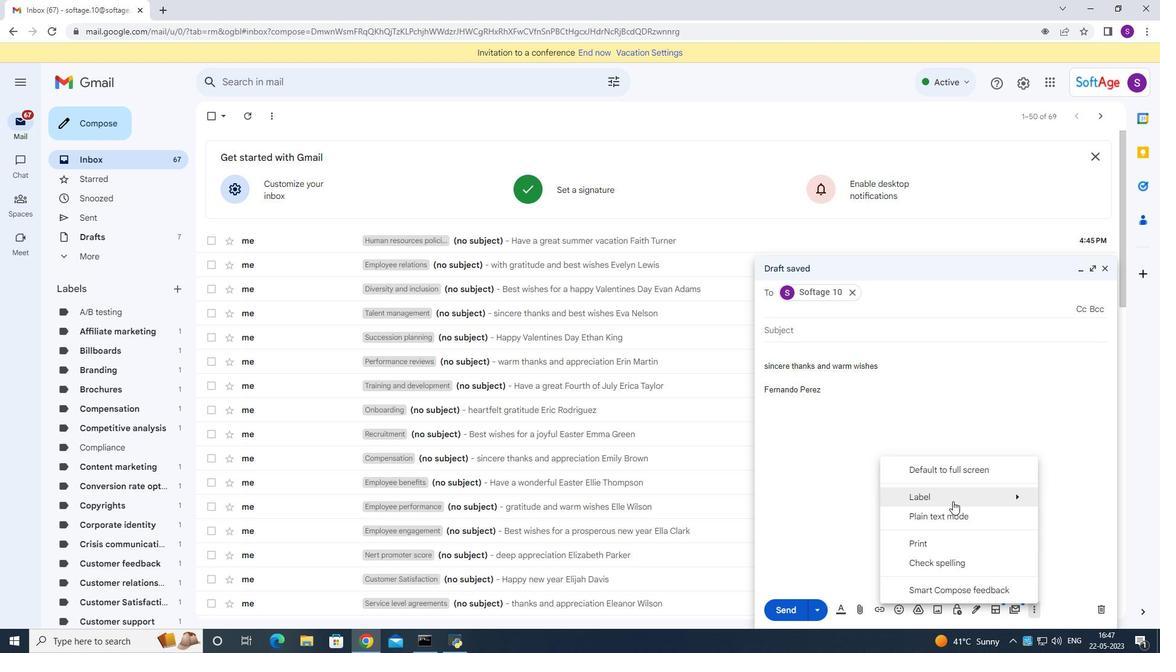 
Action: Mouse moved to (914, 497)
Screenshot: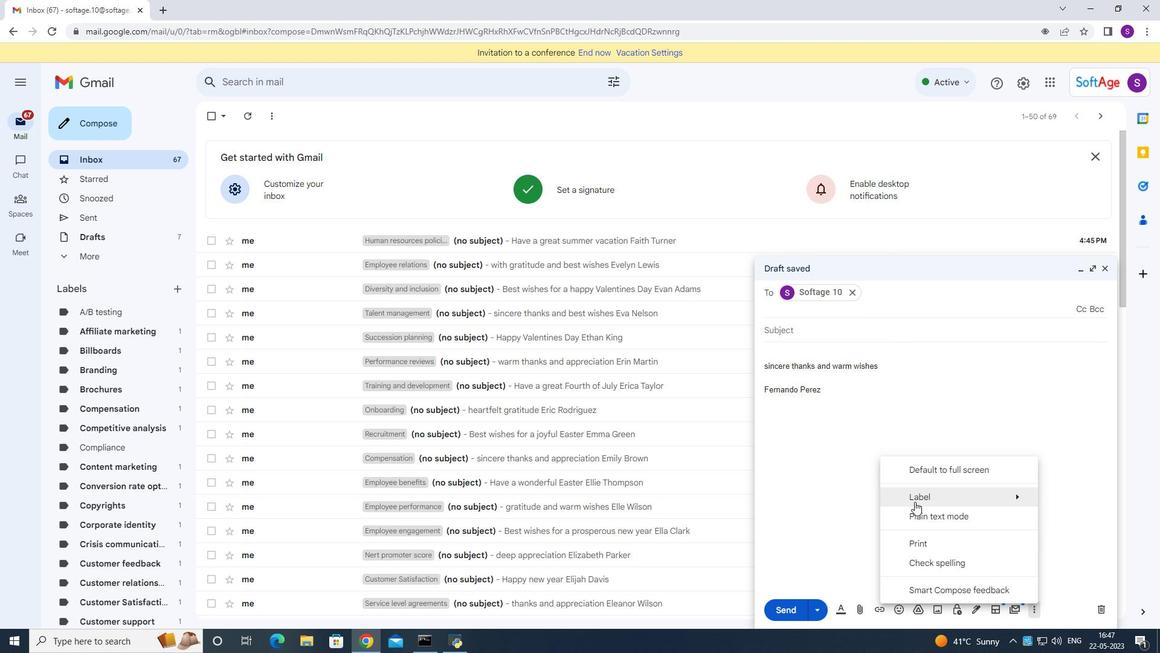 
Action: Mouse pressed left at (914, 497)
Screenshot: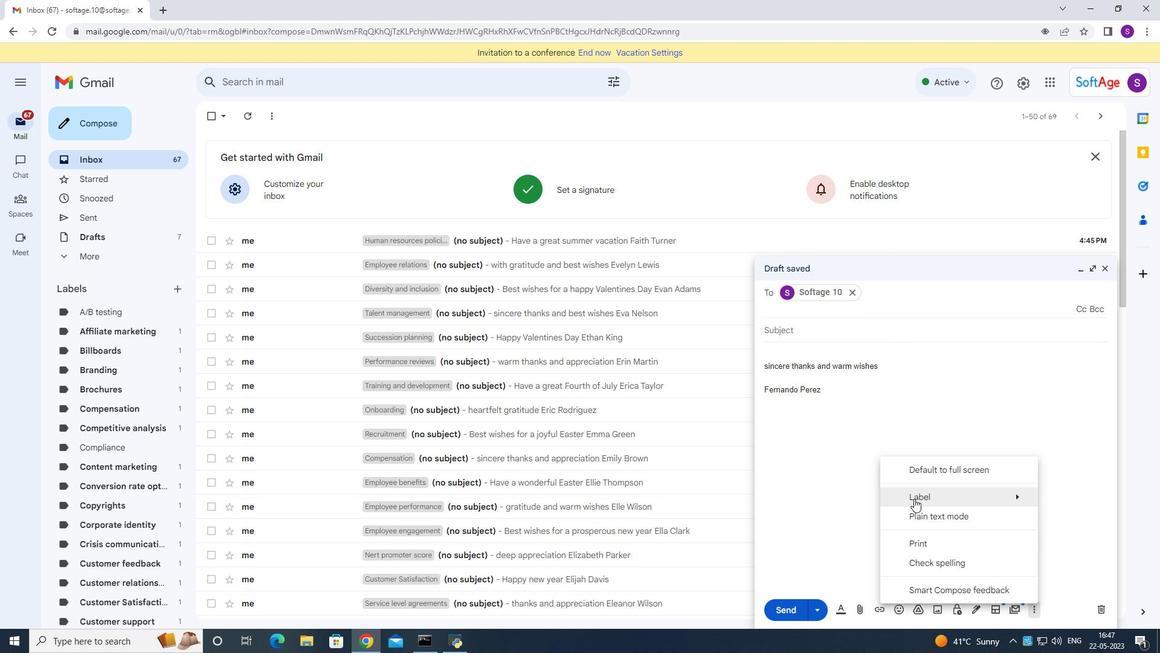 
Action: Mouse moved to (774, 469)
Screenshot: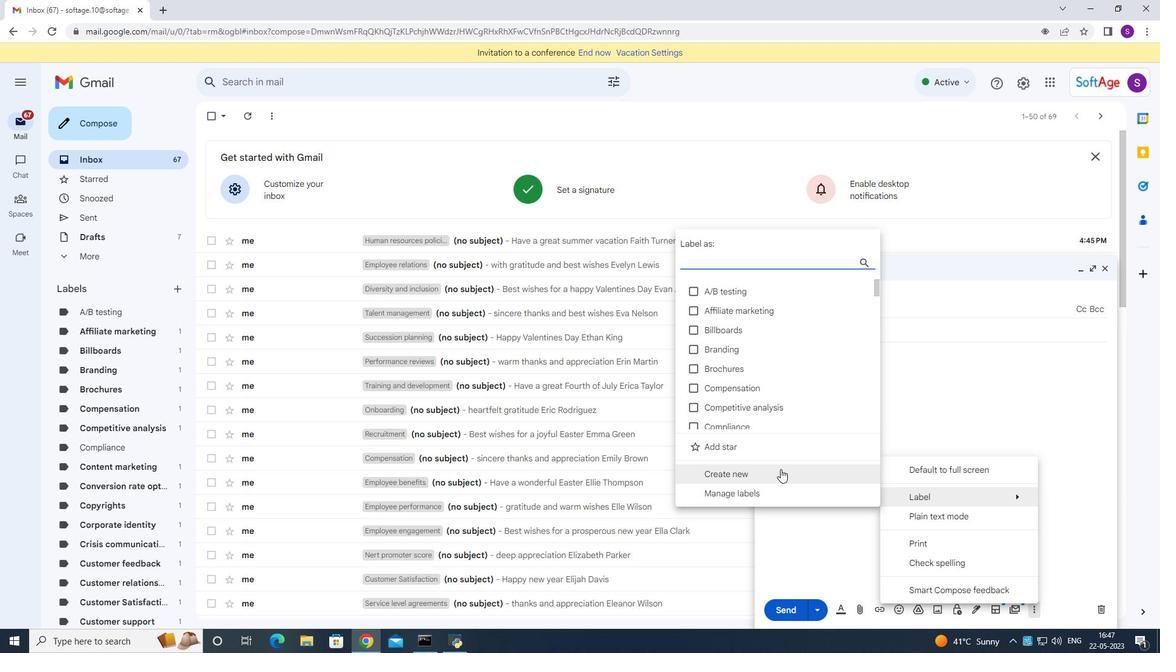 
Action: Mouse pressed left at (774, 469)
Screenshot: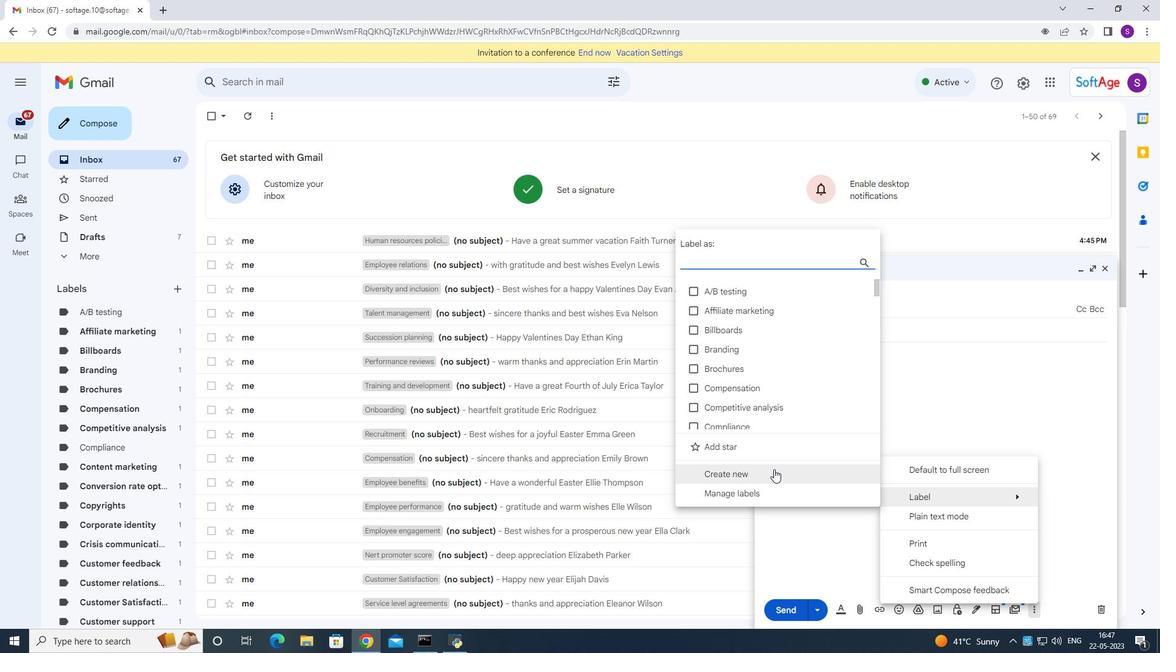 
Action: Mouse moved to (739, 425)
Screenshot: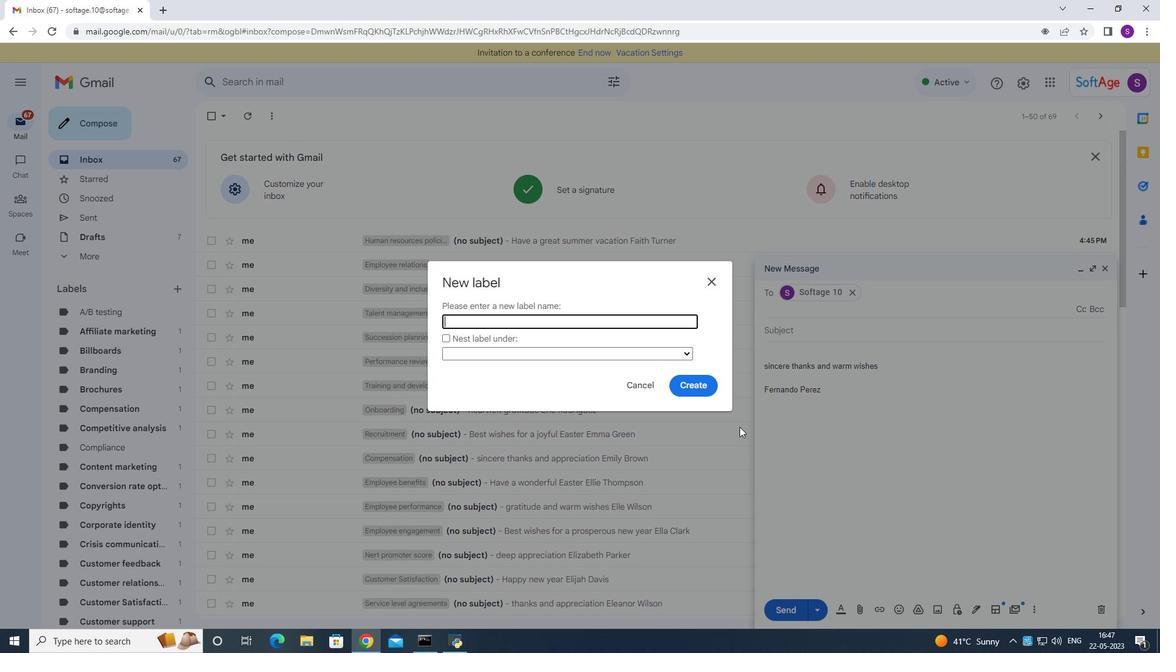 
Action: Key pressed <Key.shift>Employment<Key.space>law
Screenshot: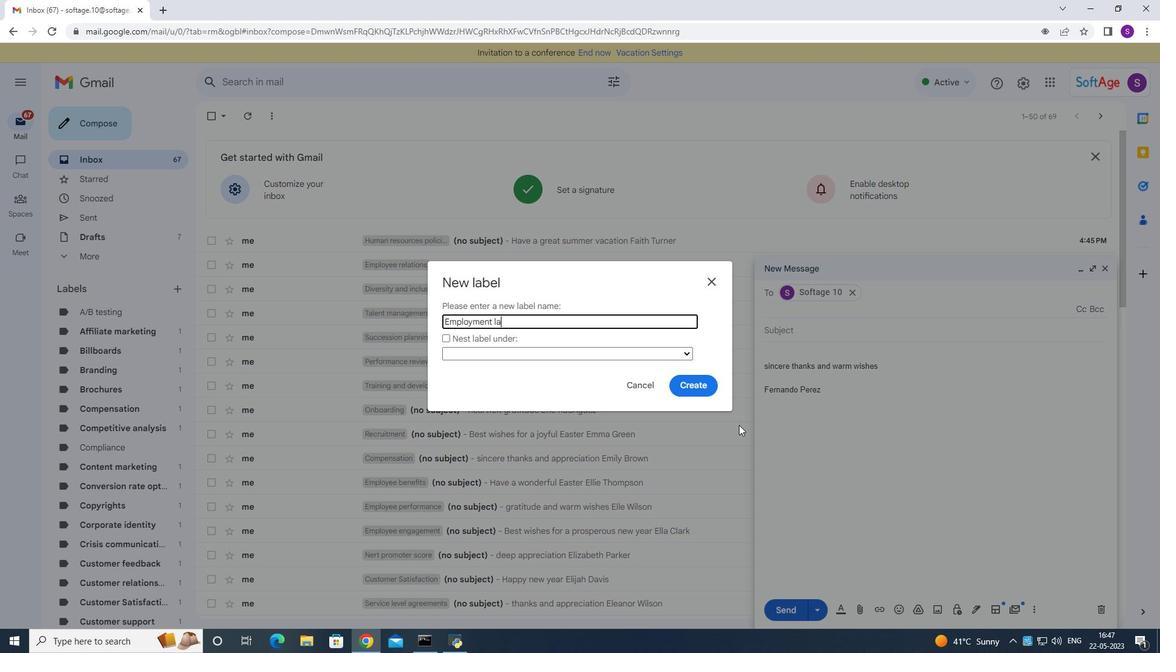 
Action: Mouse moved to (680, 386)
Screenshot: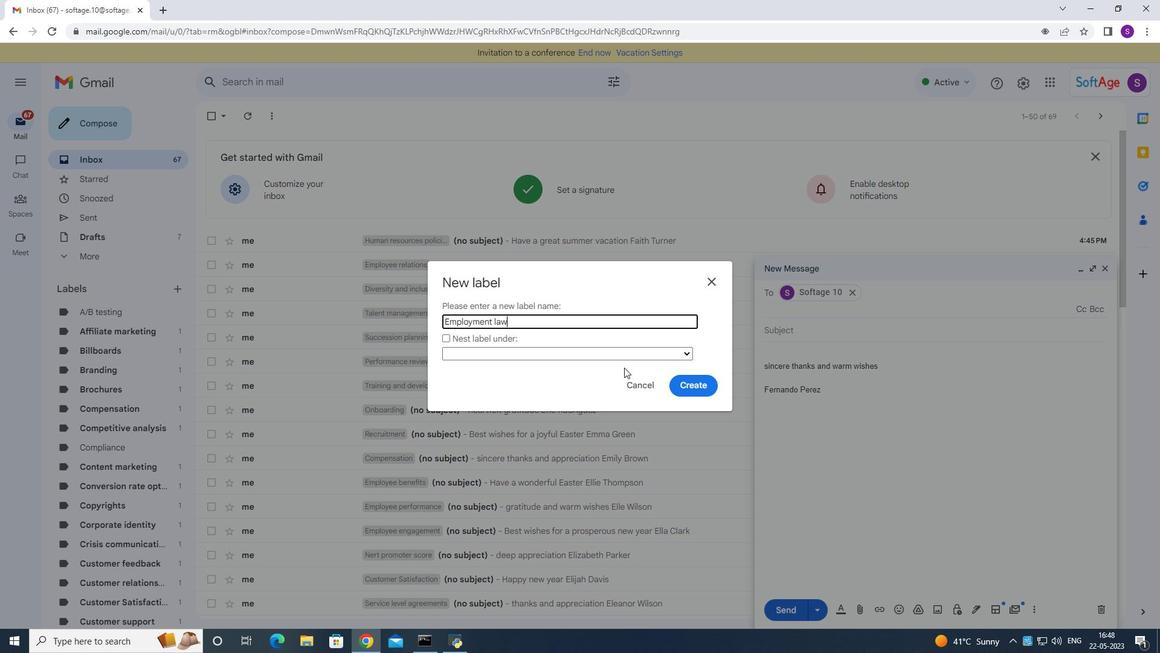 
Action: Mouse pressed left at (680, 386)
Screenshot: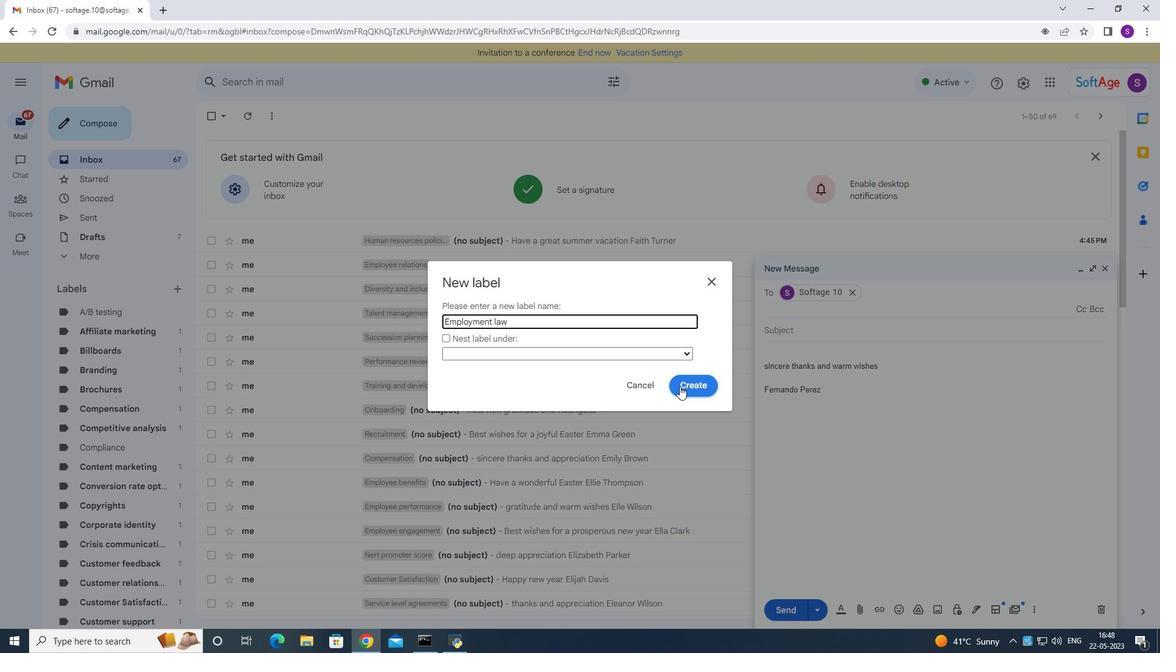
Action: Mouse moved to (791, 606)
Screenshot: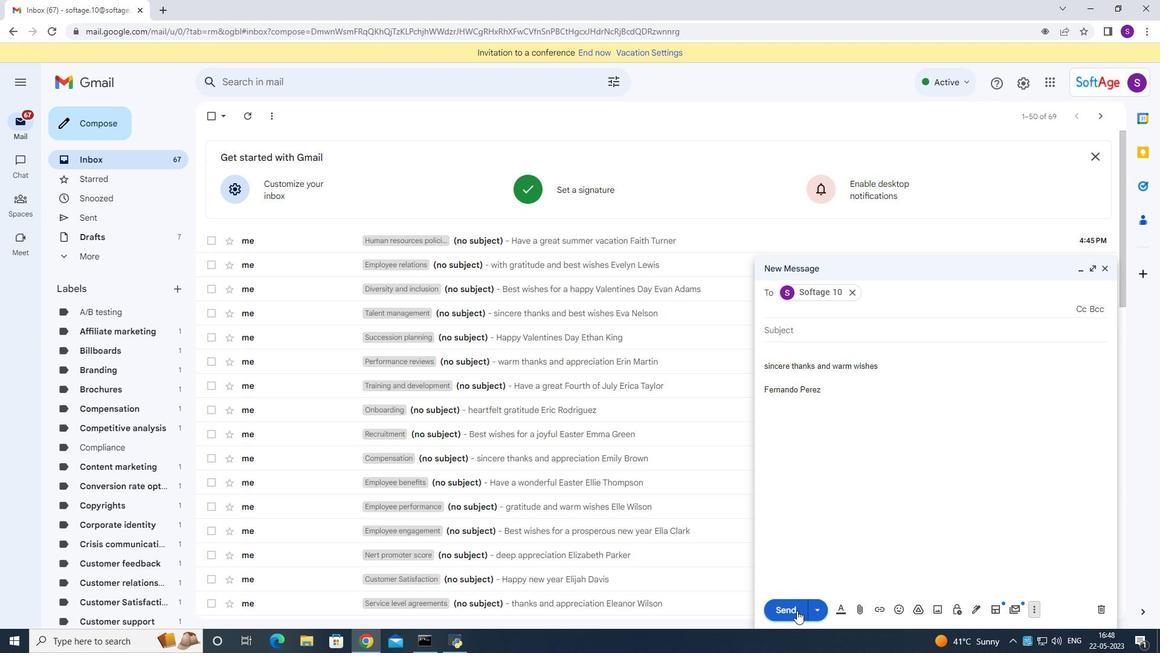 
Action: Mouse pressed left at (791, 606)
Screenshot: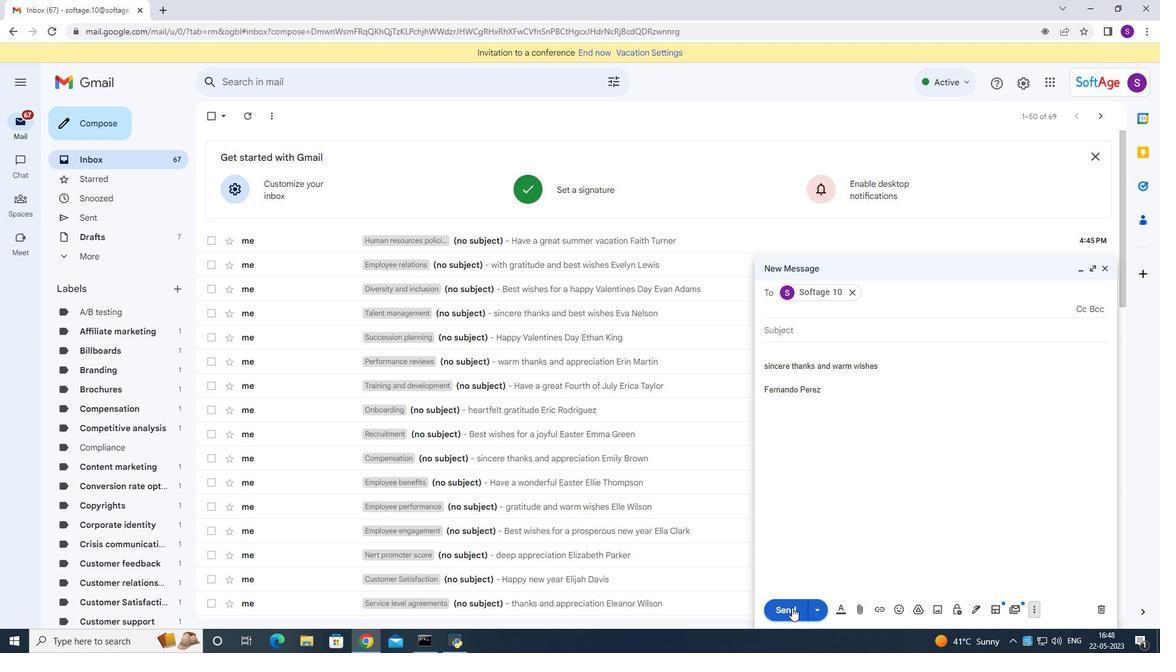 
Action: Mouse moved to (838, 513)
Screenshot: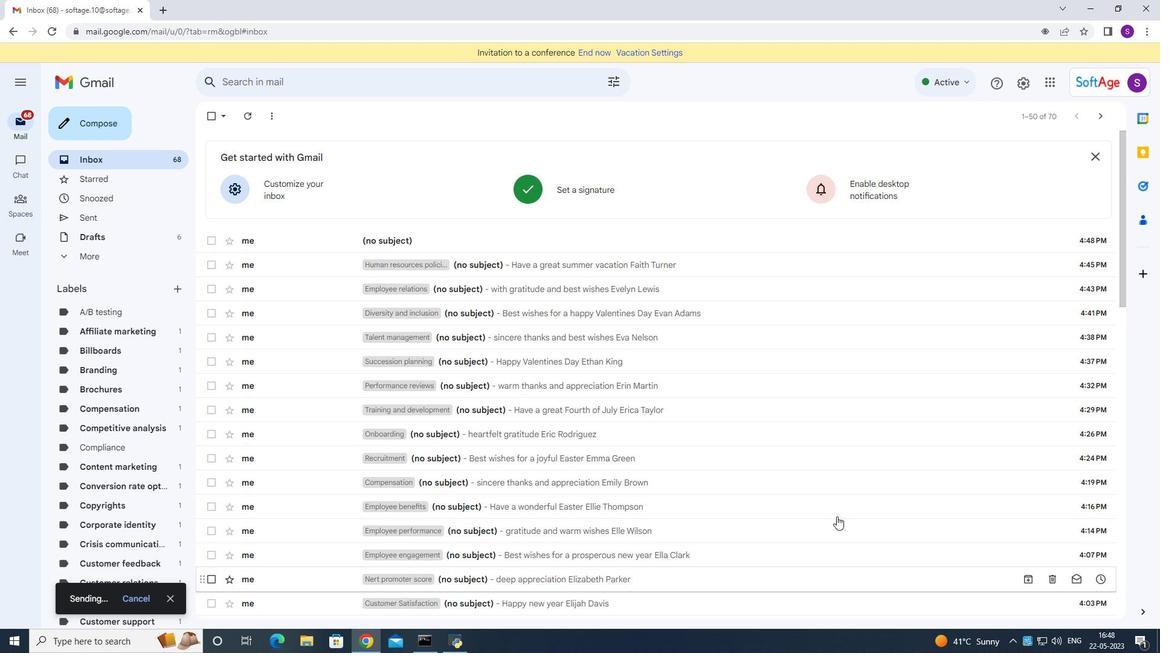 
